 Task: Look for space in Tremblay-en-France, France from 12th  August, 2023 to 15th August, 2023 for 3 adults in price range Rs.12000 to Rs.16000. Place can be entire place with 2 bedrooms having 3 beds and 1 bathroom. Property type can be house, flat, guest house. Booking option can be shelf check-in. Required host language is English.
Action: Mouse moved to (423, 96)
Screenshot: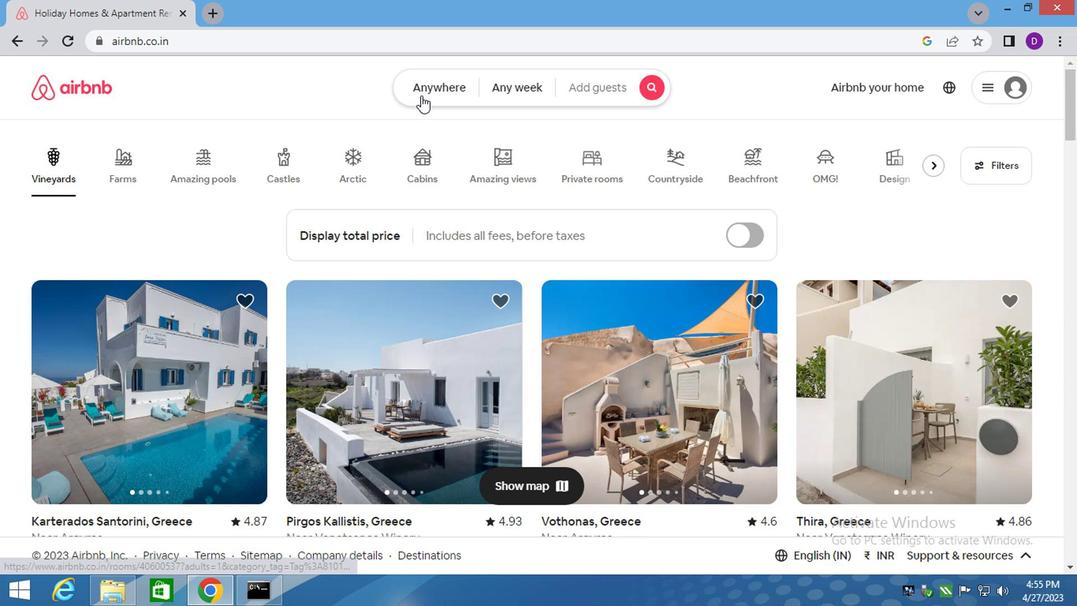 
Action: Mouse pressed left at (423, 96)
Screenshot: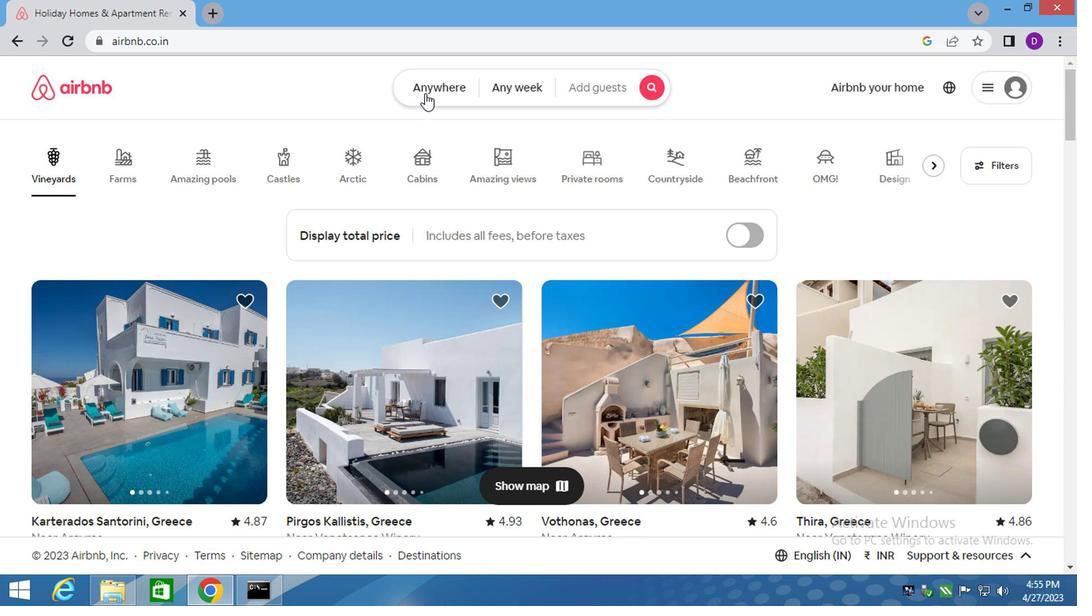 
Action: Mouse moved to (353, 149)
Screenshot: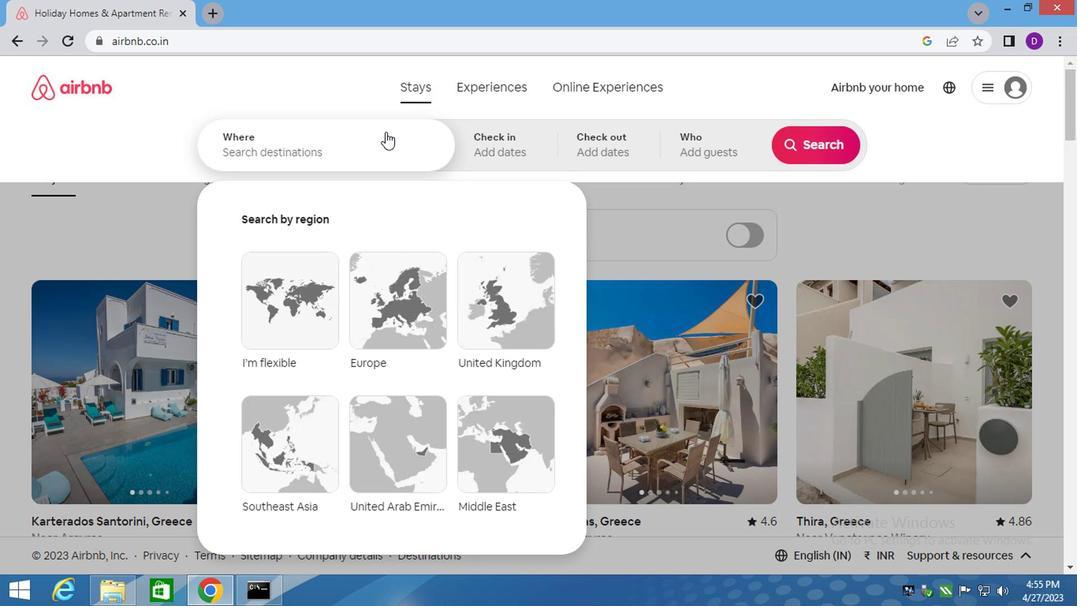 
Action: Mouse pressed left at (353, 149)
Screenshot: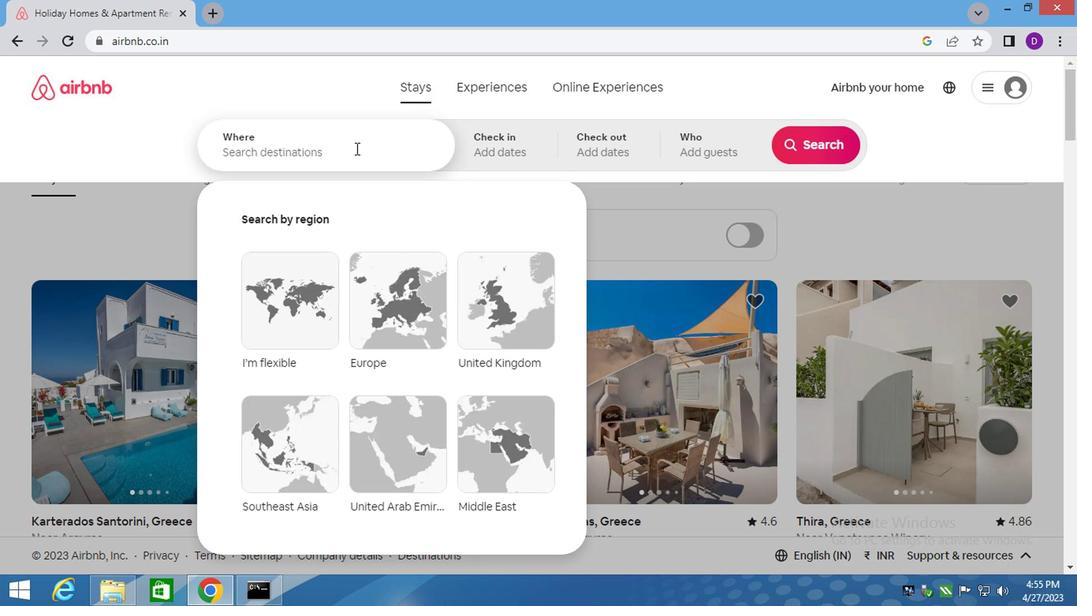 
Action: Key pressed <Key.shift>TREMLAY,<Key.space><Key.shift>FRANCE<Key.enter>
Screenshot: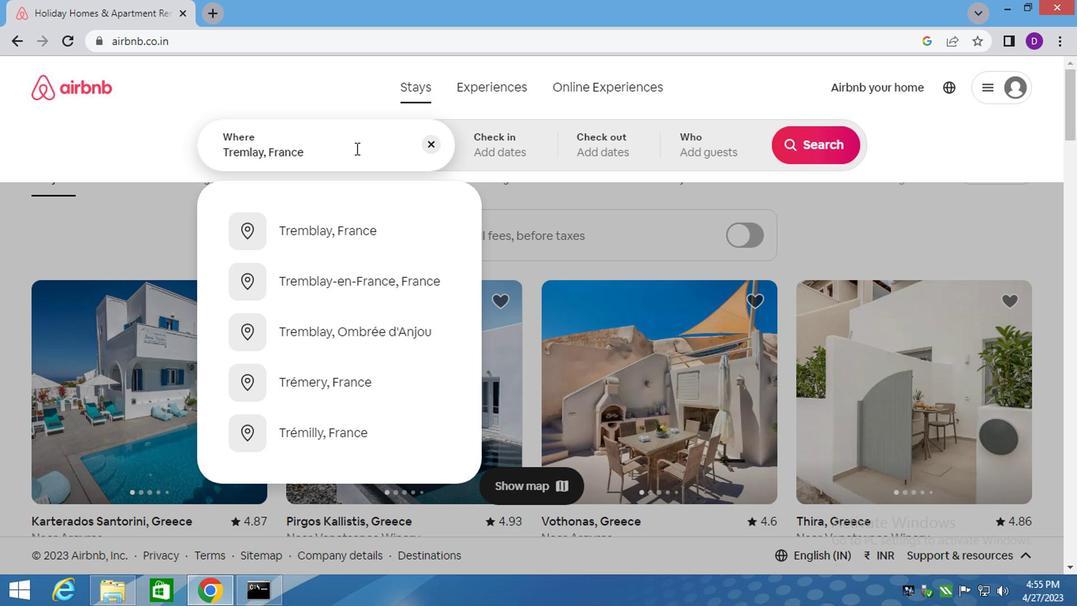 
Action: Mouse moved to (796, 268)
Screenshot: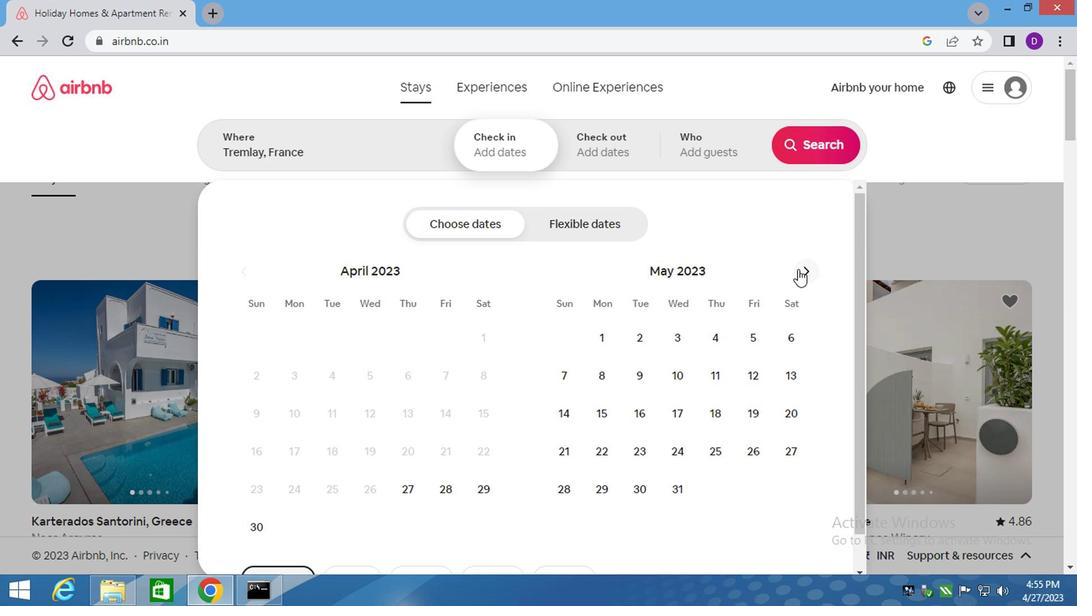 
Action: Mouse pressed left at (796, 268)
Screenshot: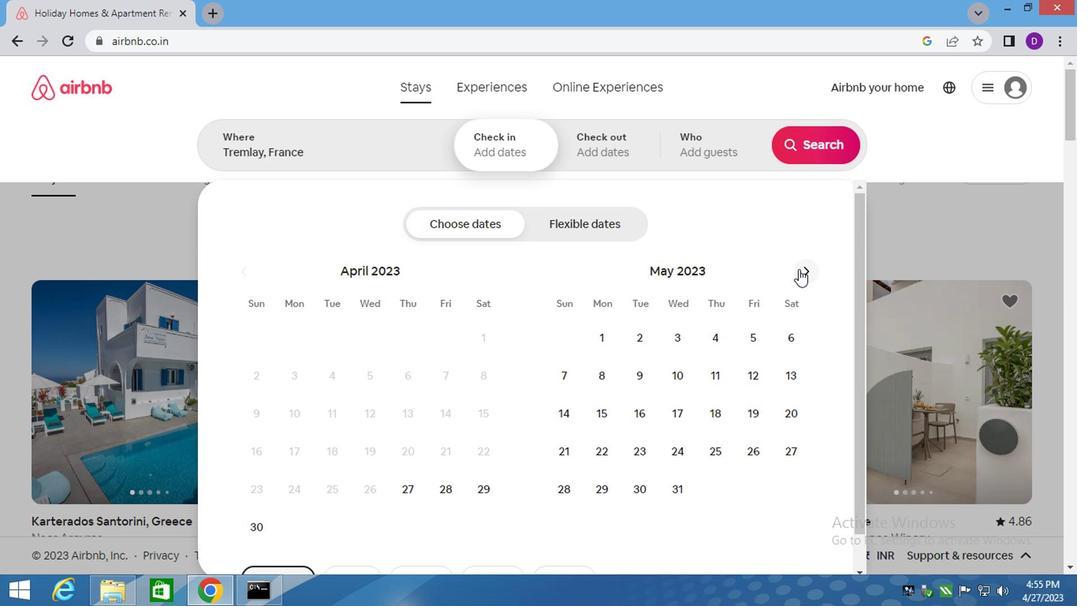 
Action: Mouse pressed left at (796, 268)
Screenshot: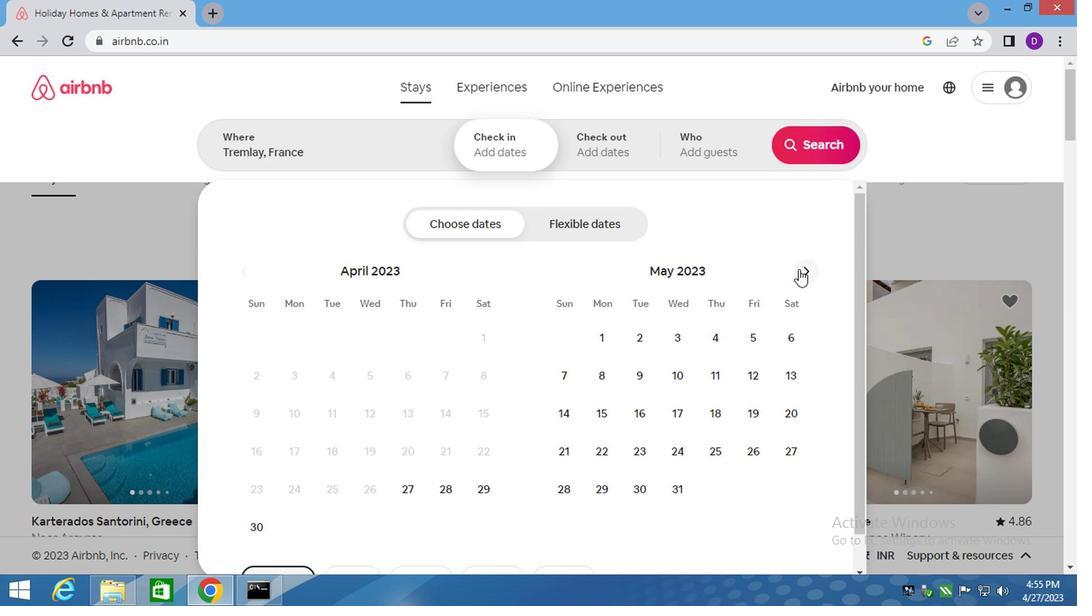 
Action: Mouse pressed left at (796, 268)
Screenshot: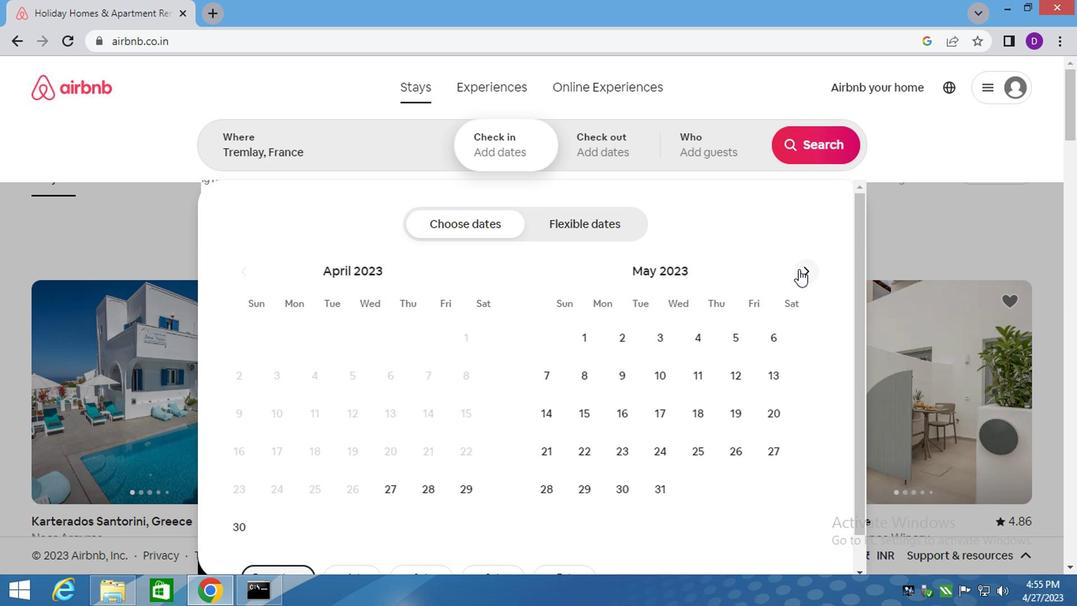 
Action: Mouse pressed left at (796, 268)
Screenshot: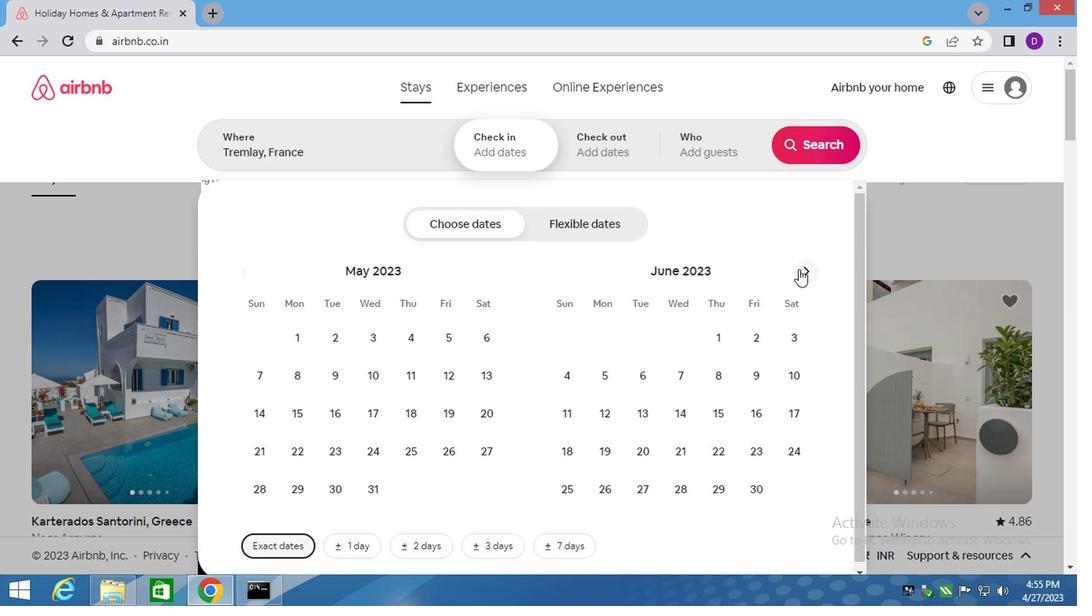 
Action: Mouse pressed left at (796, 268)
Screenshot: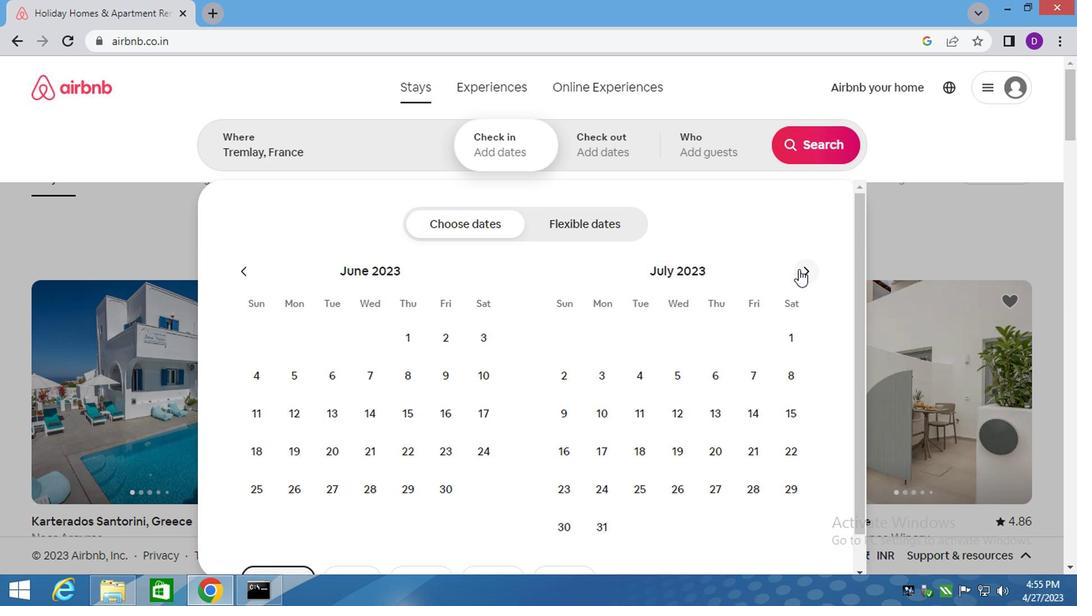 
Action: Mouse pressed left at (796, 268)
Screenshot: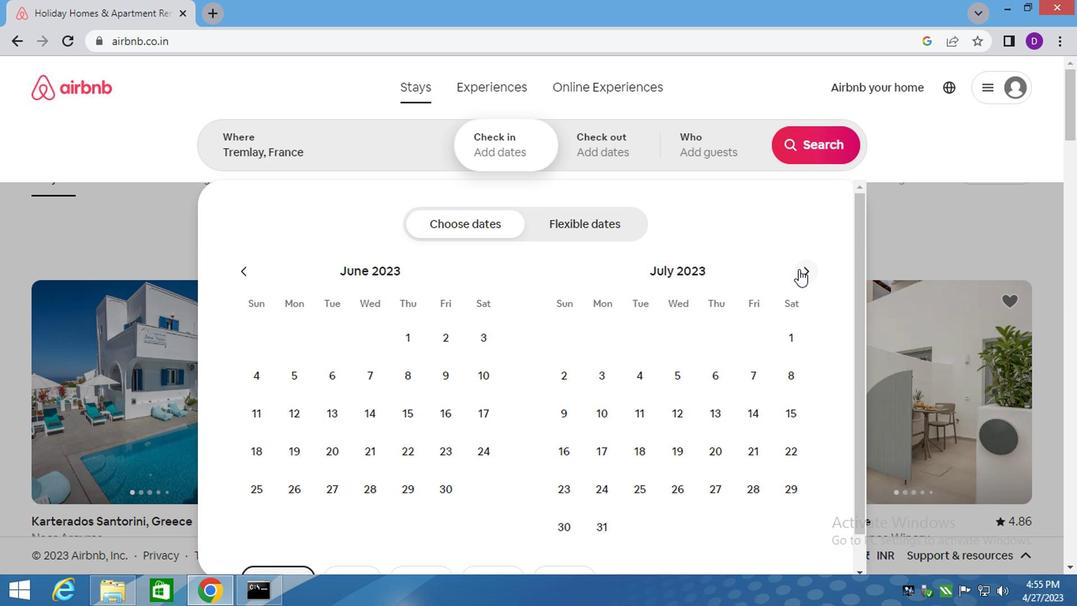 
Action: Mouse moved to (478, 370)
Screenshot: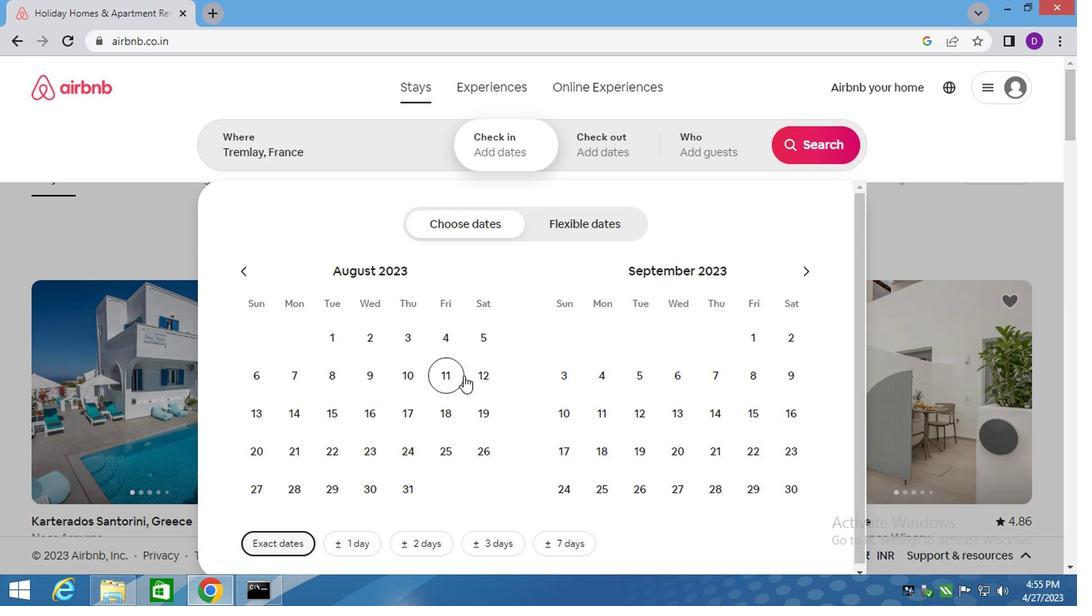 
Action: Mouse pressed left at (478, 370)
Screenshot: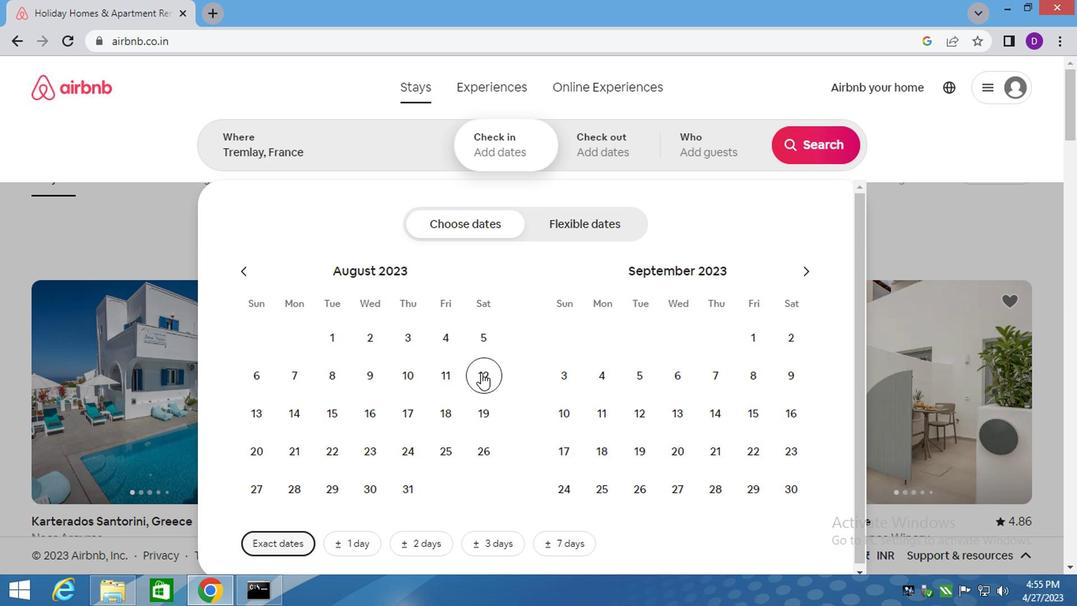 
Action: Mouse moved to (329, 417)
Screenshot: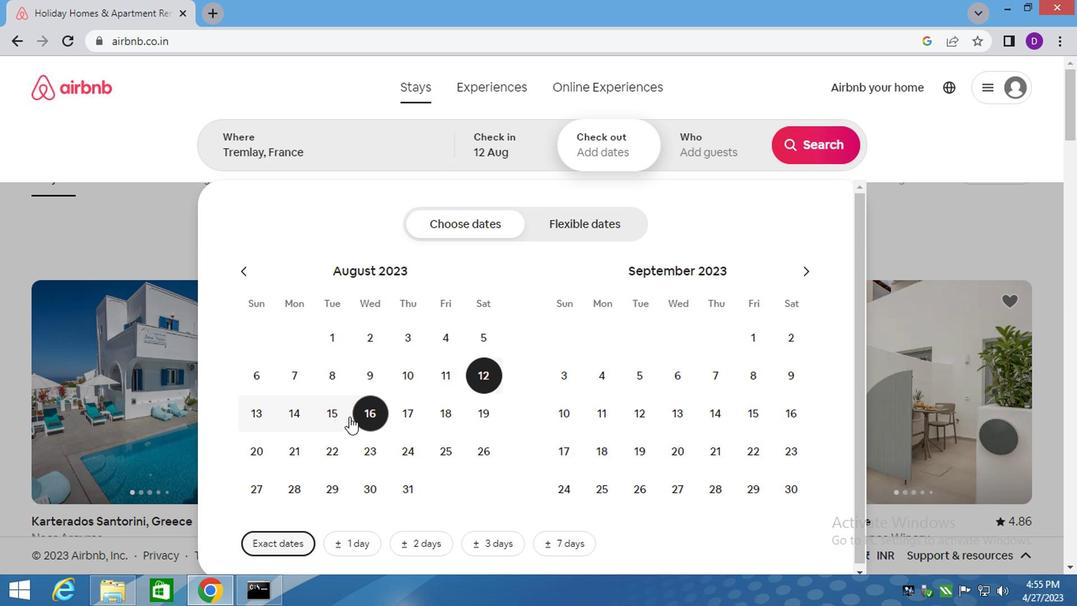 
Action: Mouse pressed left at (329, 417)
Screenshot: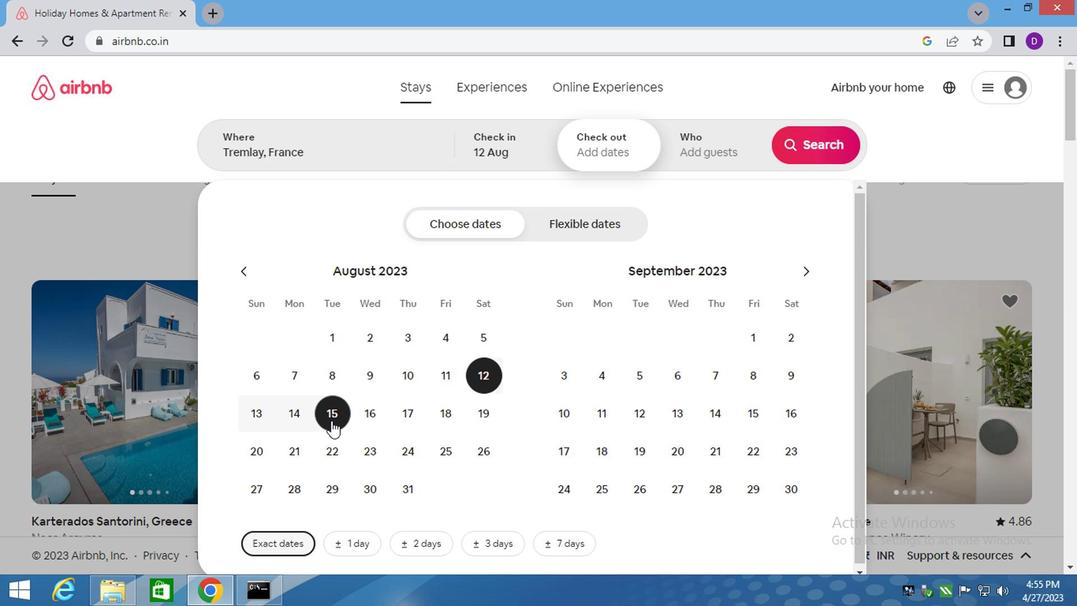 
Action: Mouse moved to (738, 162)
Screenshot: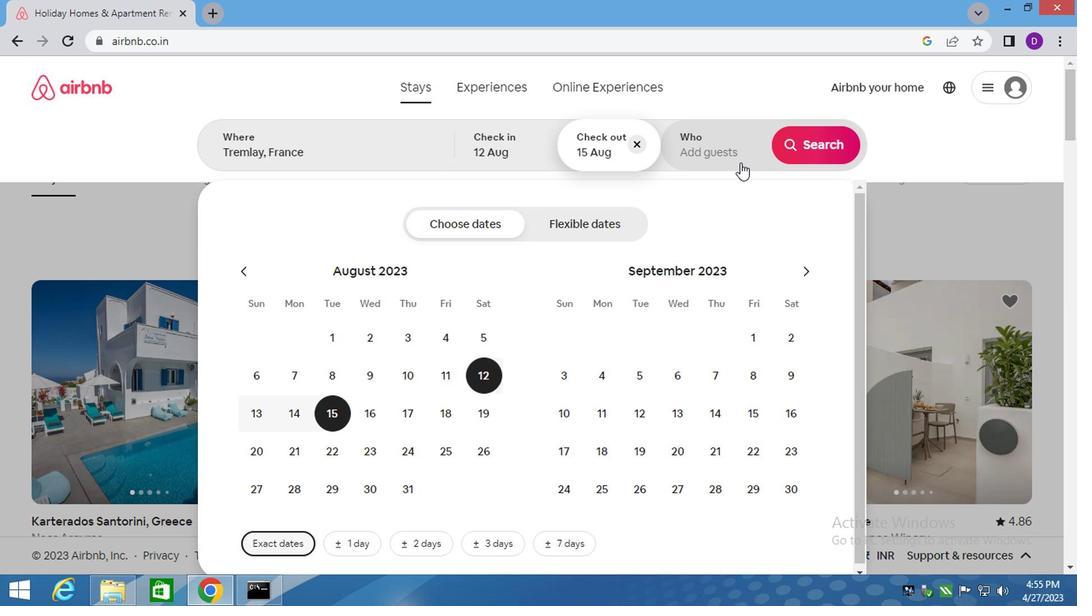 
Action: Mouse pressed left at (738, 162)
Screenshot: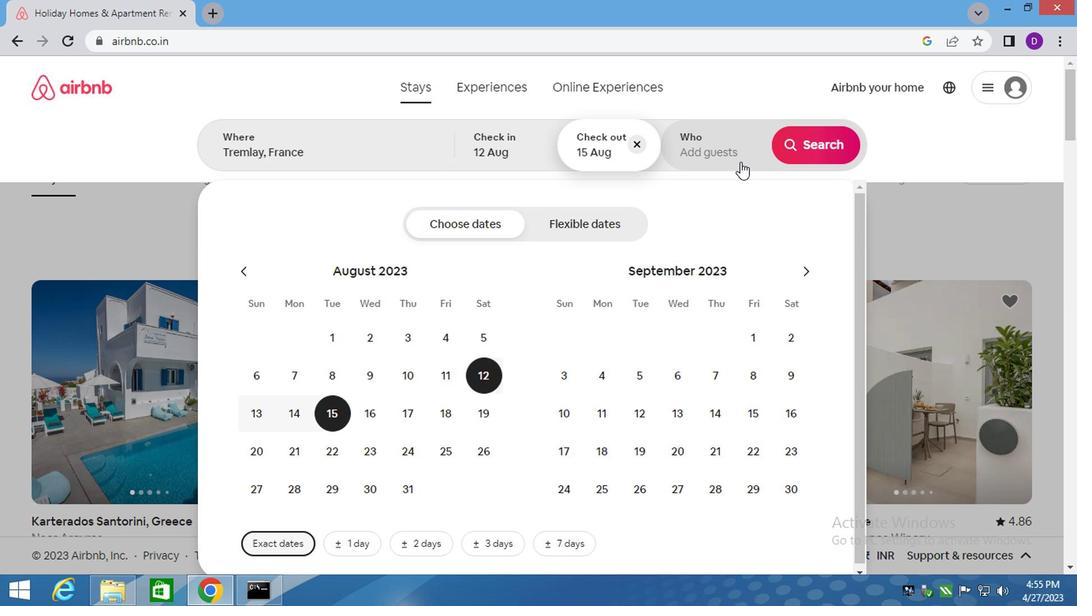 
Action: Mouse moved to (821, 234)
Screenshot: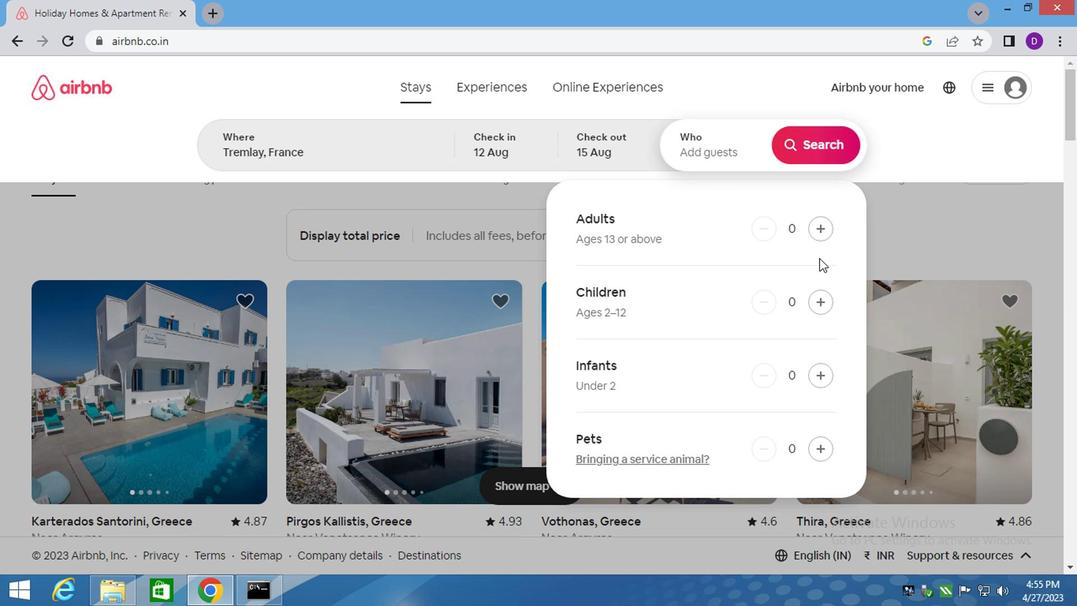 
Action: Mouse pressed left at (821, 234)
Screenshot: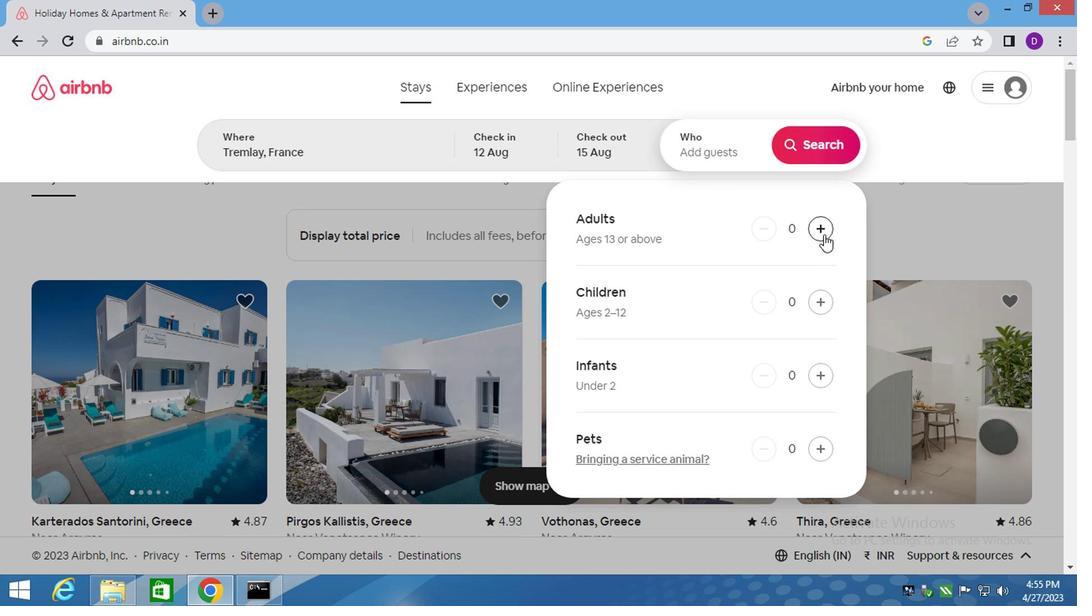 
Action: Mouse pressed left at (821, 234)
Screenshot: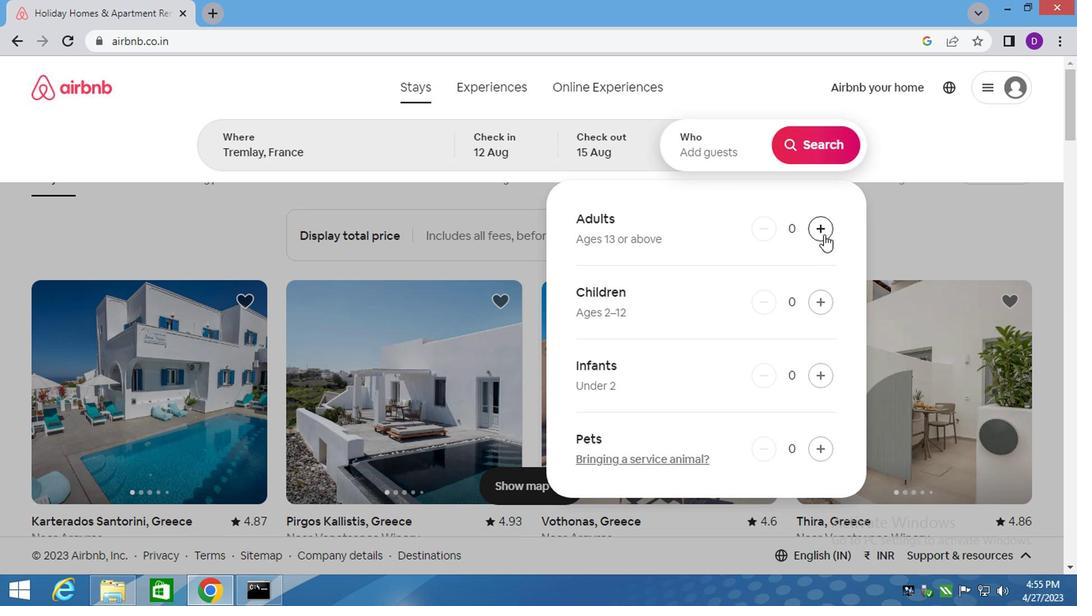 
Action: Mouse pressed left at (821, 234)
Screenshot: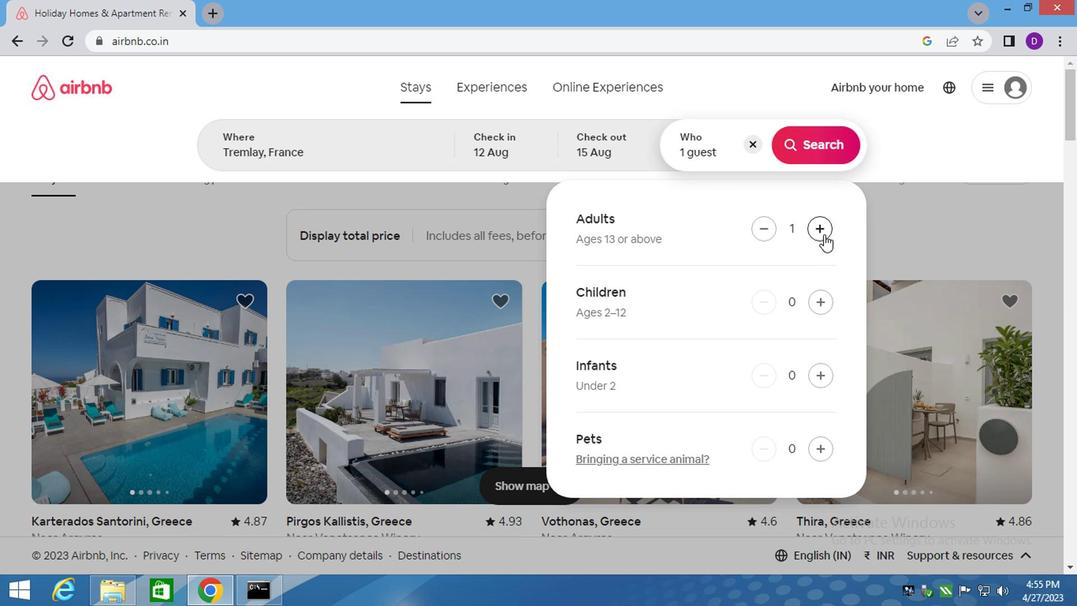 
Action: Mouse moved to (810, 144)
Screenshot: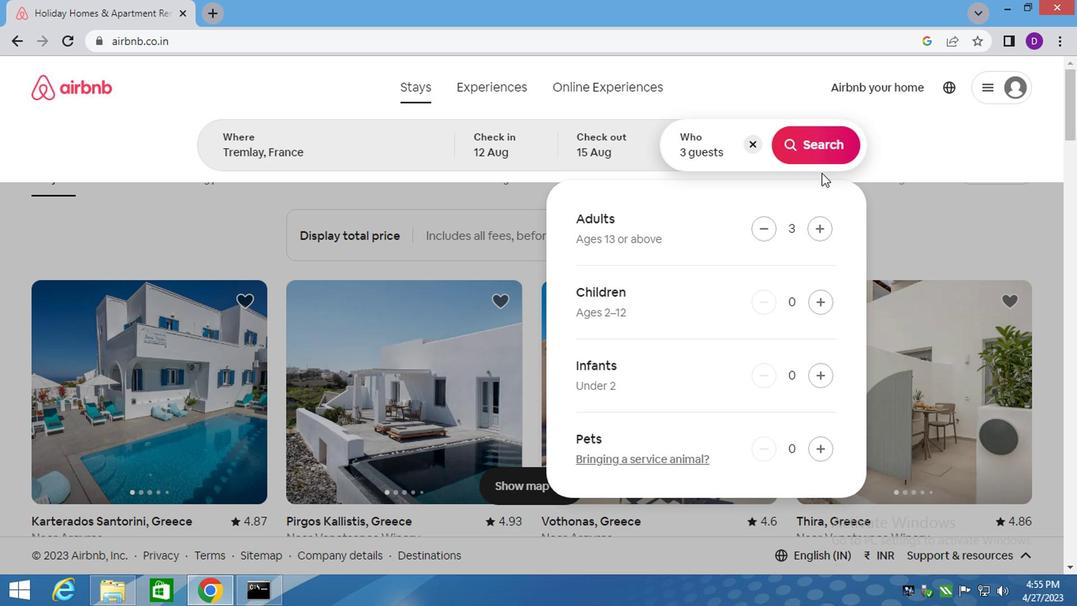 
Action: Mouse pressed left at (810, 144)
Screenshot: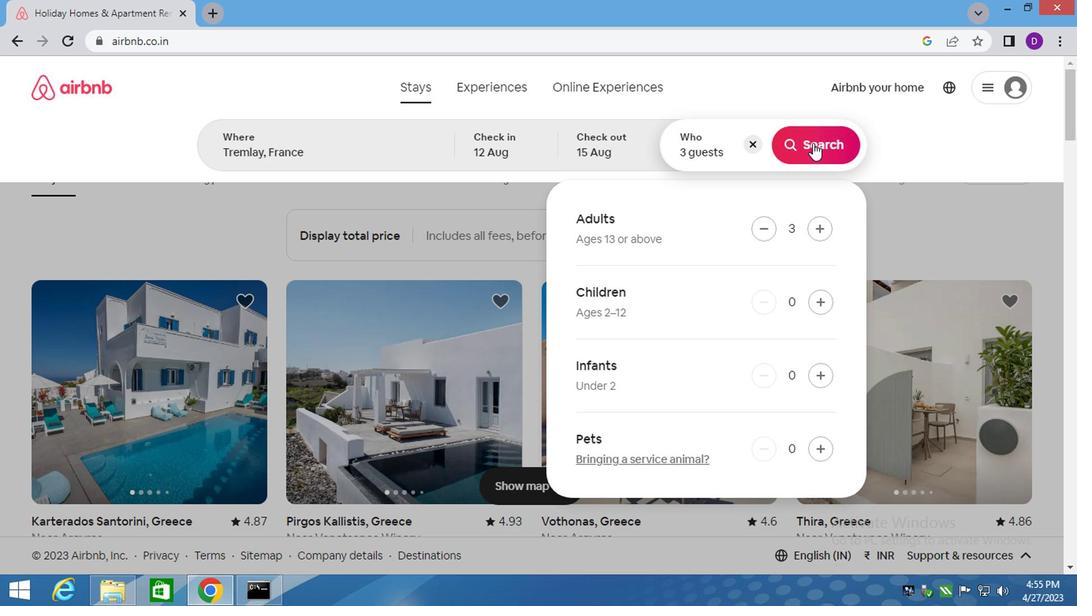 
Action: Mouse moved to (1001, 156)
Screenshot: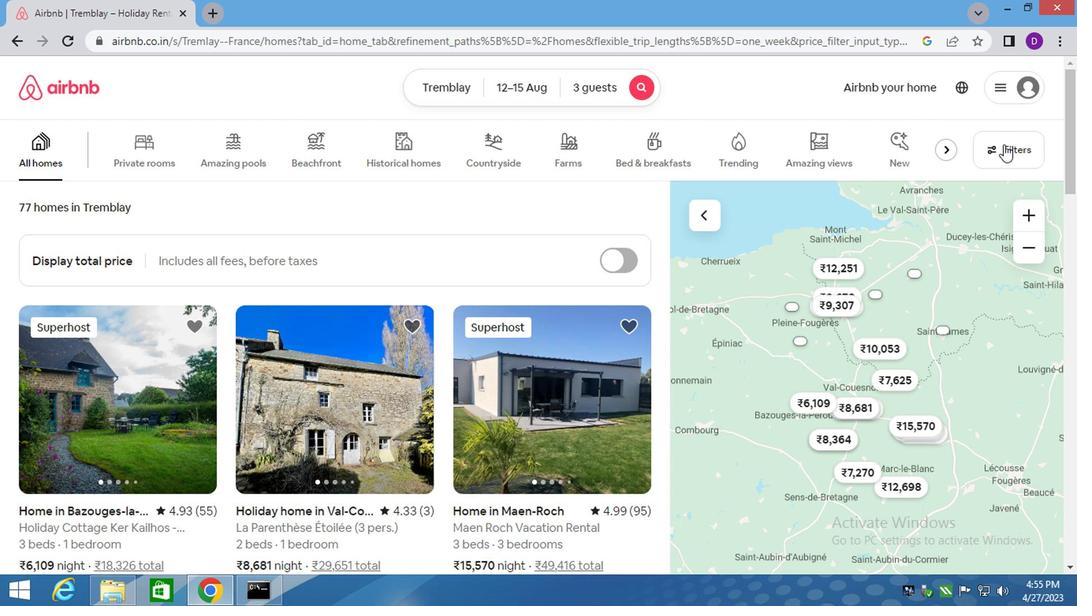 
Action: Mouse pressed left at (1001, 156)
Screenshot: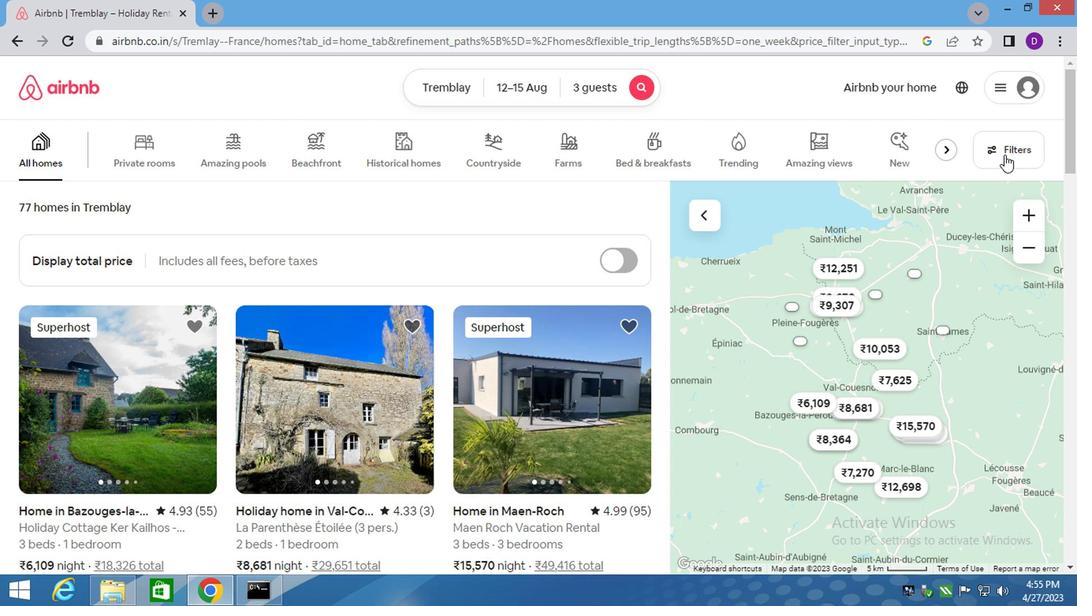 
Action: Mouse moved to (398, 348)
Screenshot: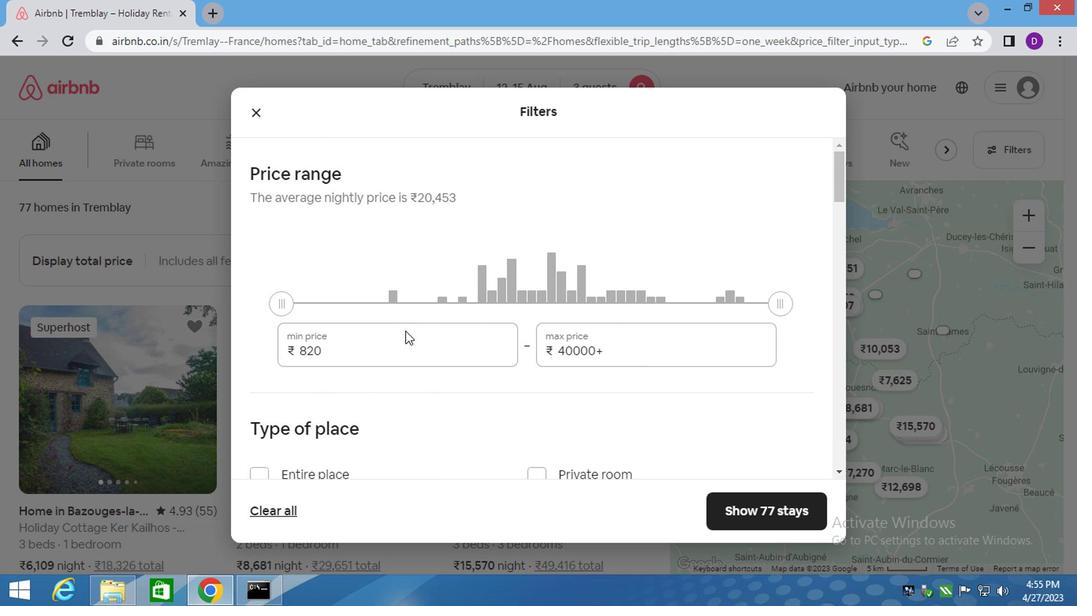 
Action: Mouse pressed left at (398, 348)
Screenshot: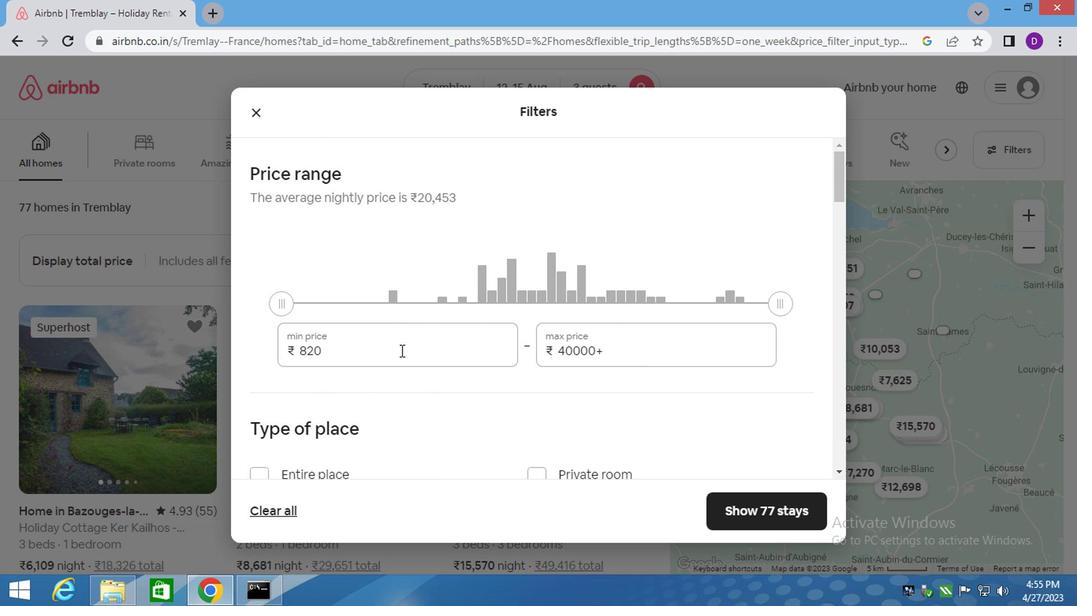 
Action: Mouse pressed left at (398, 348)
Screenshot: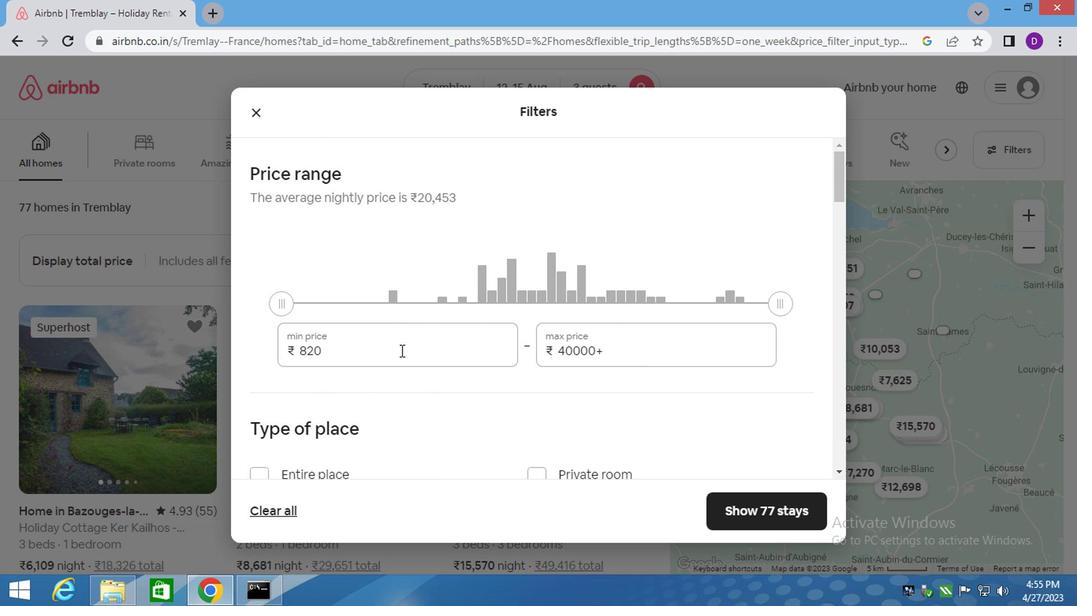 
Action: Mouse pressed left at (398, 348)
Screenshot: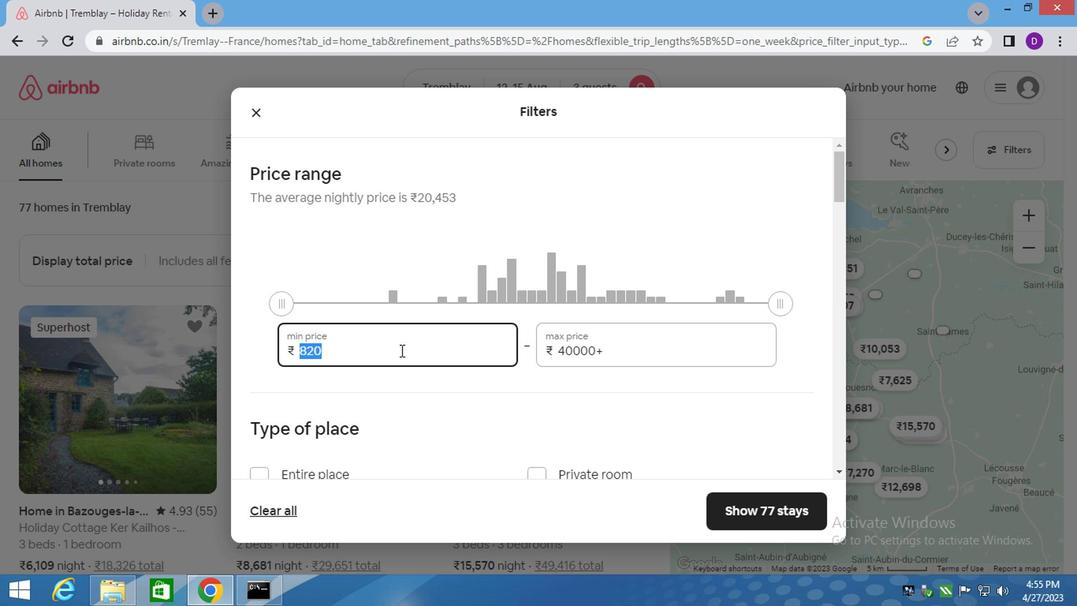 
Action: Mouse moved to (398, 348)
Screenshot: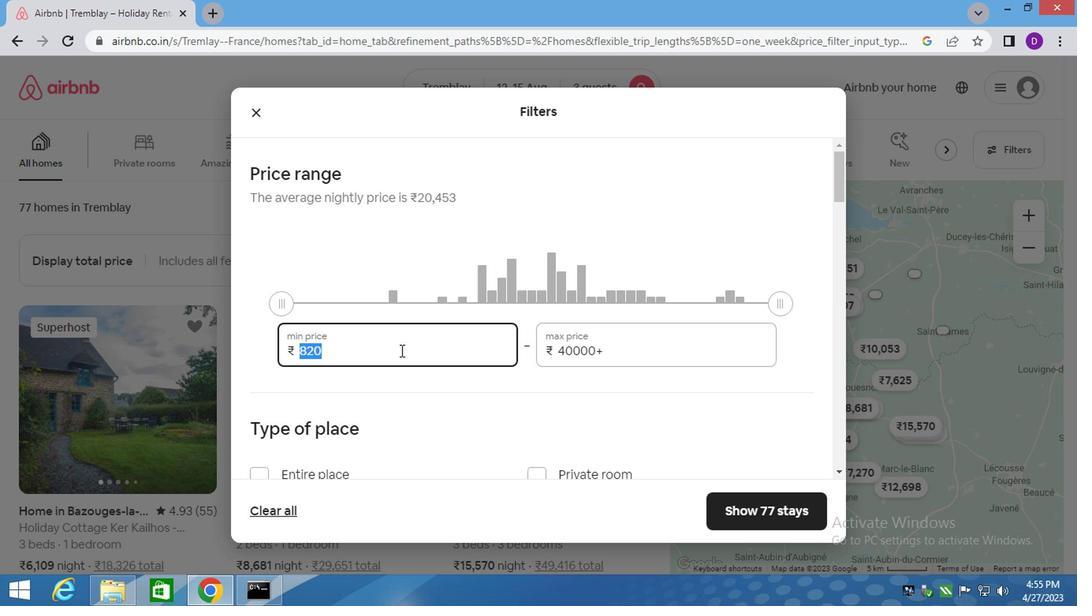 
Action: Key pressed 1
Screenshot: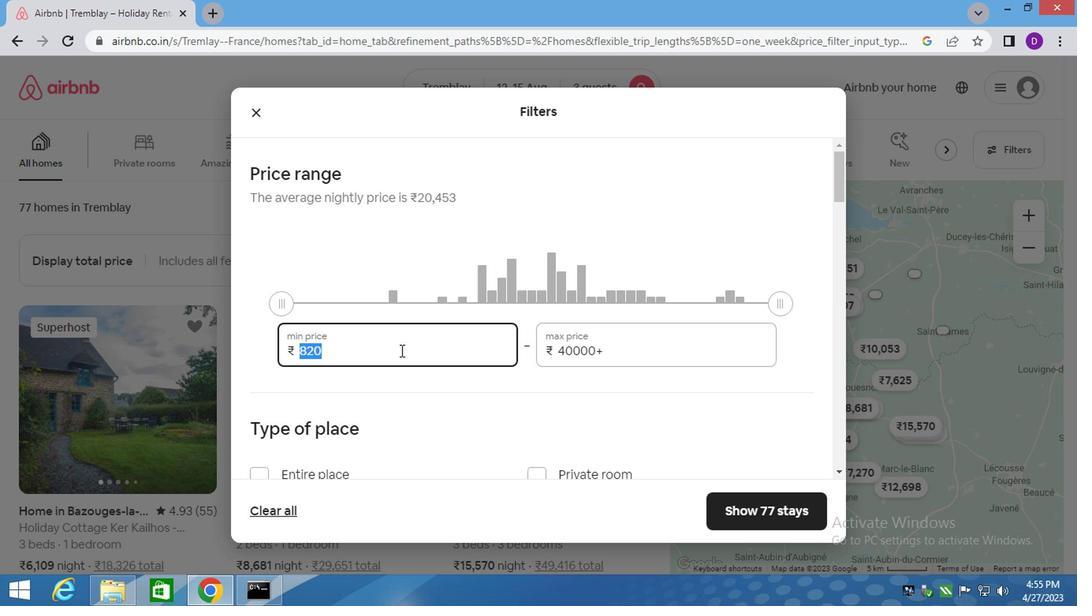 
Action: Mouse moved to (398, 346)
Screenshot: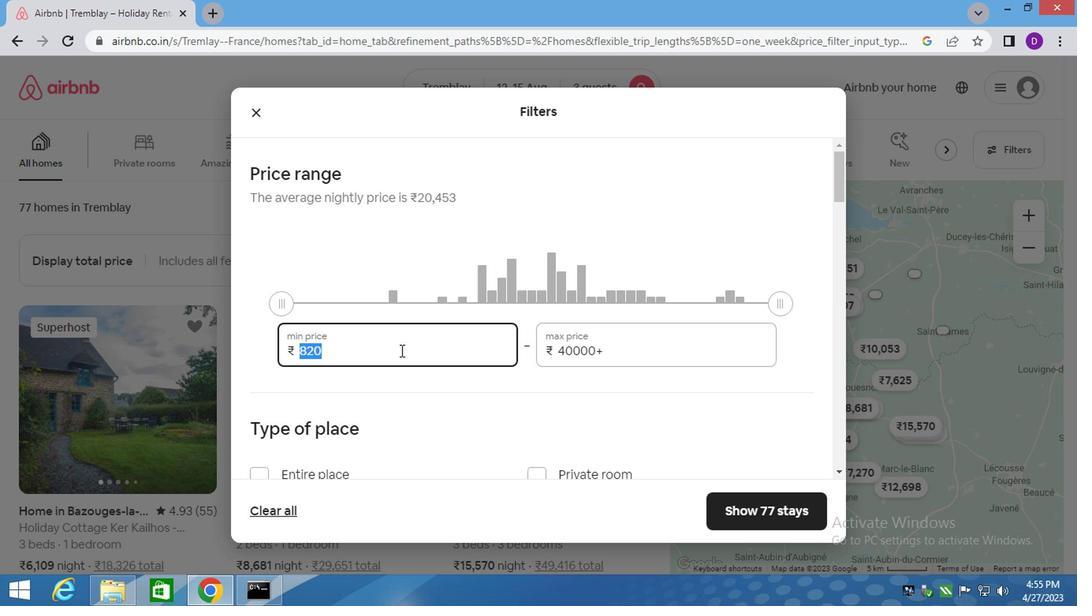
Action: Key pressed 2
Screenshot: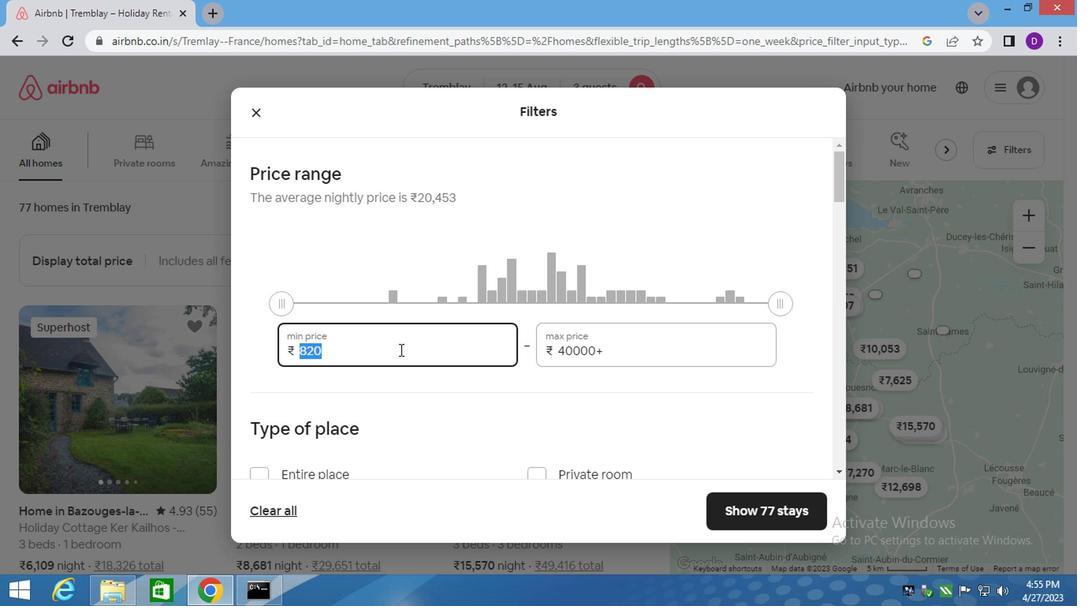 
Action: Mouse moved to (396, 342)
Screenshot: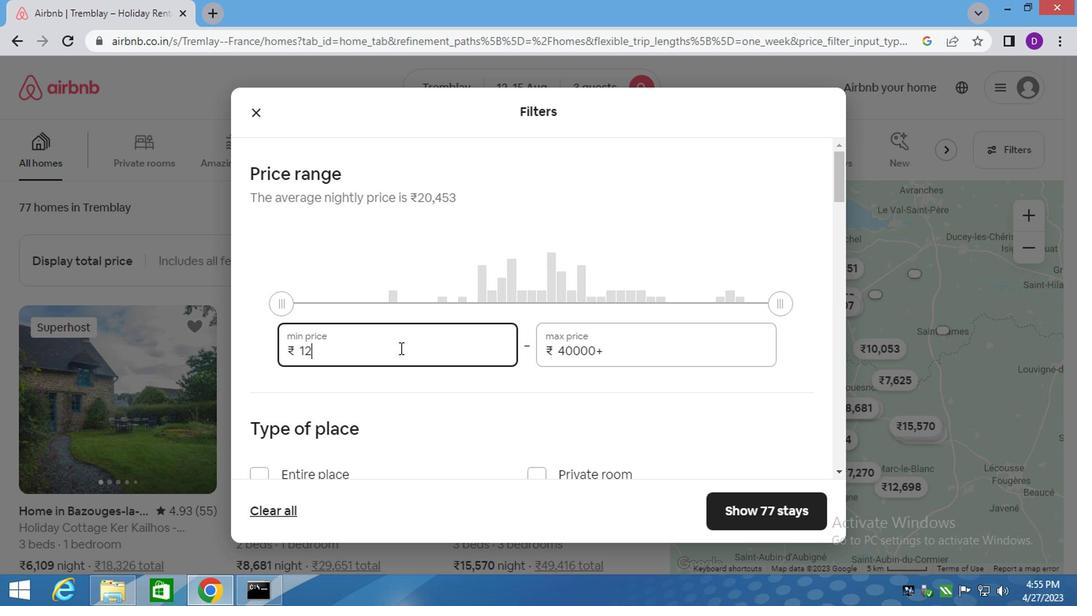 
Action: Key pressed 000
Screenshot: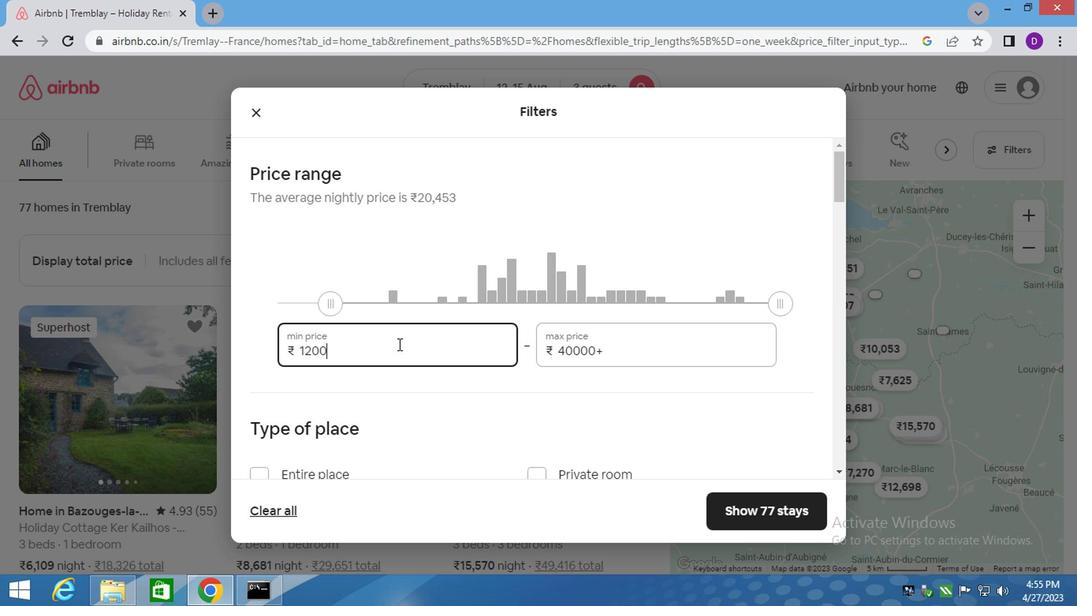 
Action: Mouse moved to (574, 348)
Screenshot: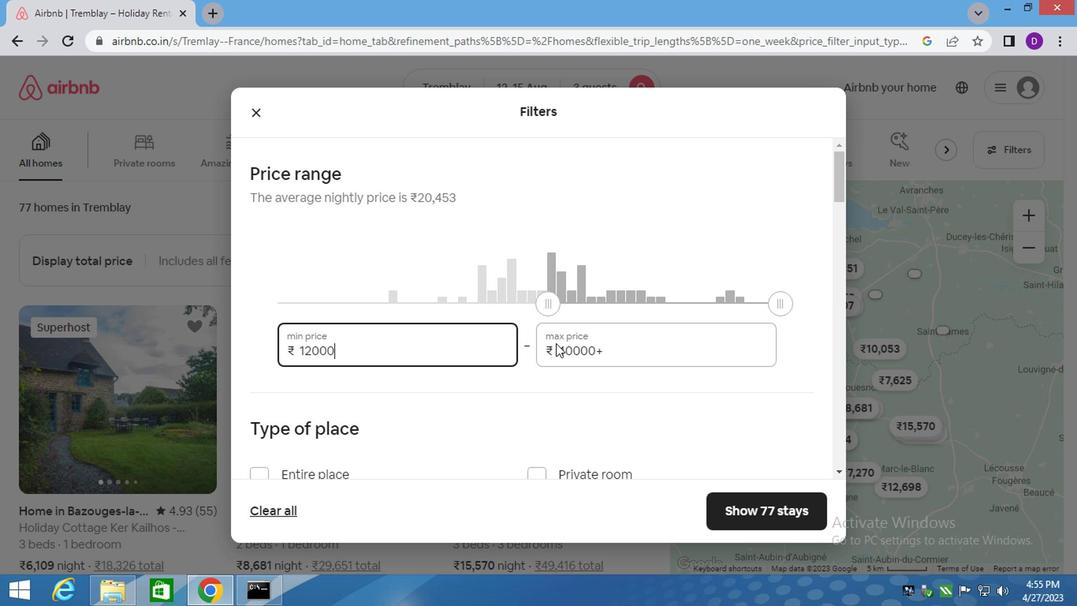 
Action: Mouse pressed left at (574, 348)
Screenshot: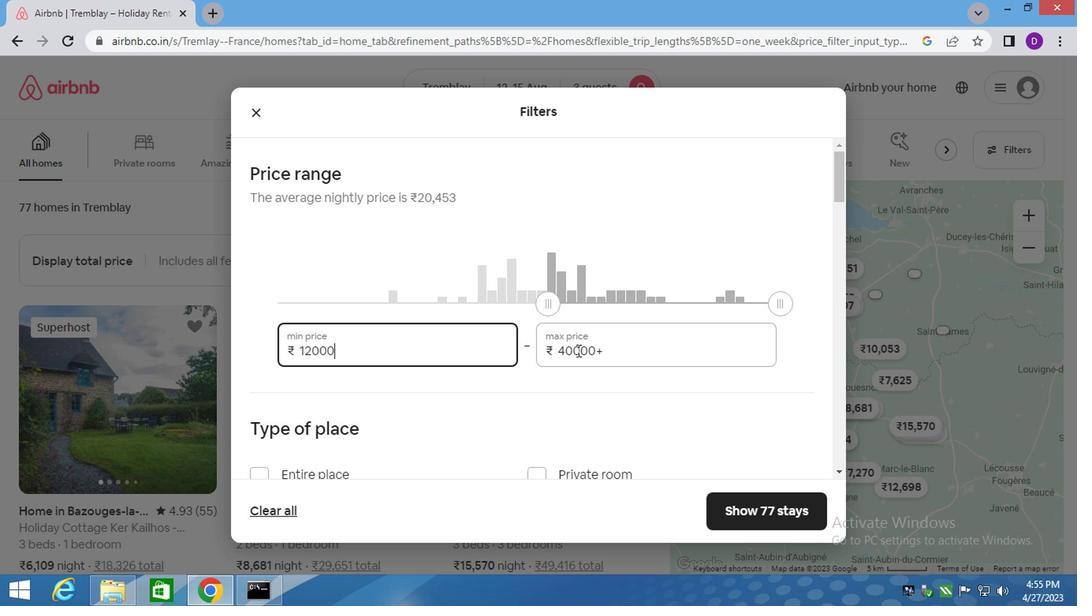 
Action: Mouse pressed left at (574, 348)
Screenshot: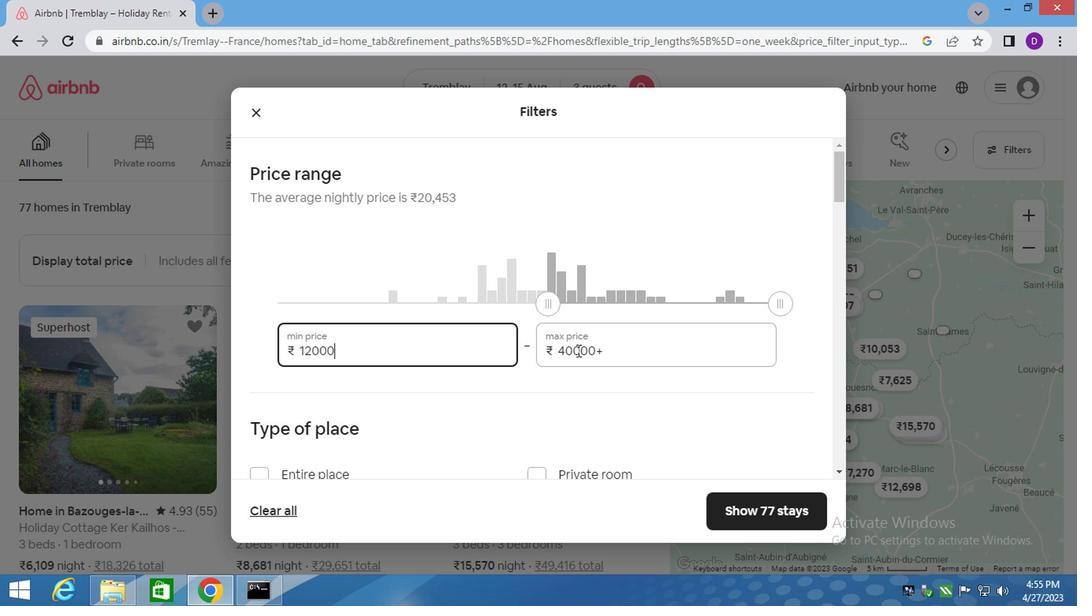 
Action: Mouse pressed left at (574, 348)
Screenshot: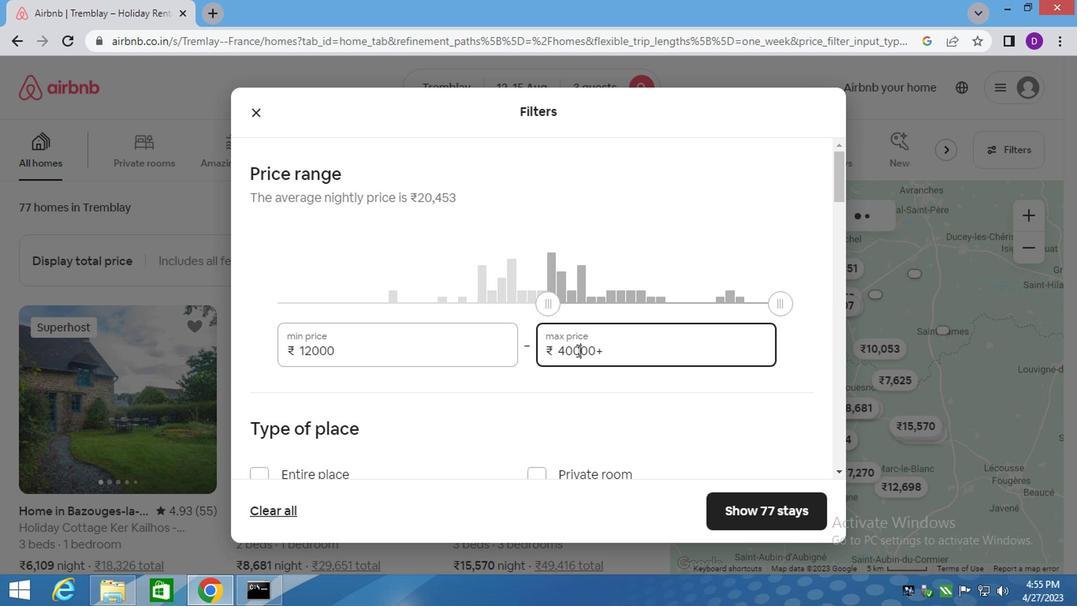
Action: Key pressed 12
Screenshot: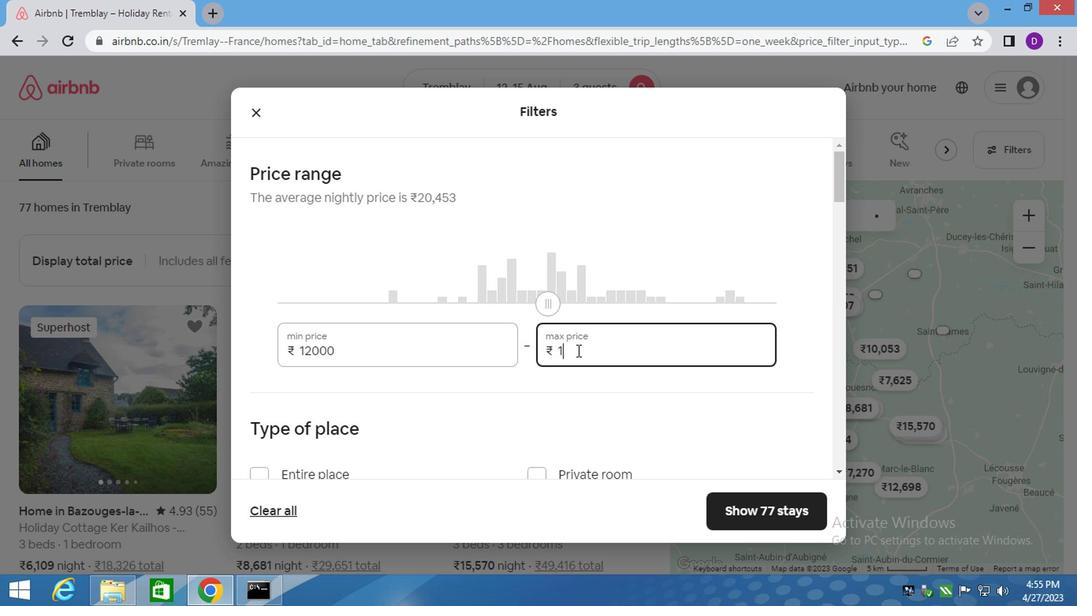 
Action: Mouse pressed left at (574, 348)
Screenshot: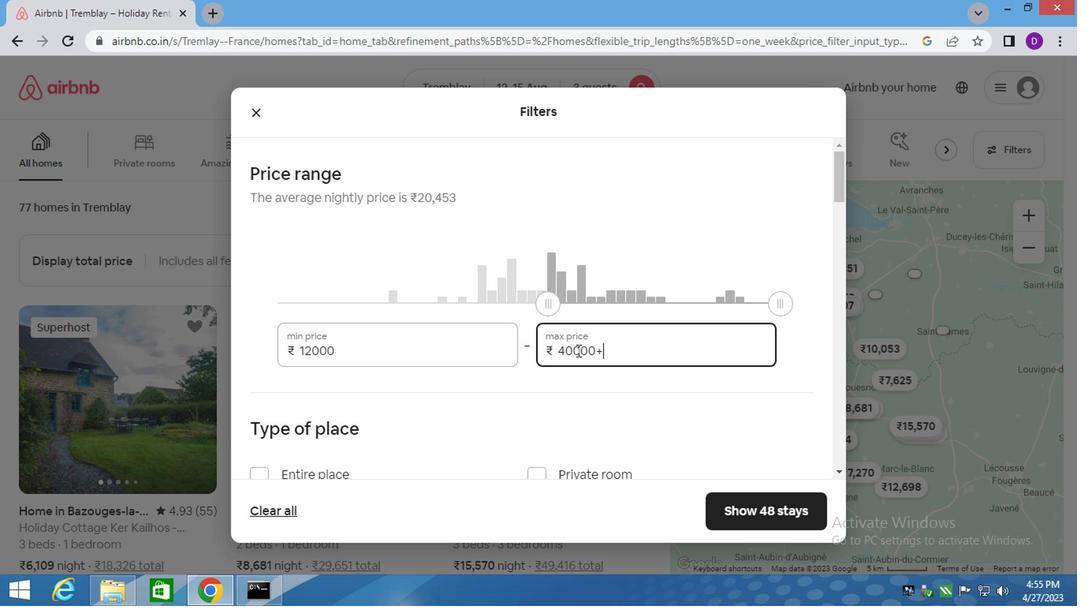 
Action: Mouse pressed left at (574, 348)
Screenshot: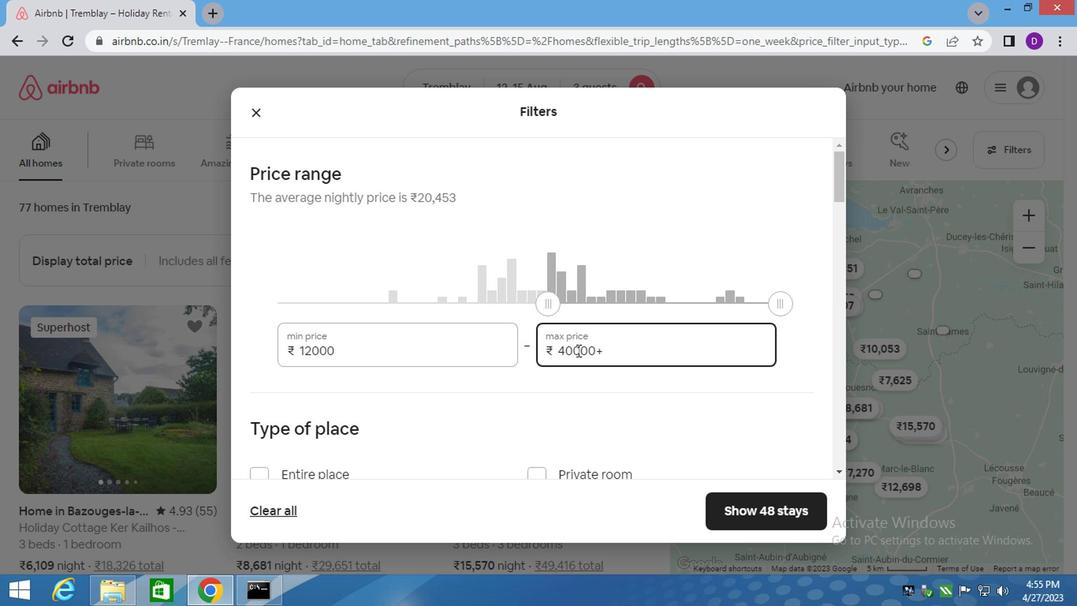 
Action: Mouse pressed left at (574, 348)
Screenshot: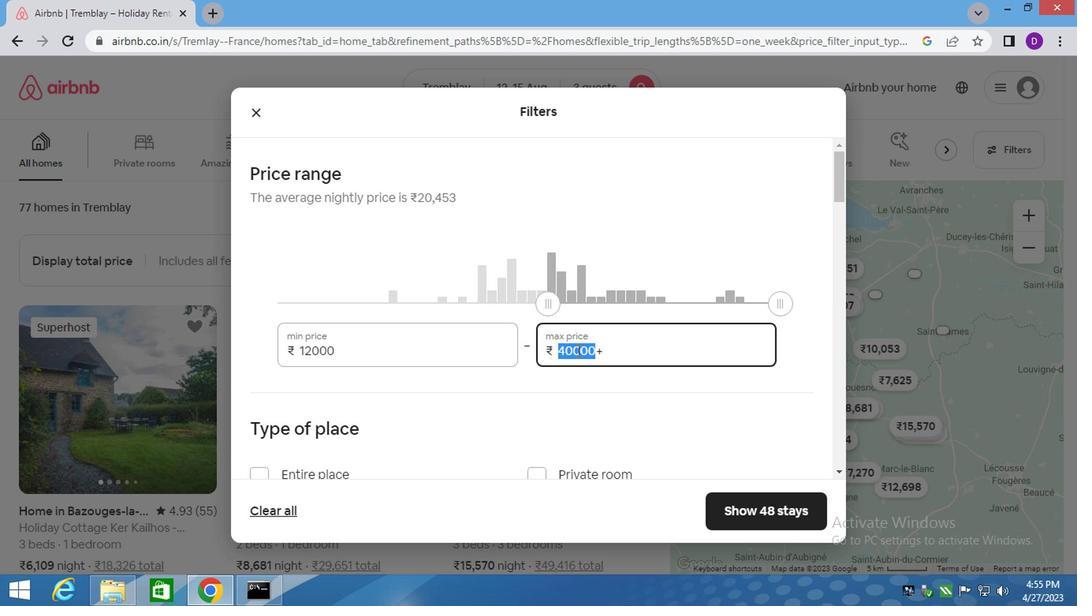 
Action: Key pressed 16000
Screenshot: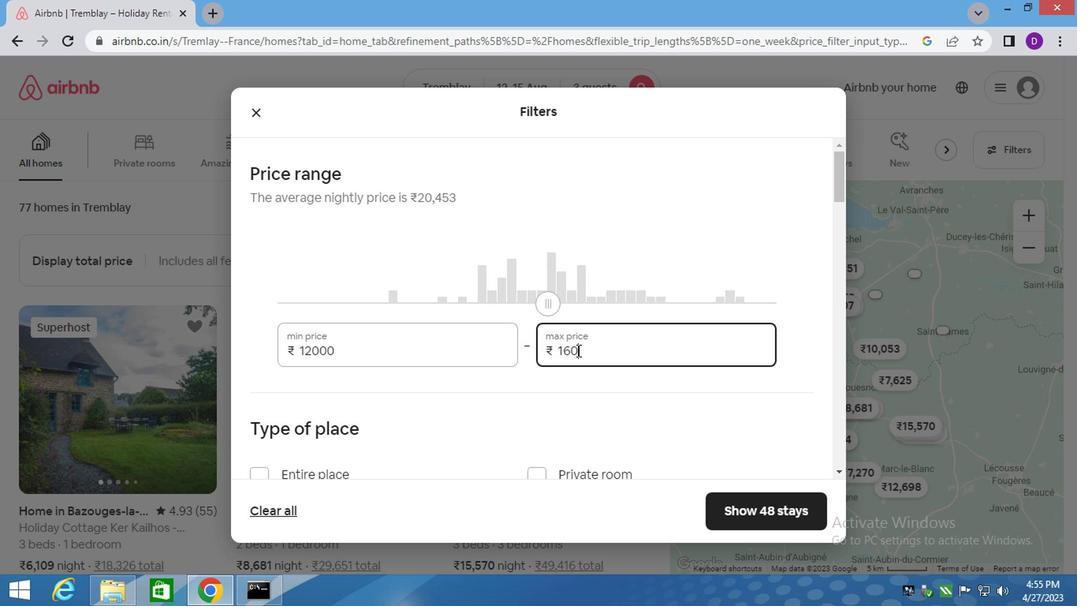 
Action: Mouse moved to (538, 460)
Screenshot: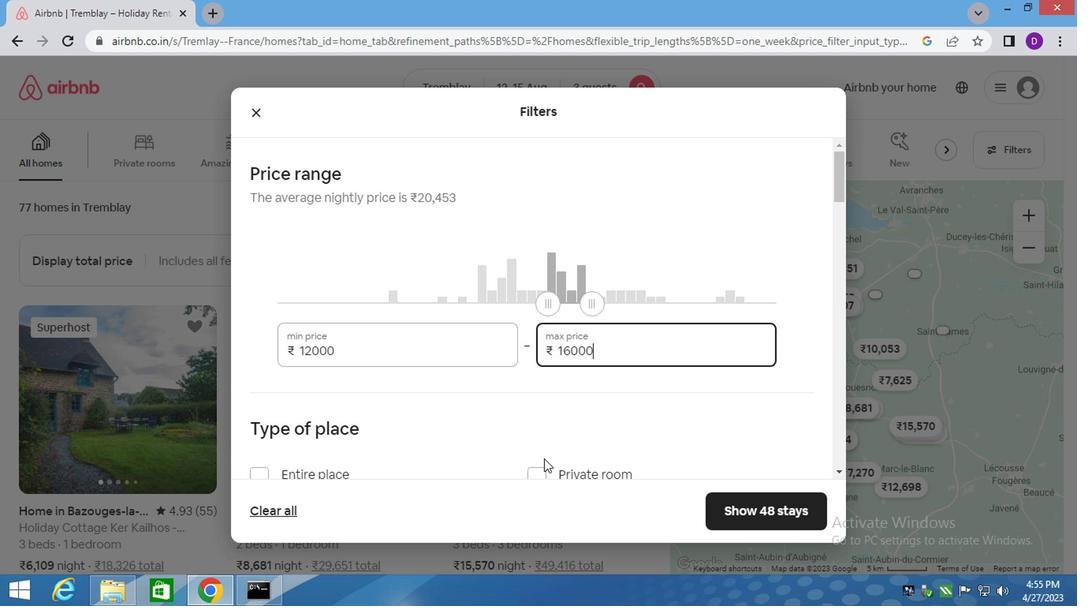 
Action: Mouse scrolled (538, 459) with delta (0, -1)
Screenshot: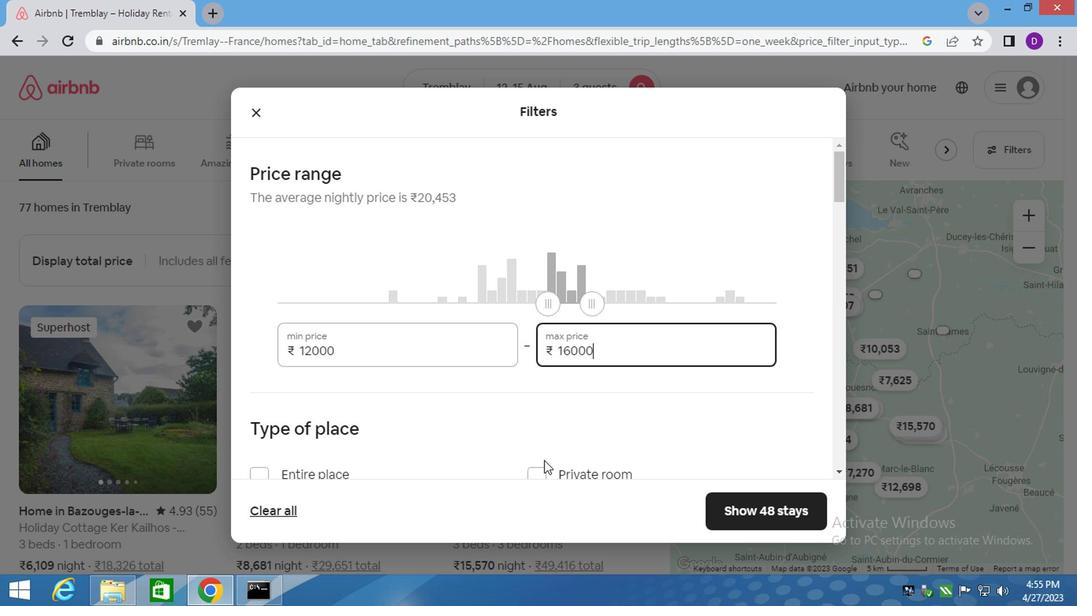 
Action: Mouse scrolled (538, 459) with delta (0, -1)
Screenshot: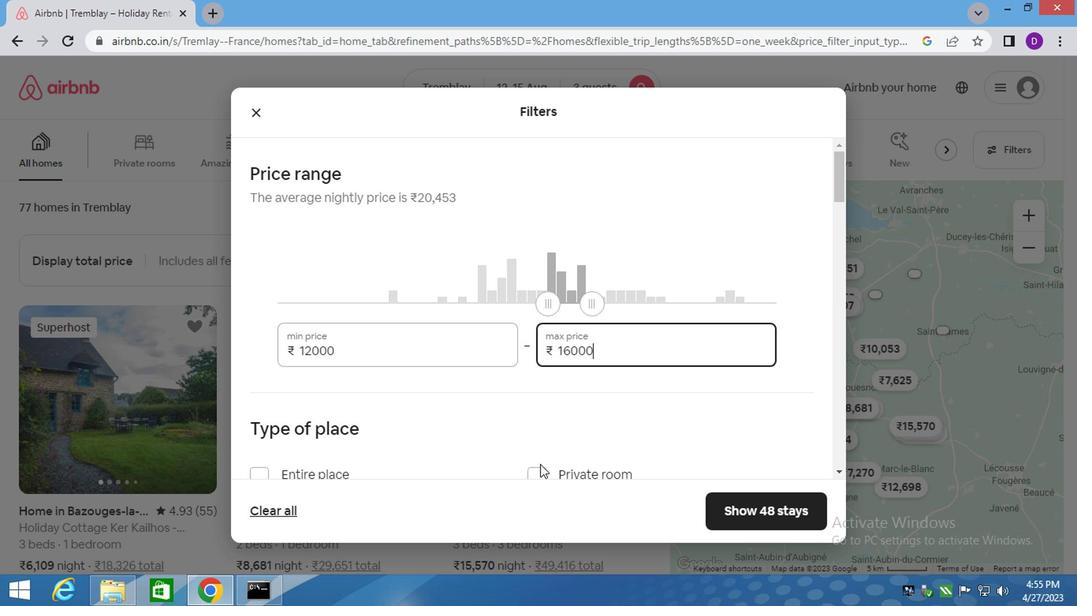 
Action: Mouse moved to (536, 460)
Screenshot: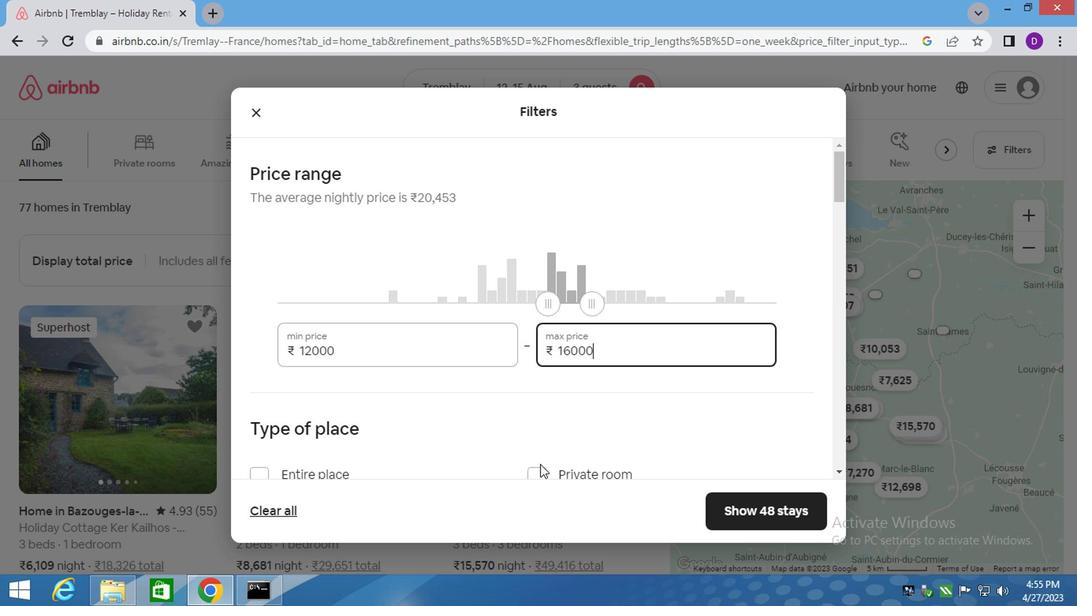 
Action: Mouse scrolled (536, 460) with delta (0, 0)
Screenshot: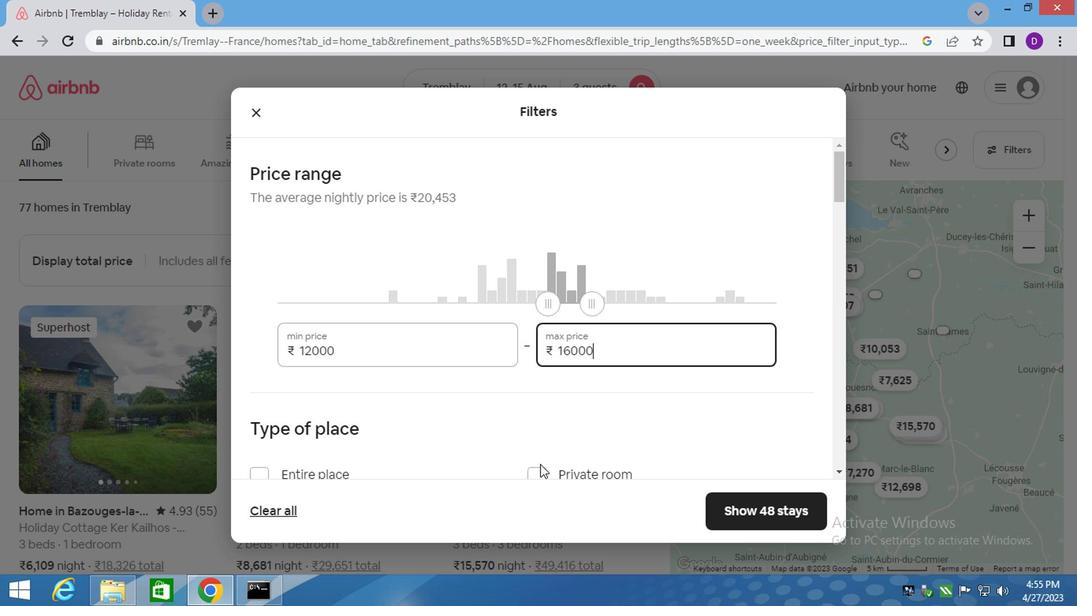 
Action: Mouse moved to (328, 252)
Screenshot: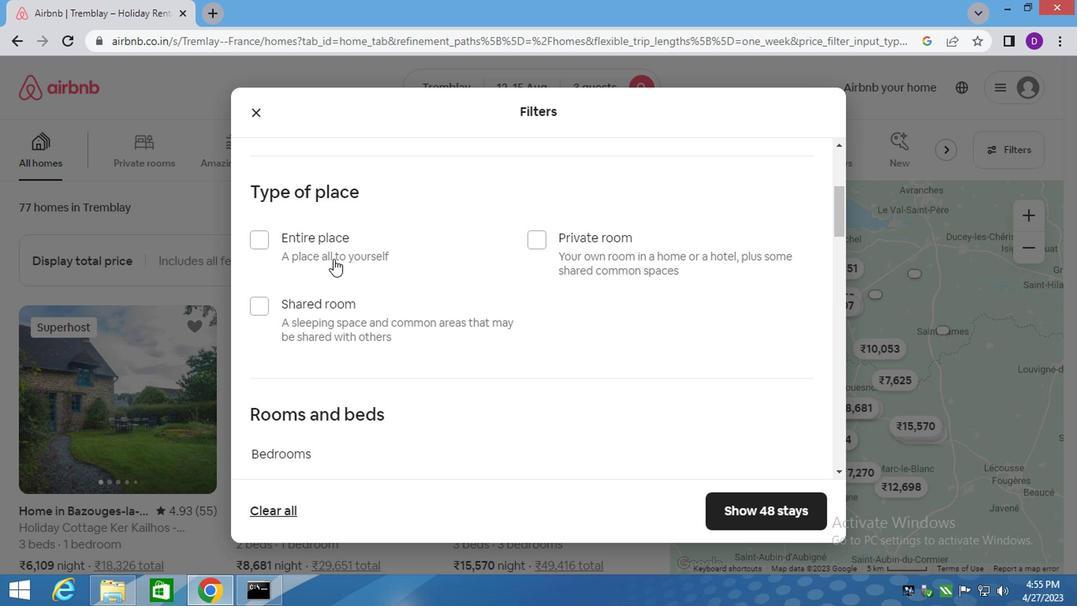
Action: Mouse pressed left at (328, 252)
Screenshot: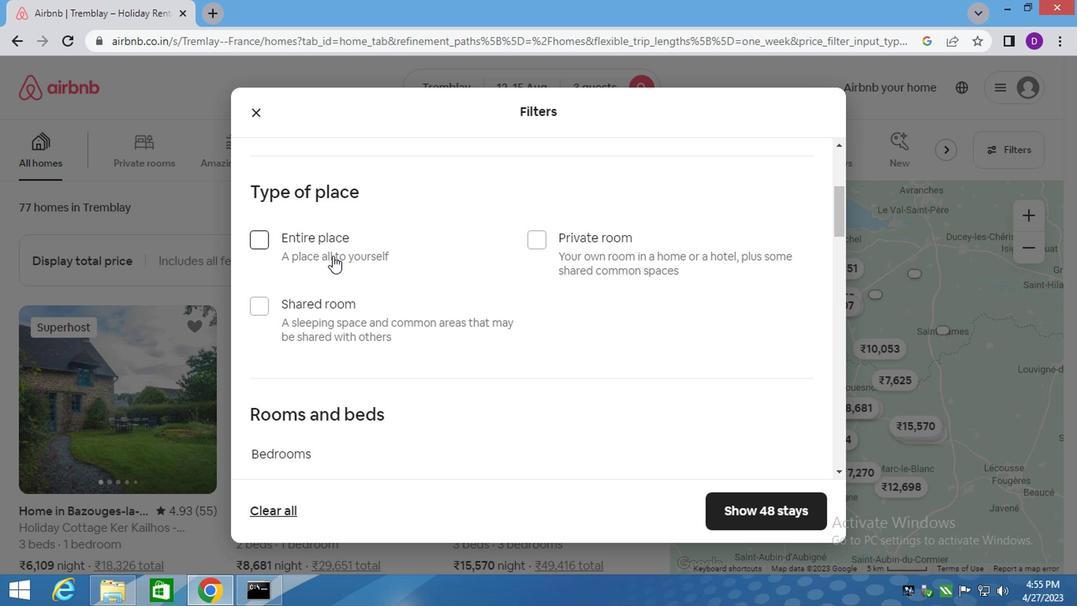 
Action: Mouse moved to (367, 308)
Screenshot: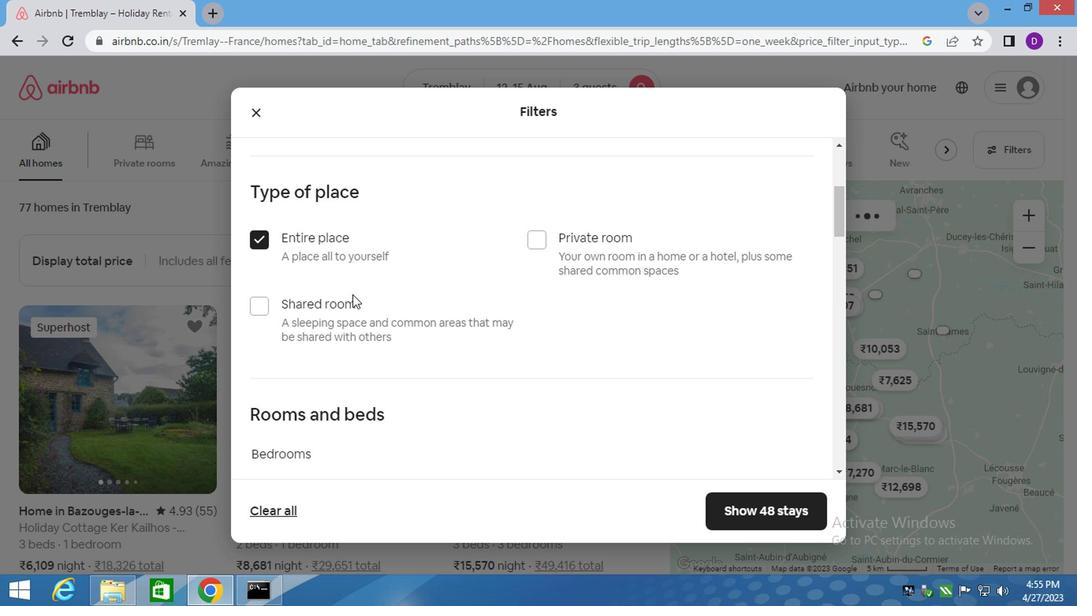 
Action: Mouse scrolled (367, 308) with delta (0, 0)
Screenshot: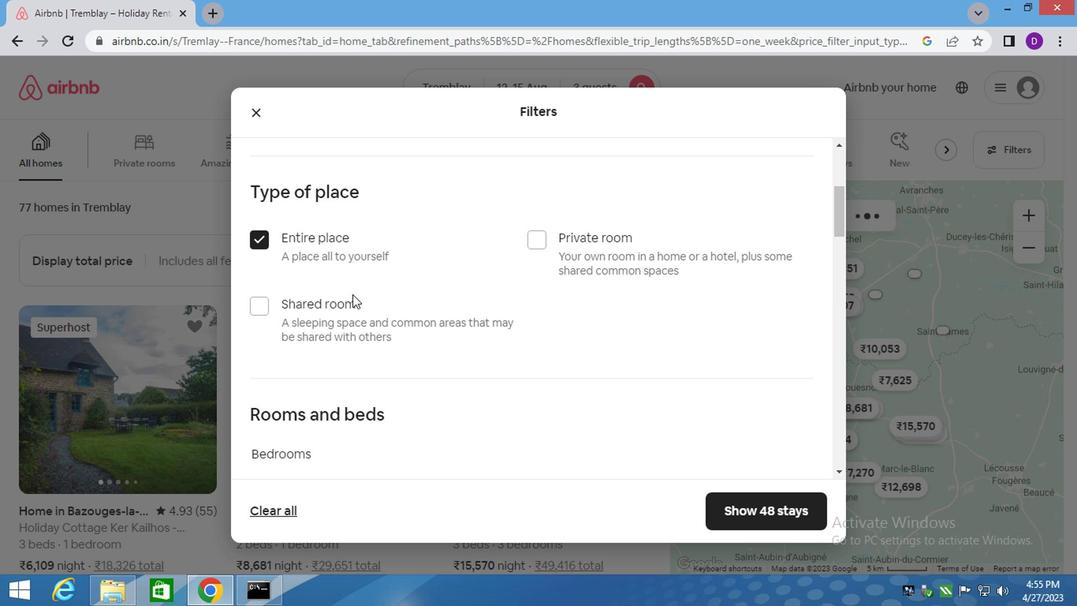 
Action: Mouse scrolled (367, 308) with delta (0, 0)
Screenshot: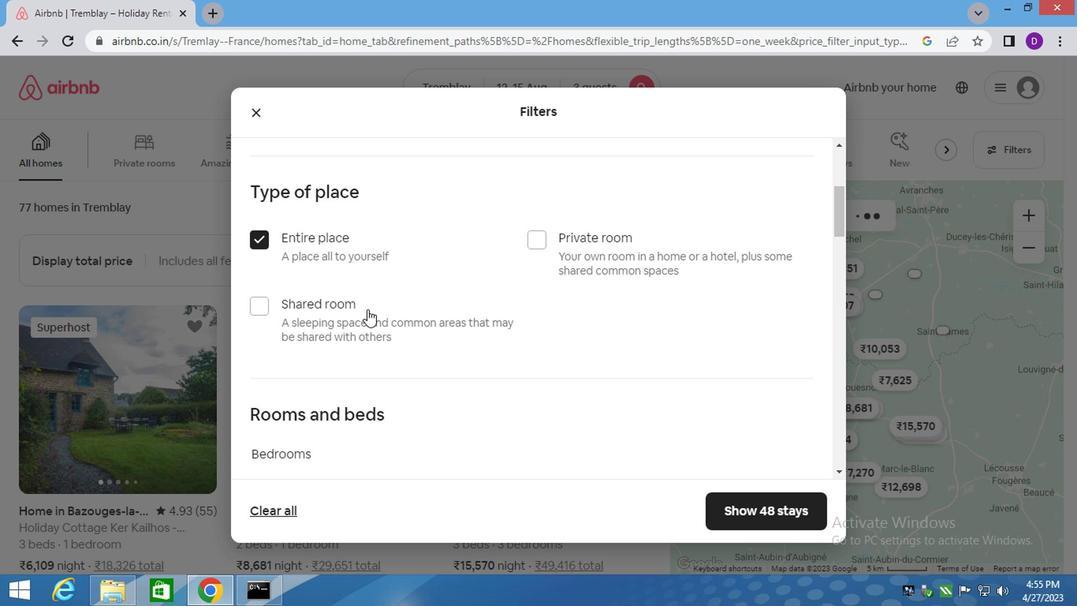 
Action: Mouse scrolled (367, 308) with delta (0, 0)
Screenshot: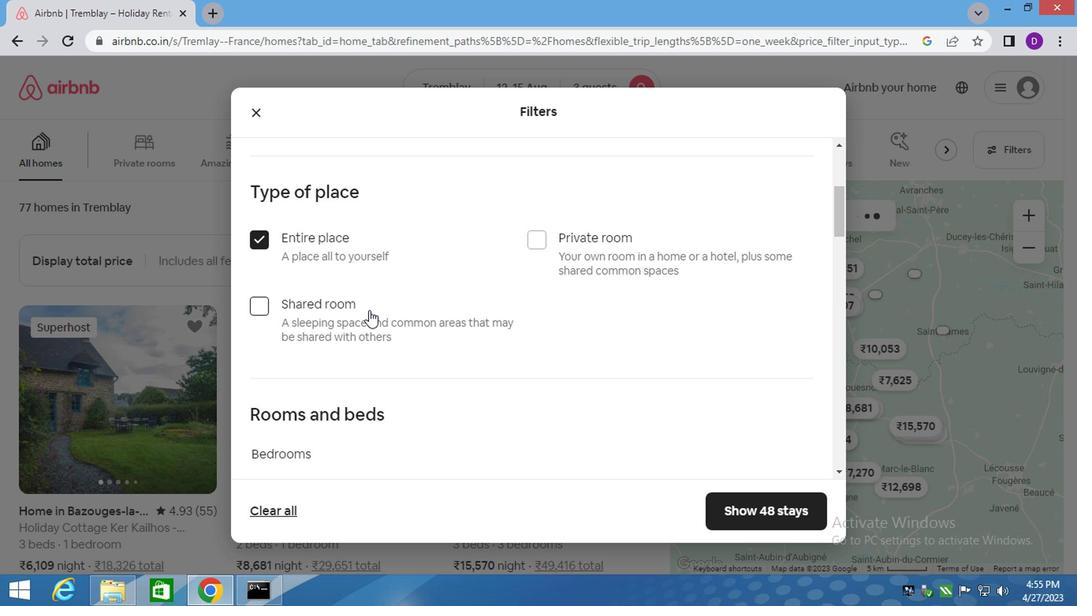
Action: Mouse moved to (393, 257)
Screenshot: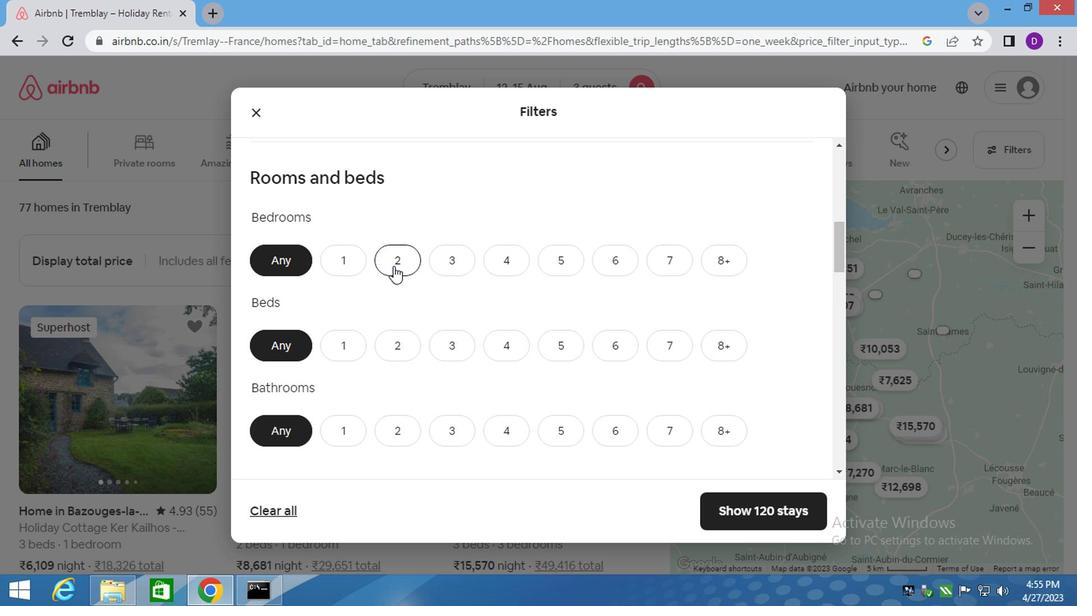 
Action: Mouse pressed left at (393, 257)
Screenshot: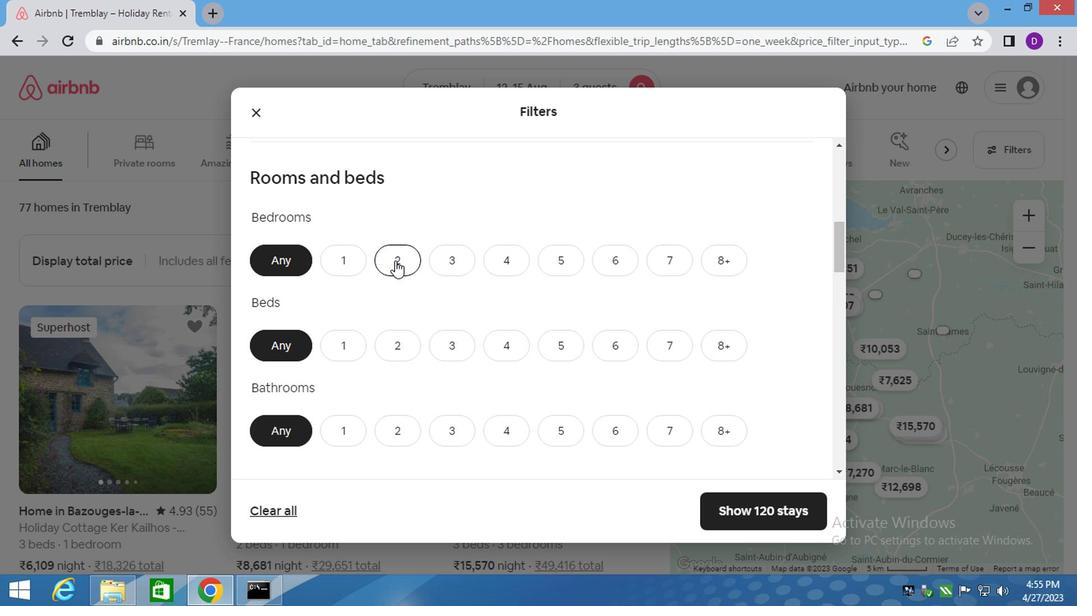 
Action: Mouse moved to (455, 346)
Screenshot: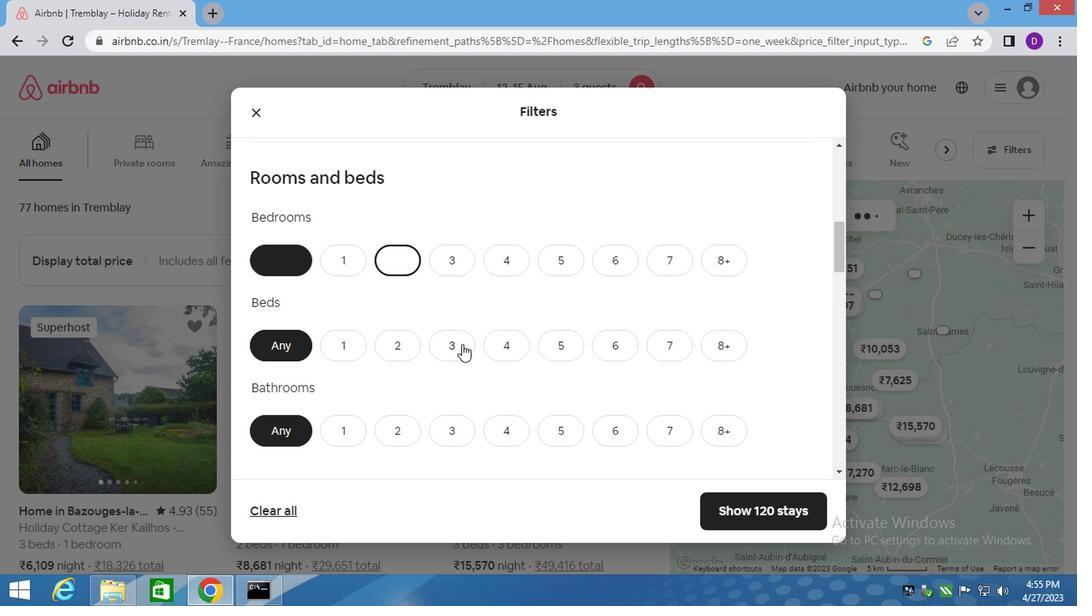
Action: Mouse pressed left at (455, 346)
Screenshot: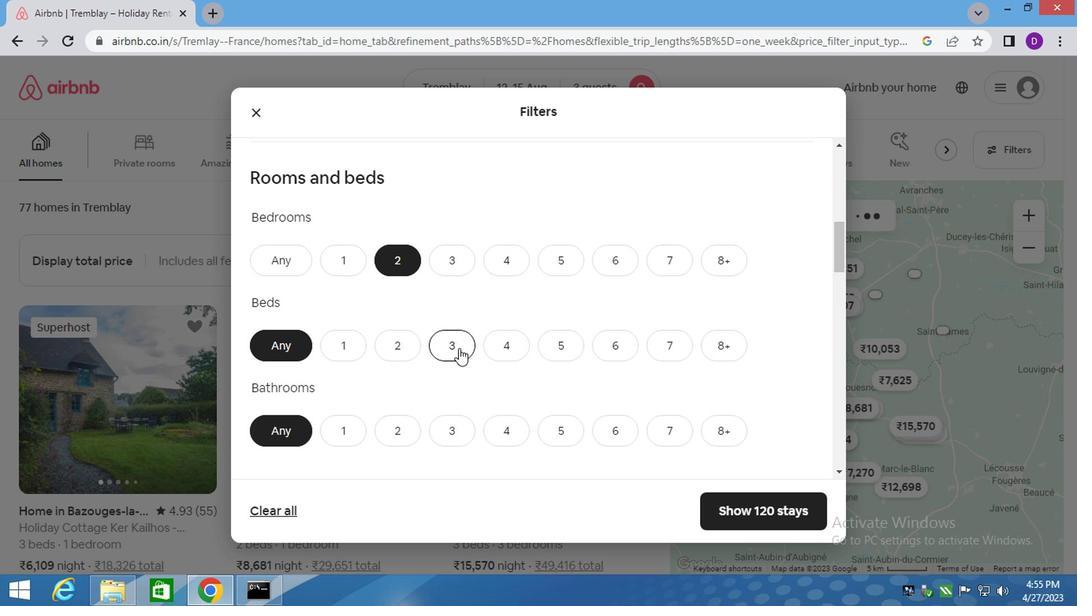 
Action: Mouse moved to (340, 426)
Screenshot: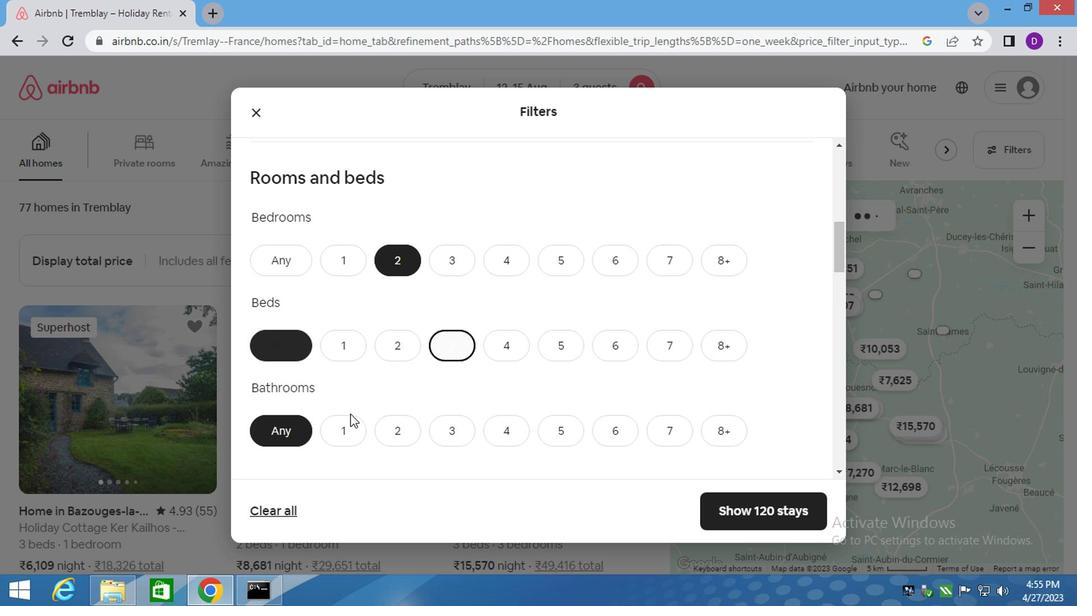 
Action: Mouse pressed left at (340, 426)
Screenshot: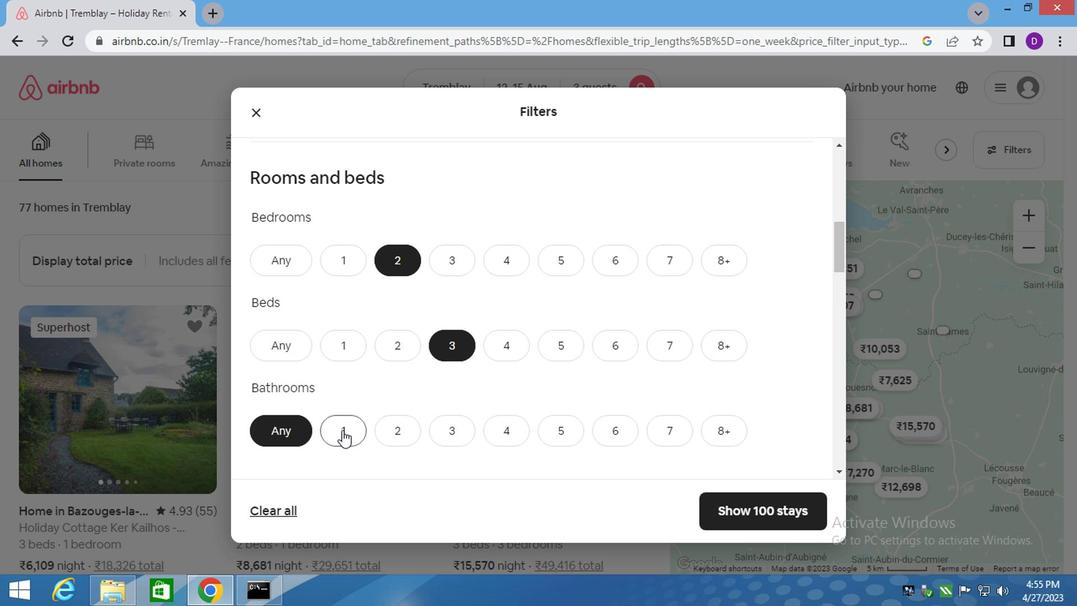 
Action: Mouse moved to (427, 376)
Screenshot: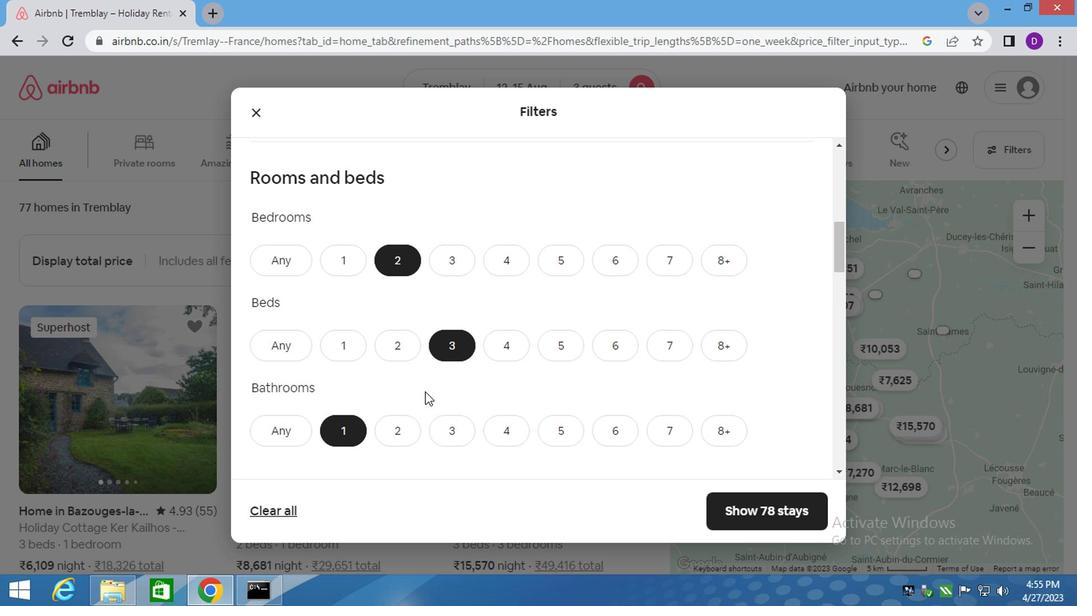 
Action: Mouse scrolled (426, 385) with delta (0, 0)
Screenshot: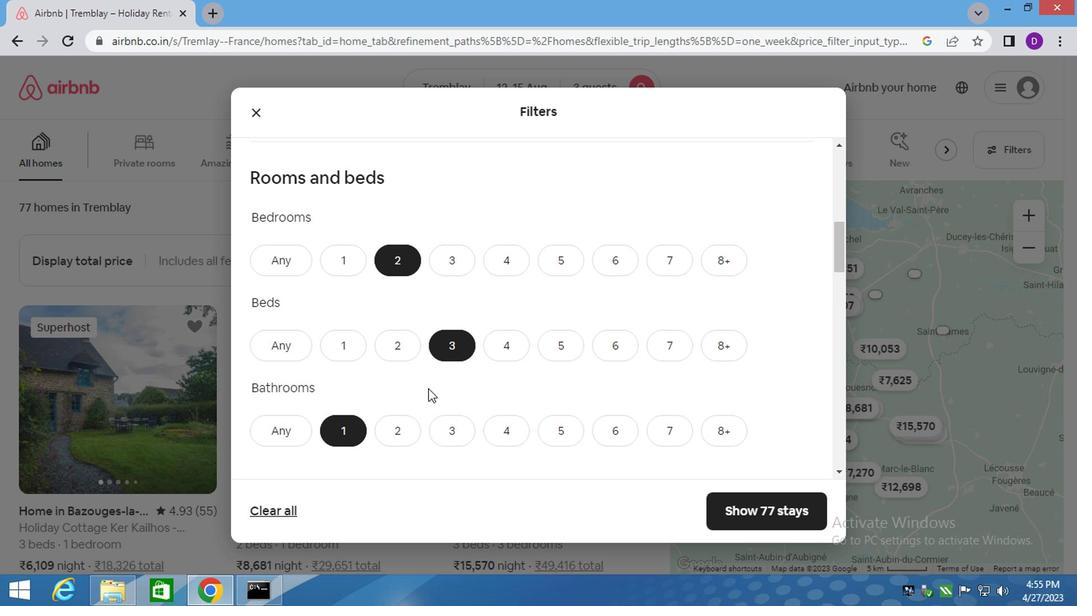 
Action: Mouse scrolled (426, 385) with delta (0, 0)
Screenshot: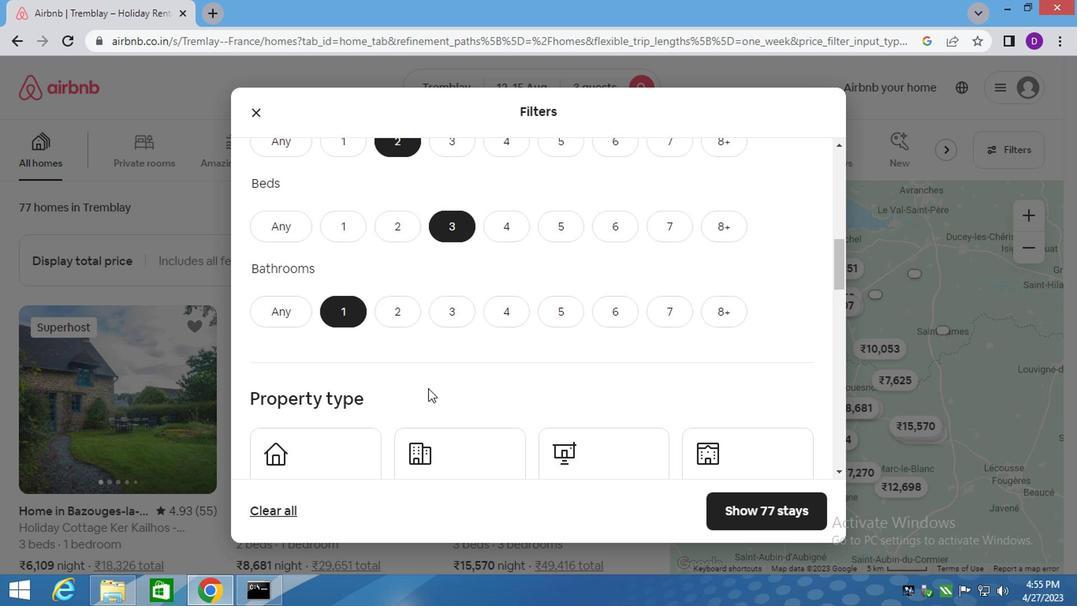 
Action: Mouse moved to (413, 237)
Screenshot: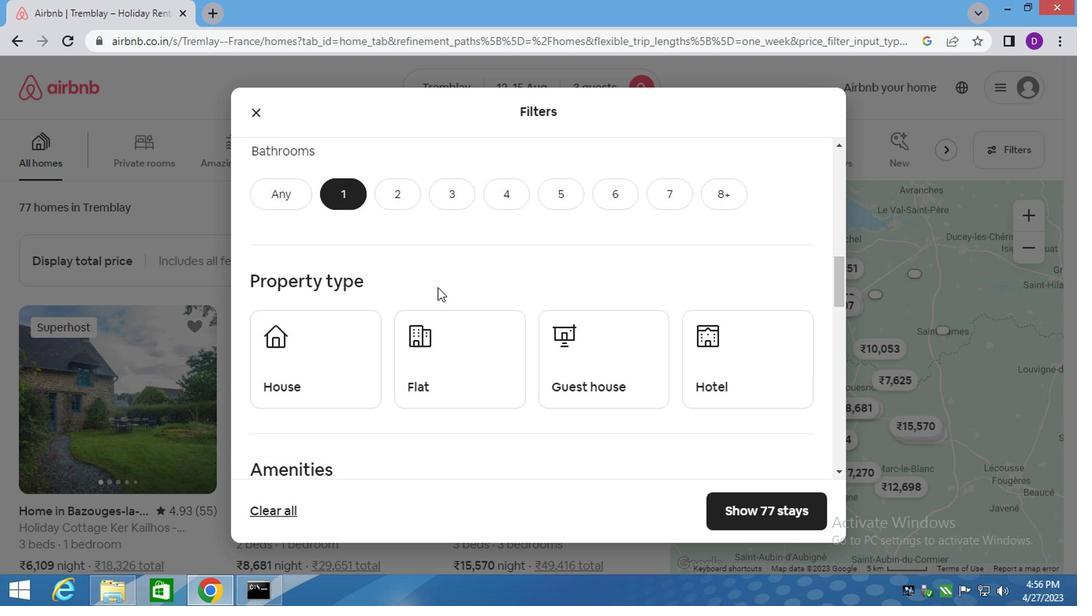 
Action: Mouse scrolled (452, 241) with delta (0, -1)
Screenshot: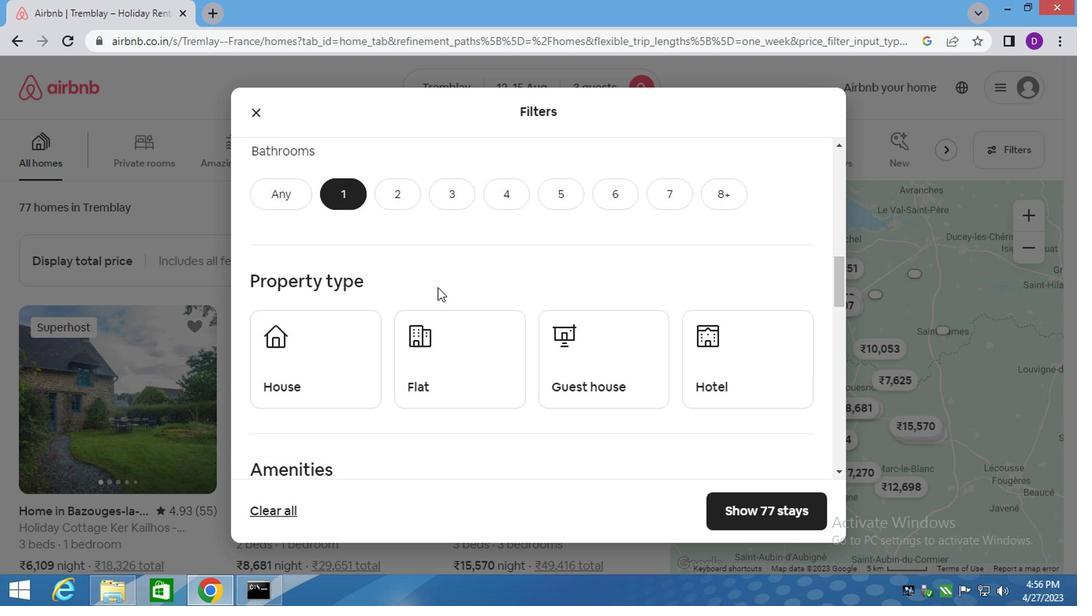 
Action: Mouse moved to (295, 289)
Screenshot: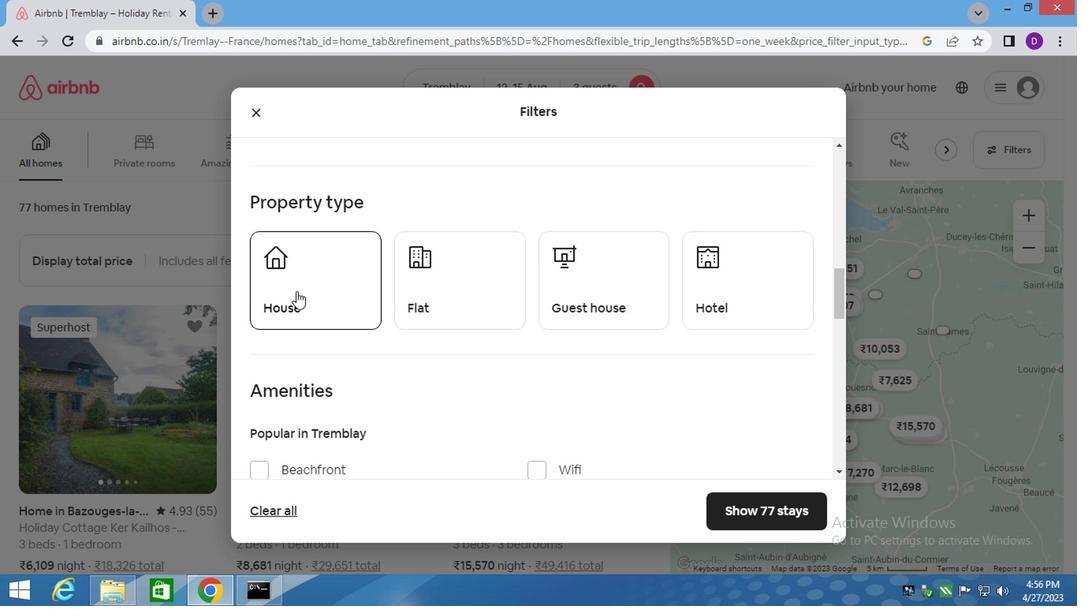 
Action: Mouse pressed left at (295, 289)
Screenshot: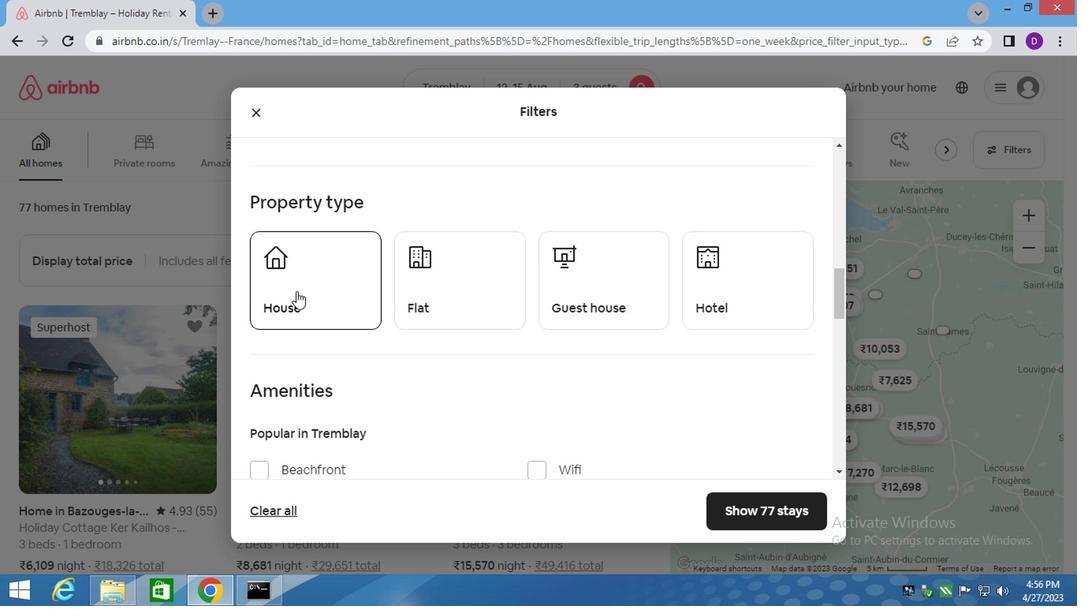 
Action: Mouse moved to (464, 288)
Screenshot: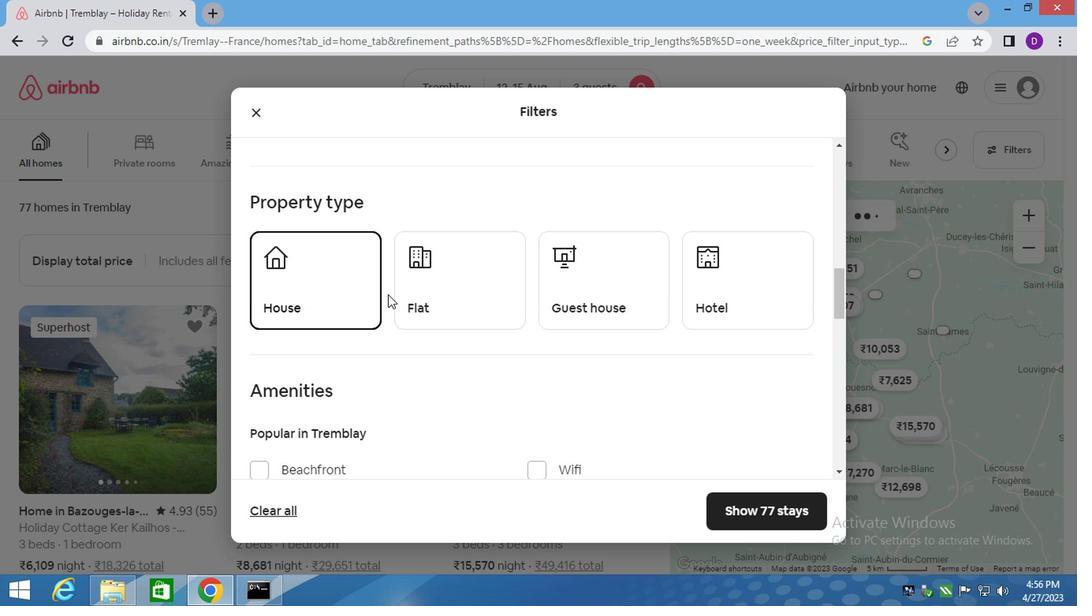 
Action: Mouse pressed left at (464, 288)
Screenshot: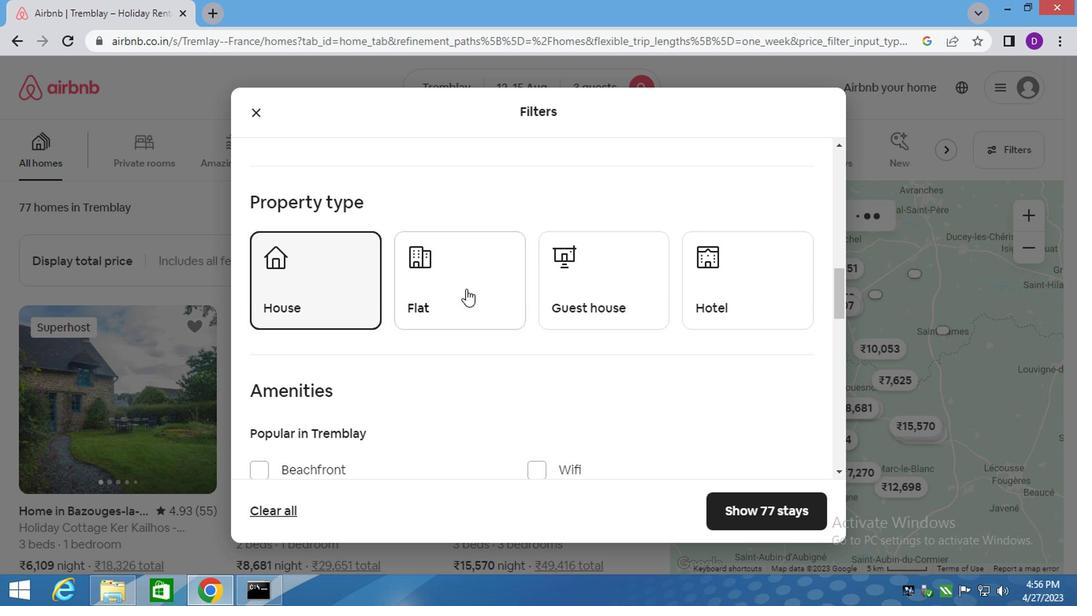 
Action: Mouse moved to (590, 291)
Screenshot: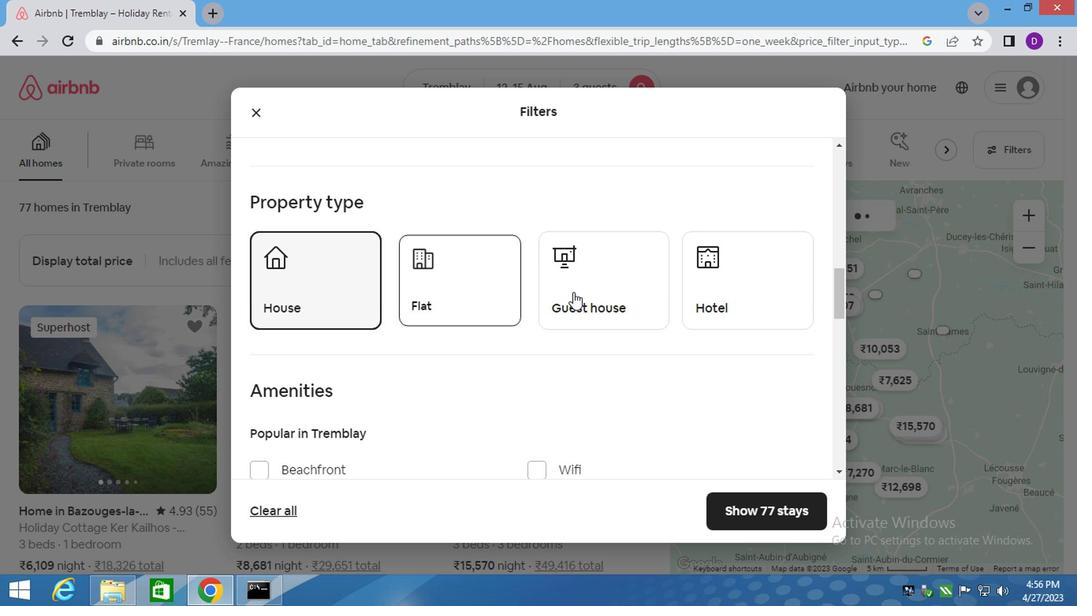 
Action: Mouse pressed left at (590, 291)
Screenshot: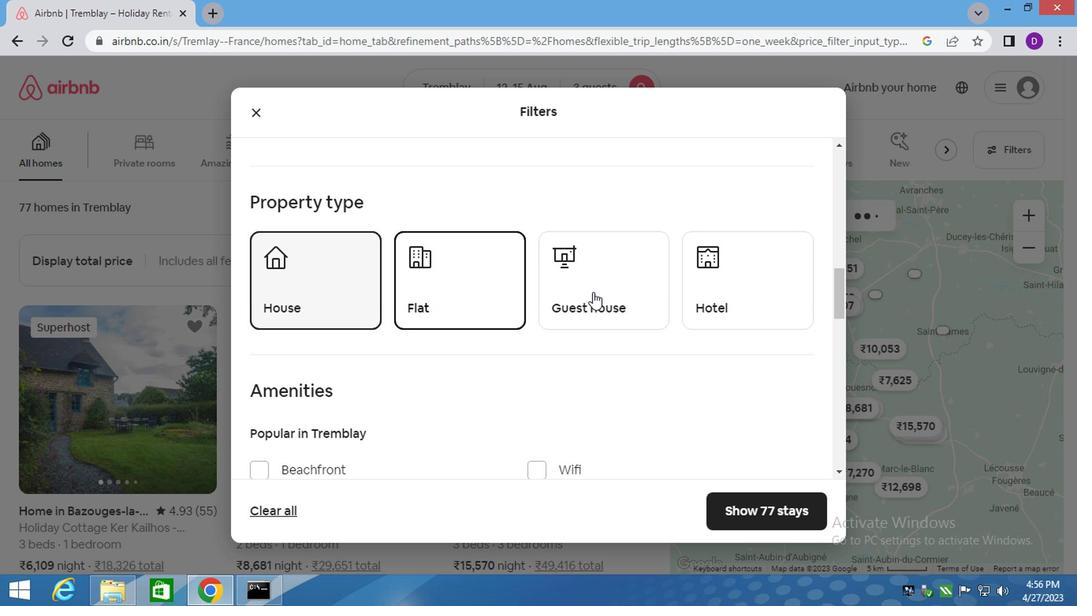 
Action: Mouse moved to (587, 327)
Screenshot: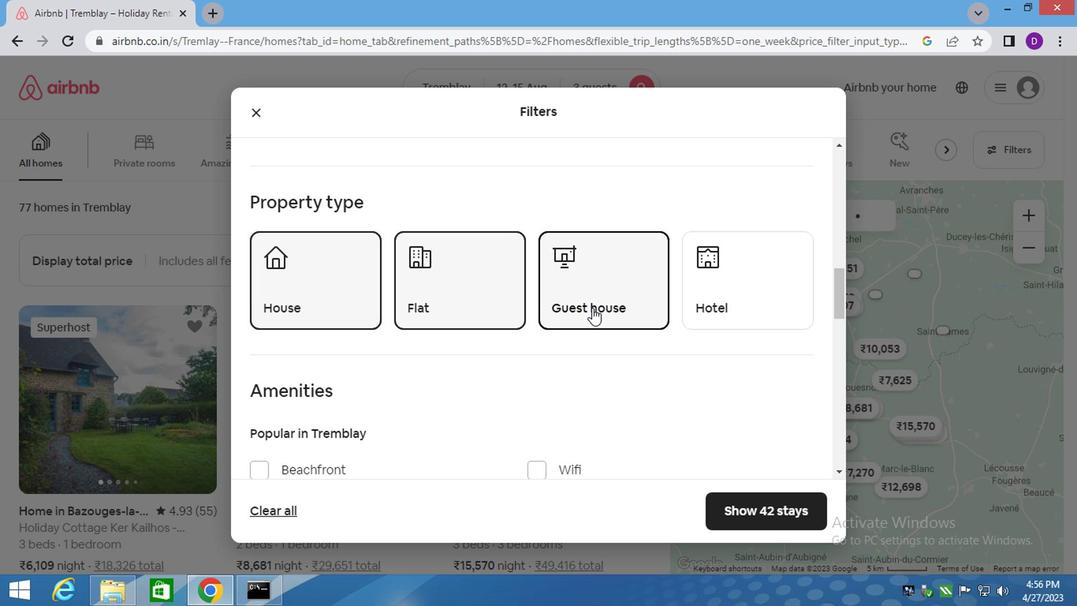 
Action: Mouse scrolled (587, 323) with delta (0, 0)
Screenshot: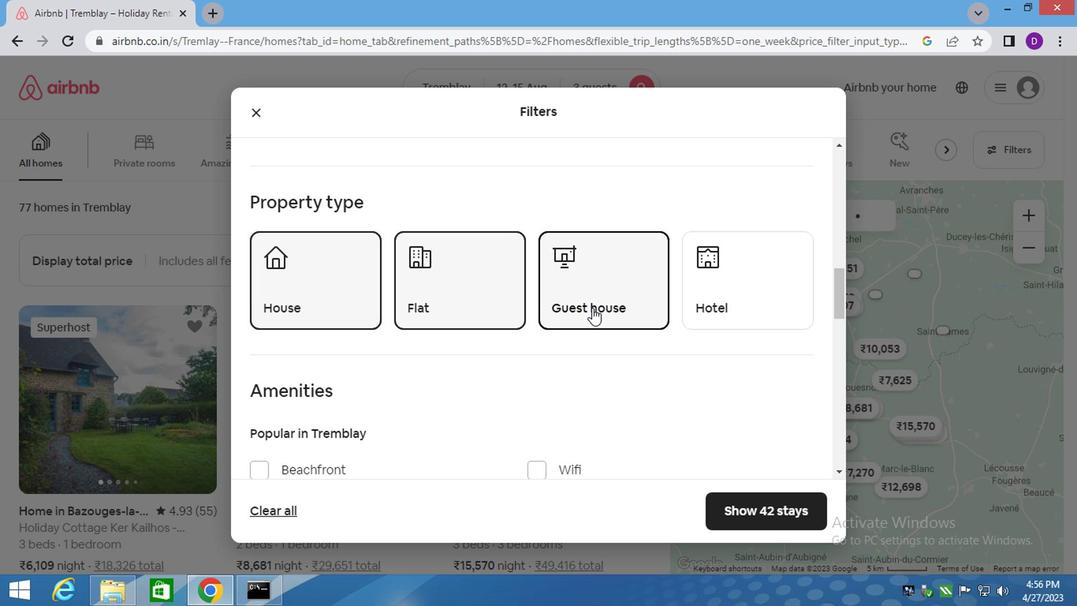 
Action: Mouse moved to (587, 328)
Screenshot: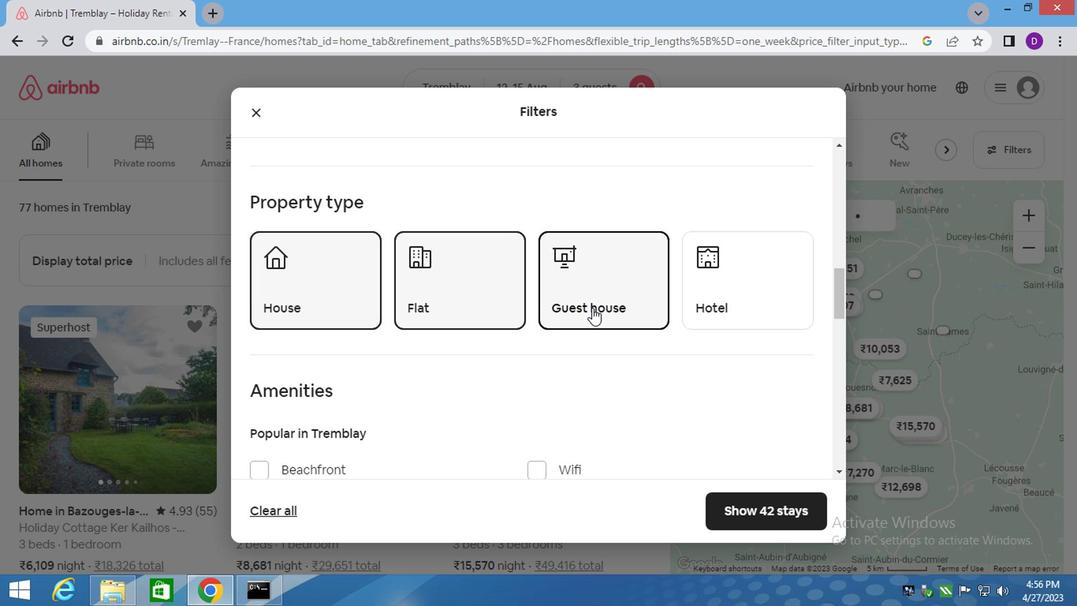 
Action: Mouse scrolled (587, 327) with delta (0, 0)
Screenshot: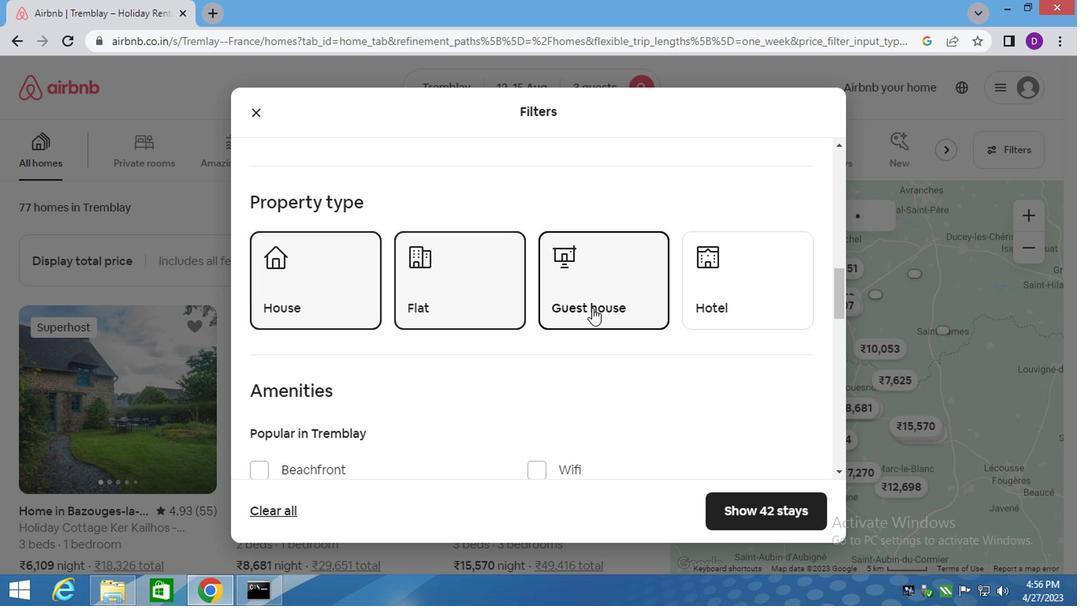 
Action: Mouse moved to (587, 335)
Screenshot: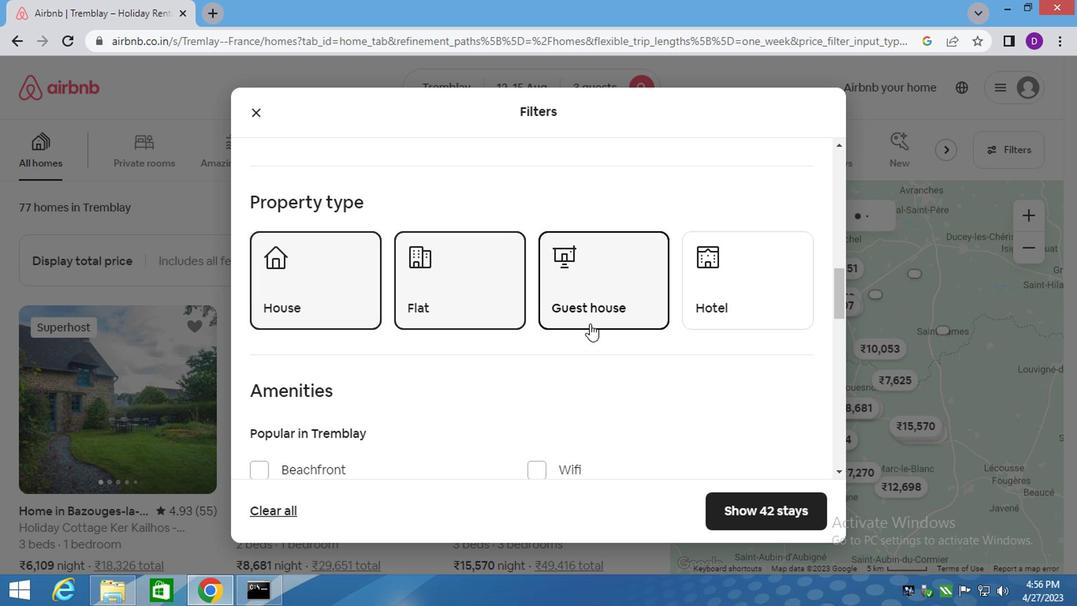 
Action: Mouse scrolled (587, 331) with delta (0, 0)
Screenshot: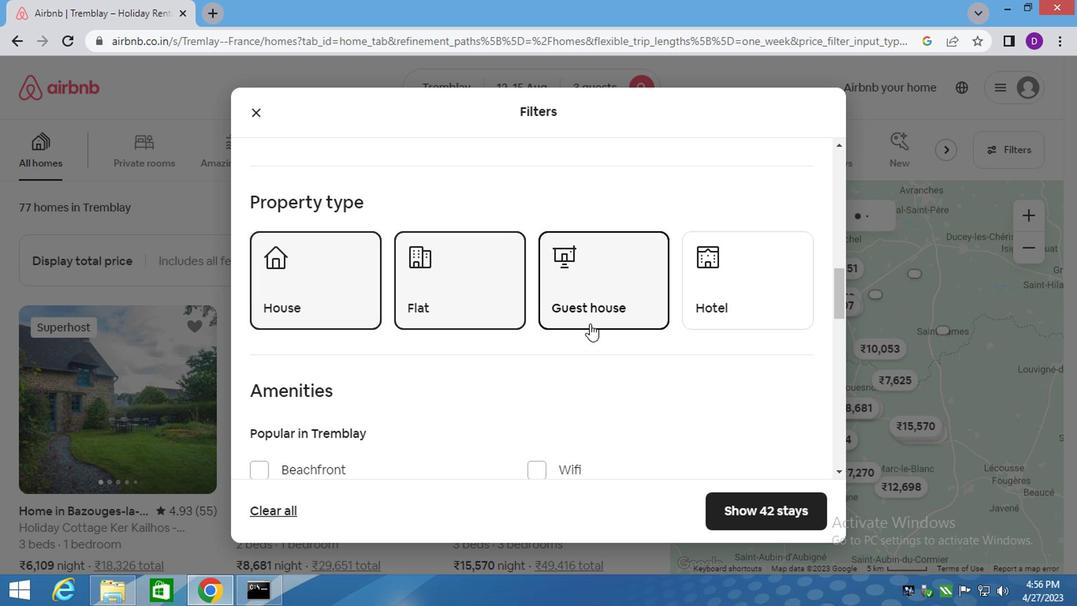 
Action: Mouse moved to (587, 335)
Screenshot: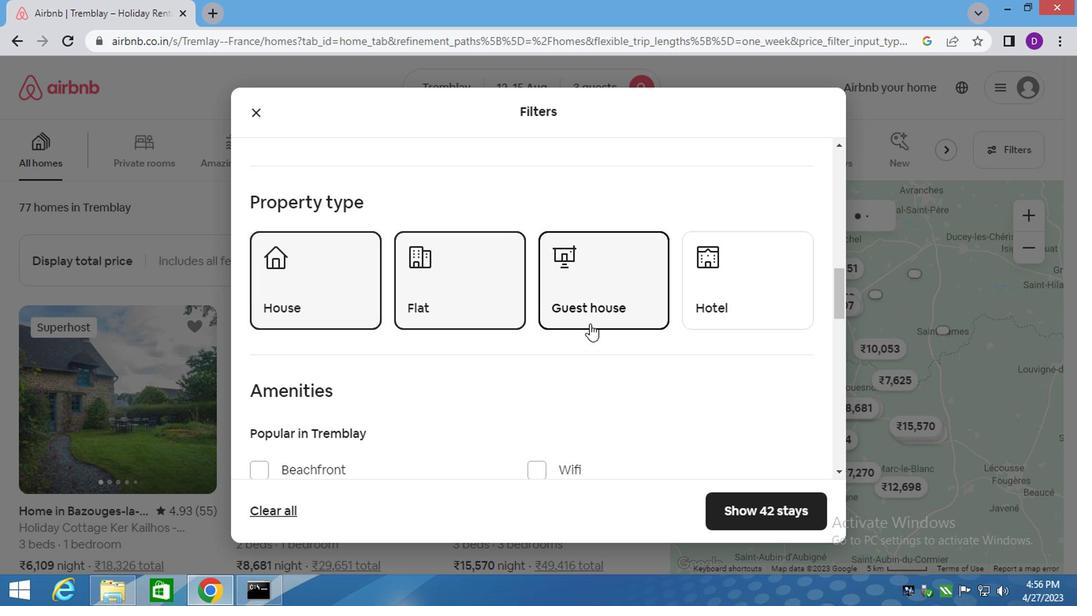 
Action: Mouse scrolled (587, 334) with delta (0, 0)
Screenshot: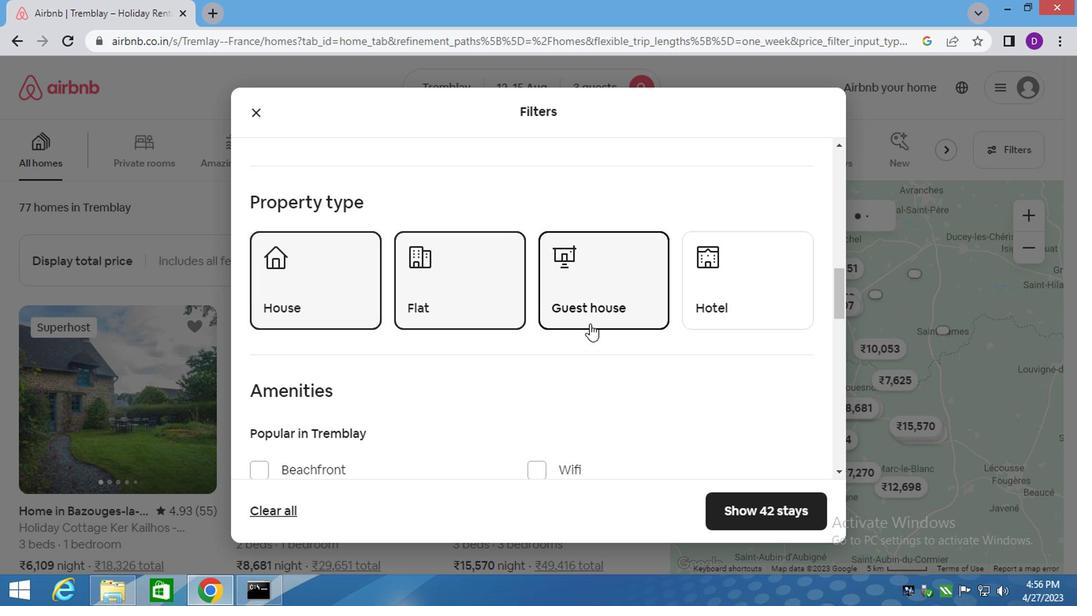 
Action: Mouse moved to (657, 335)
Screenshot: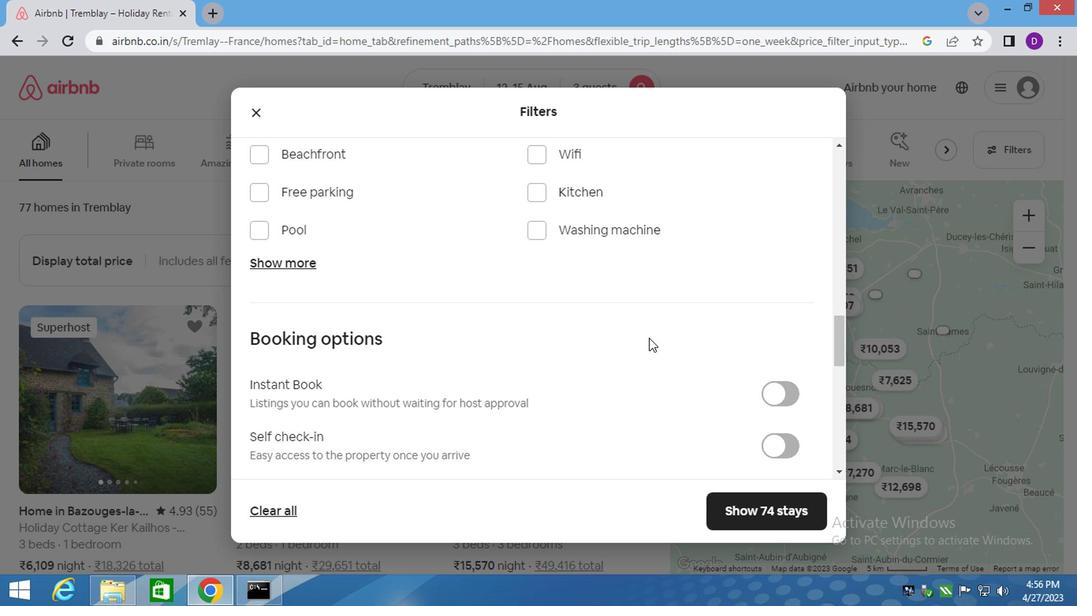 
Action: Mouse scrolled (657, 334) with delta (0, 0)
Screenshot: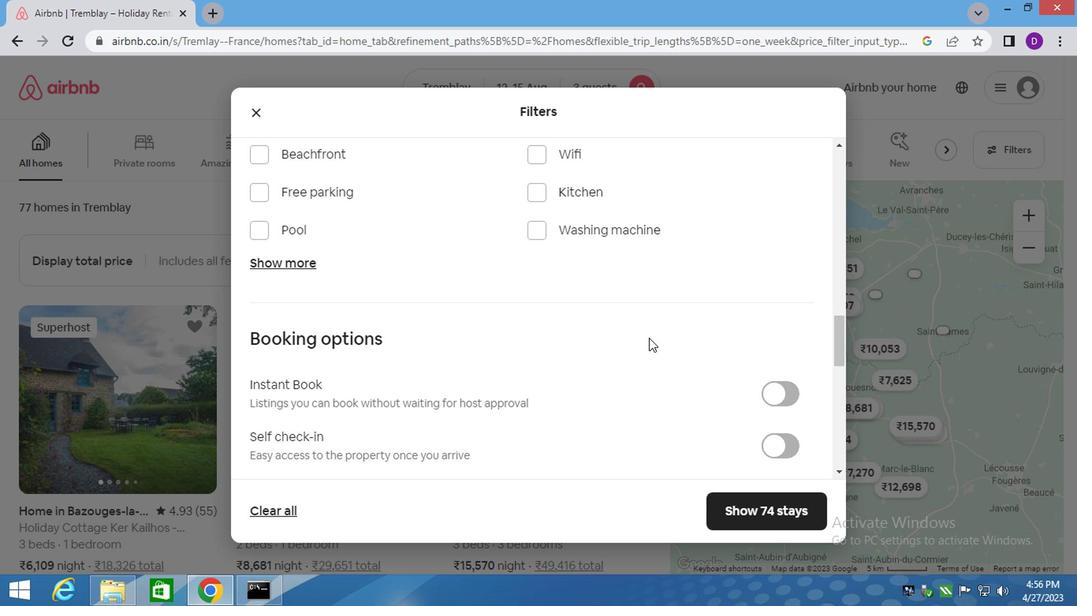 
Action: Mouse moved to (765, 359)
Screenshot: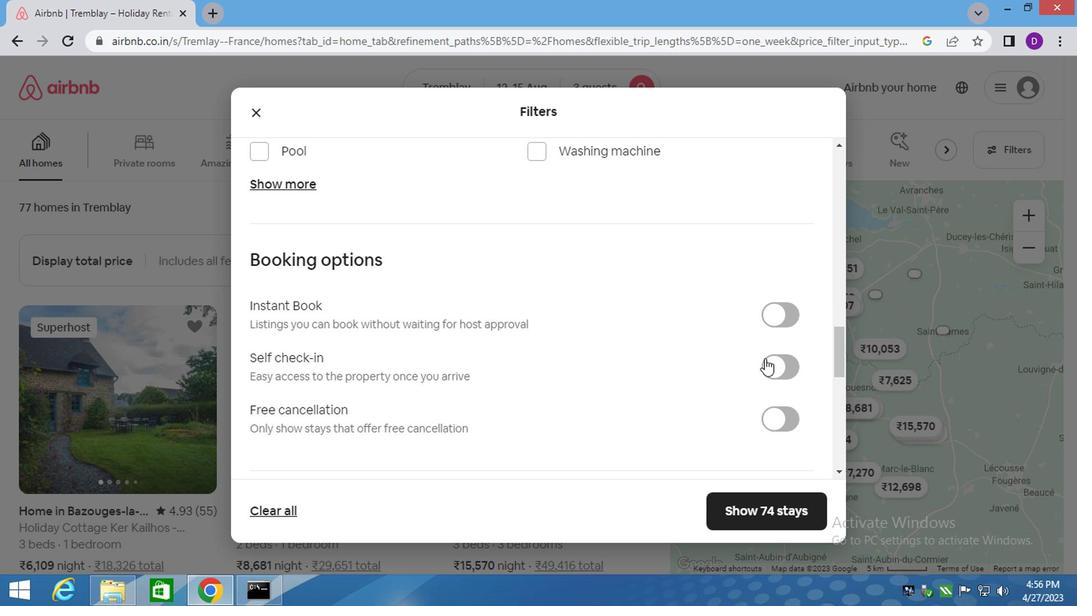 
Action: Mouse pressed left at (765, 359)
Screenshot: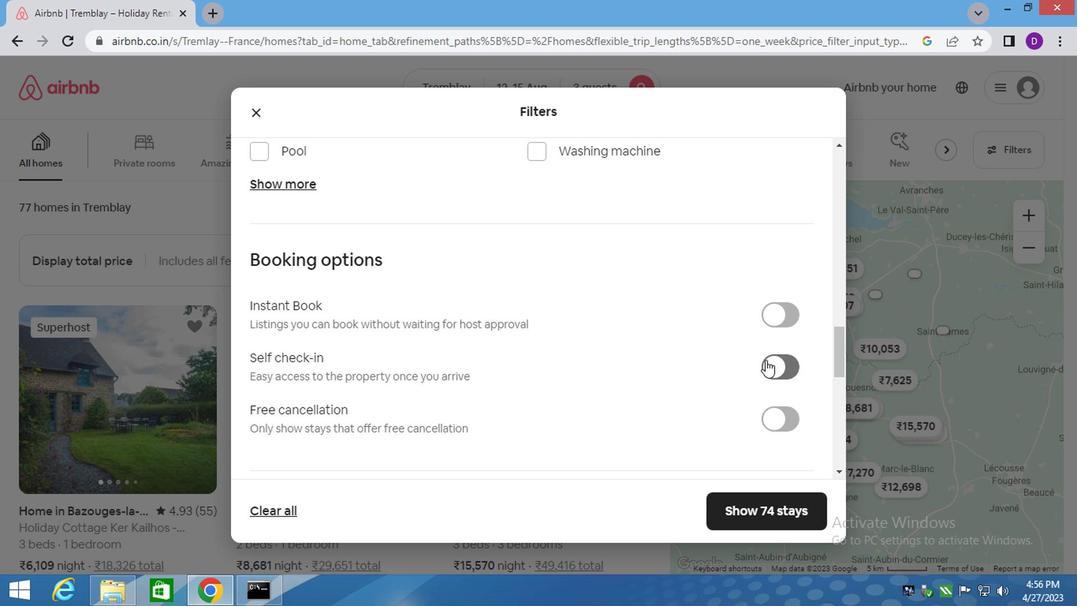 
Action: Mouse moved to (685, 354)
Screenshot: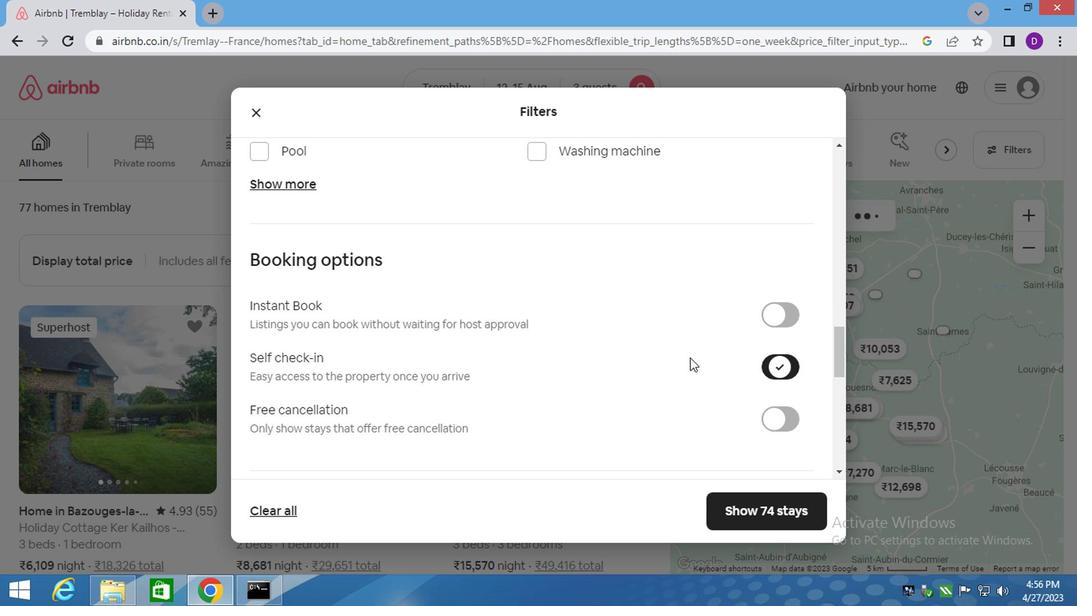 
Action: Mouse scrolled (685, 354) with delta (0, 0)
Screenshot: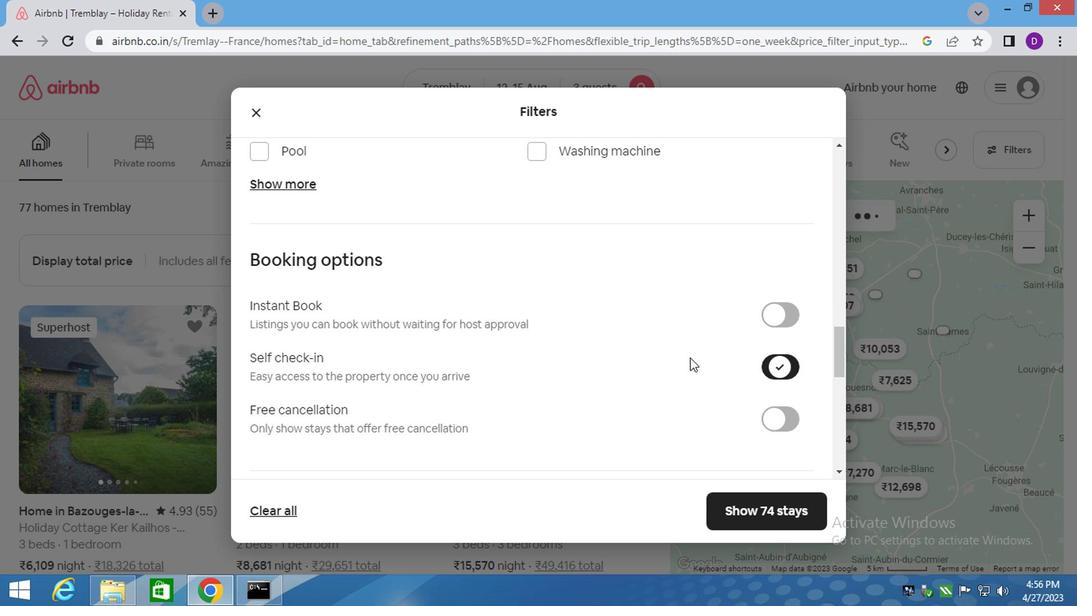 
Action: Mouse scrolled (685, 354) with delta (0, 0)
Screenshot: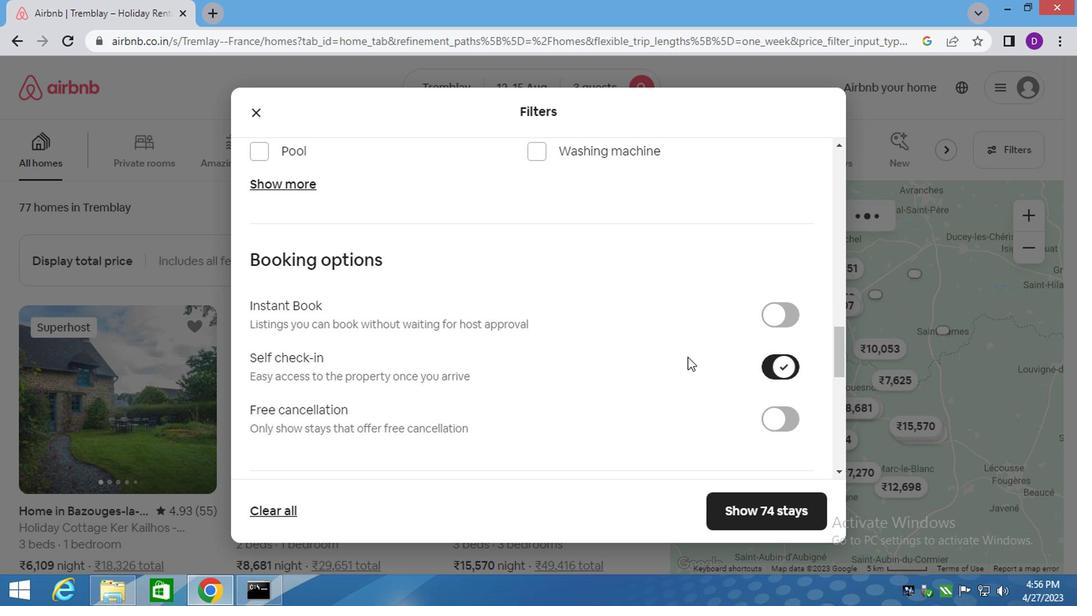 
Action: Mouse scrolled (685, 354) with delta (0, 0)
Screenshot: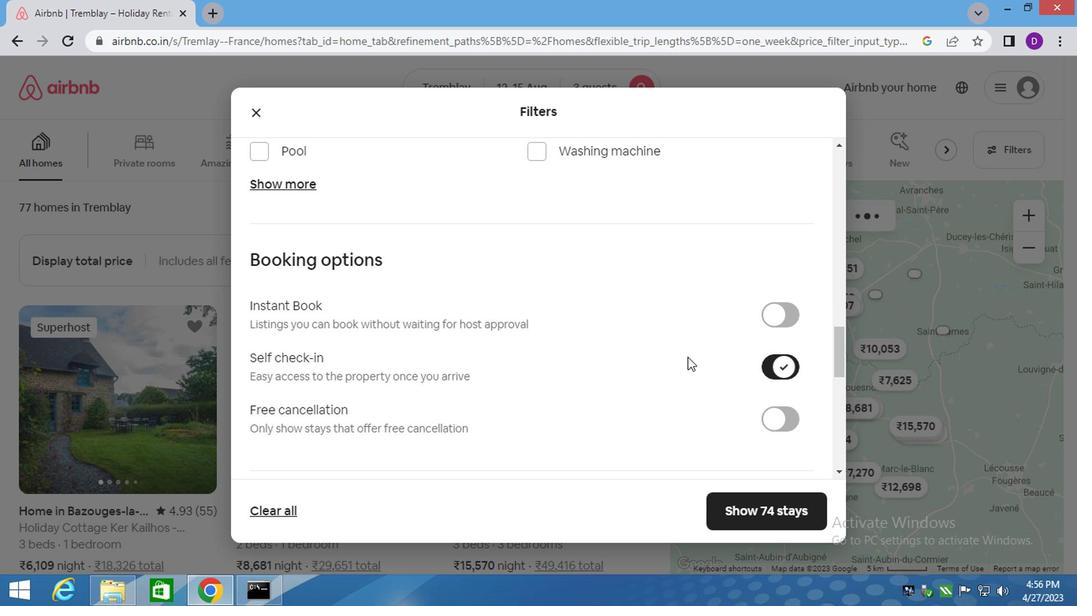 
Action: Mouse scrolled (685, 354) with delta (0, 0)
Screenshot: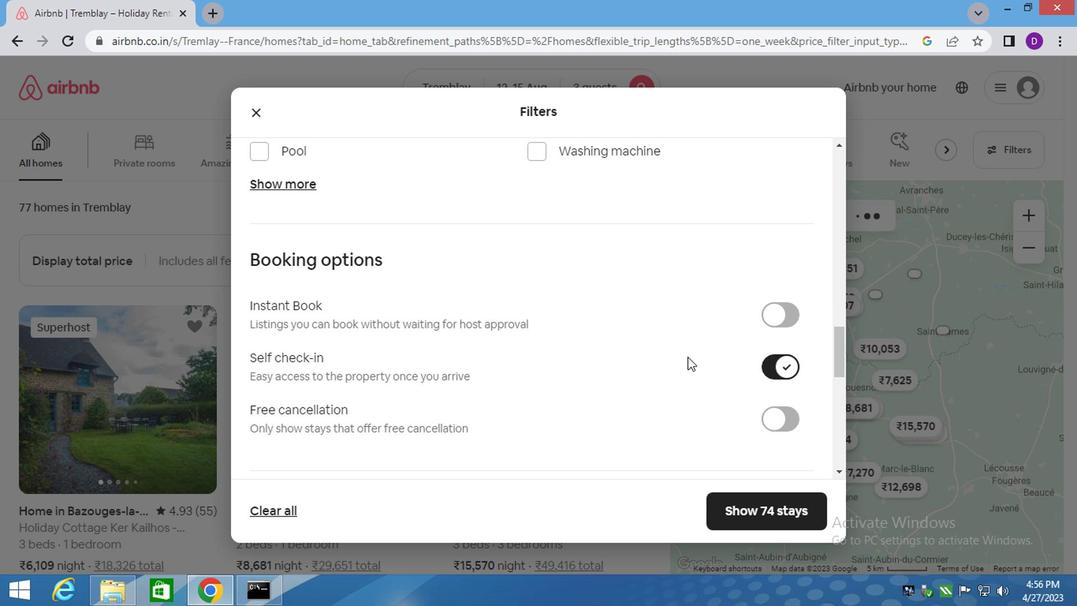 
Action: Mouse moved to (684, 354)
Screenshot: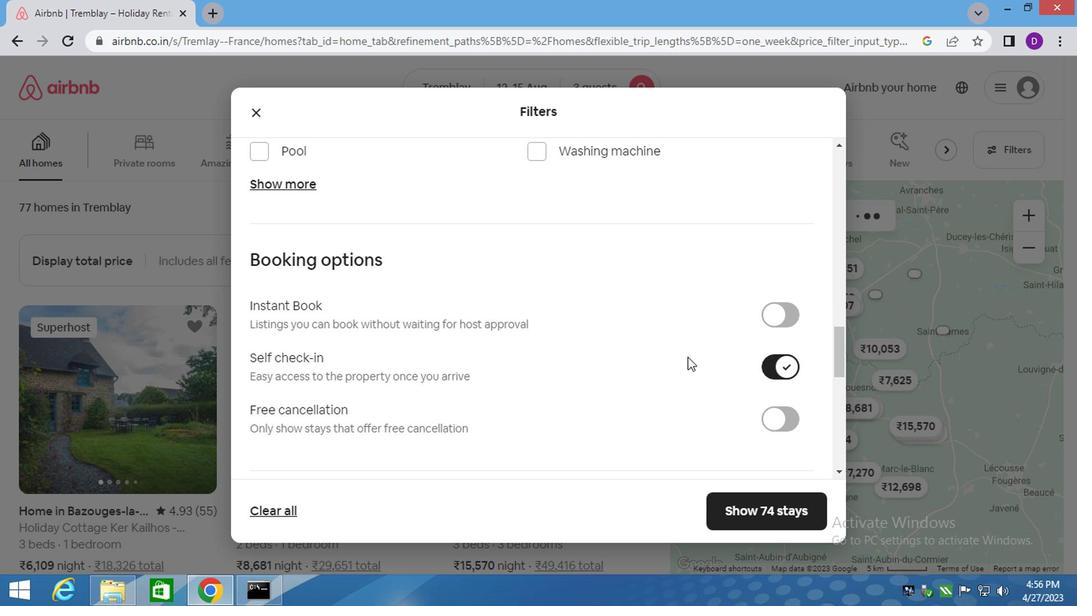 
Action: Mouse scrolled (685, 354) with delta (0, 0)
Screenshot: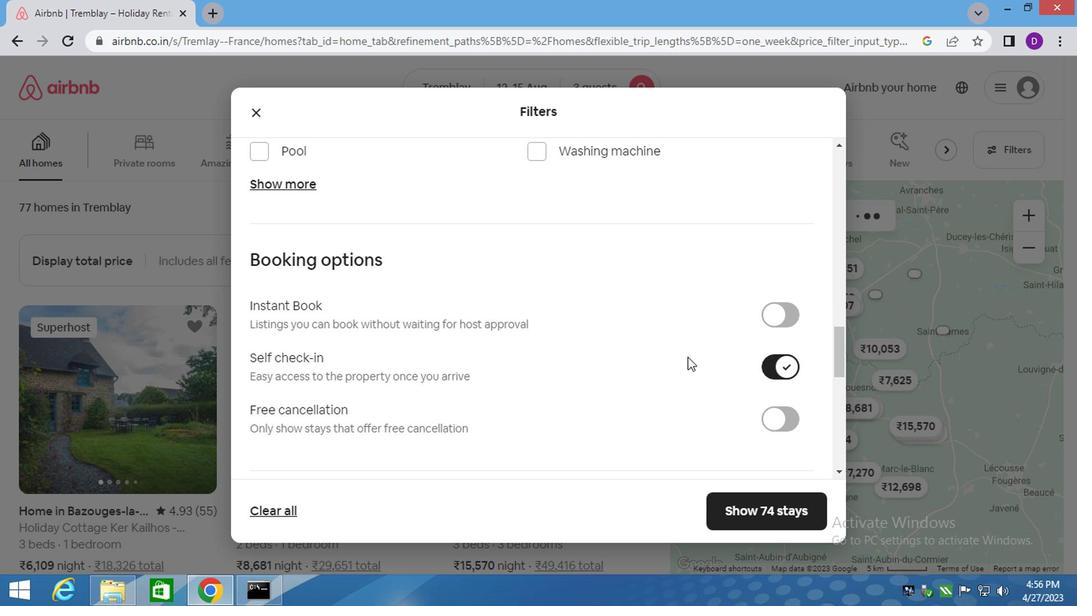 
Action: Mouse moved to (454, 383)
Screenshot: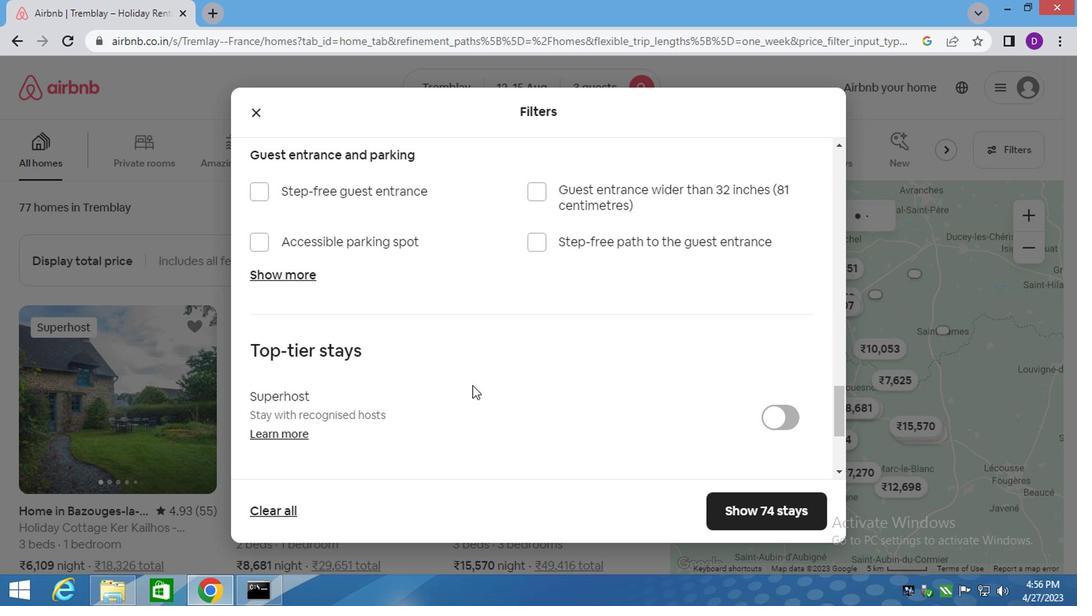 
Action: Mouse scrolled (463, 382) with delta (0, 0)
Screenshot: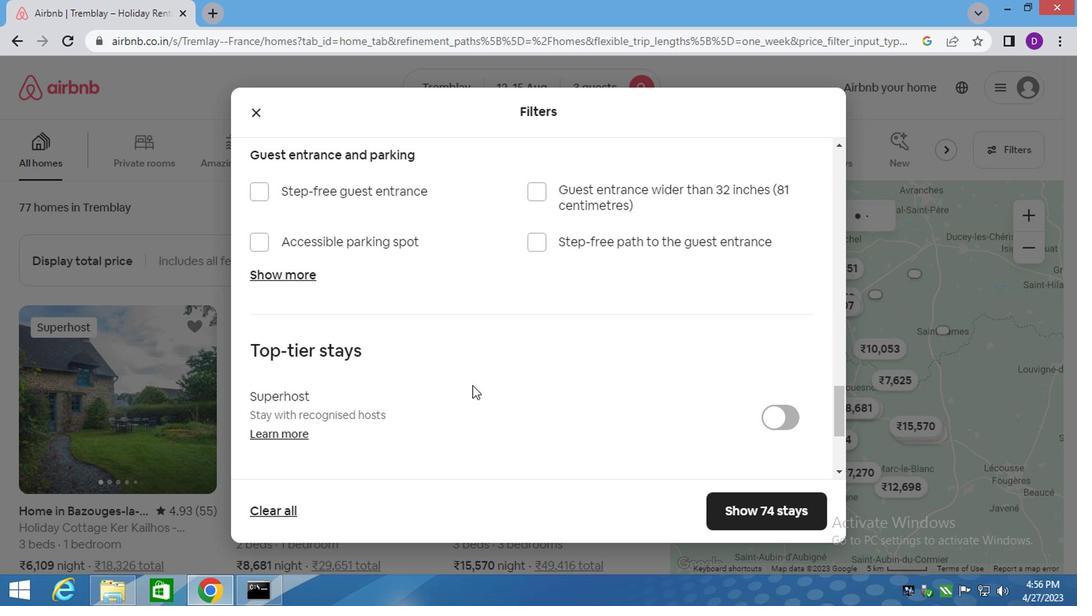 
Action: Mouse moved to (453, 383)
Screenshot: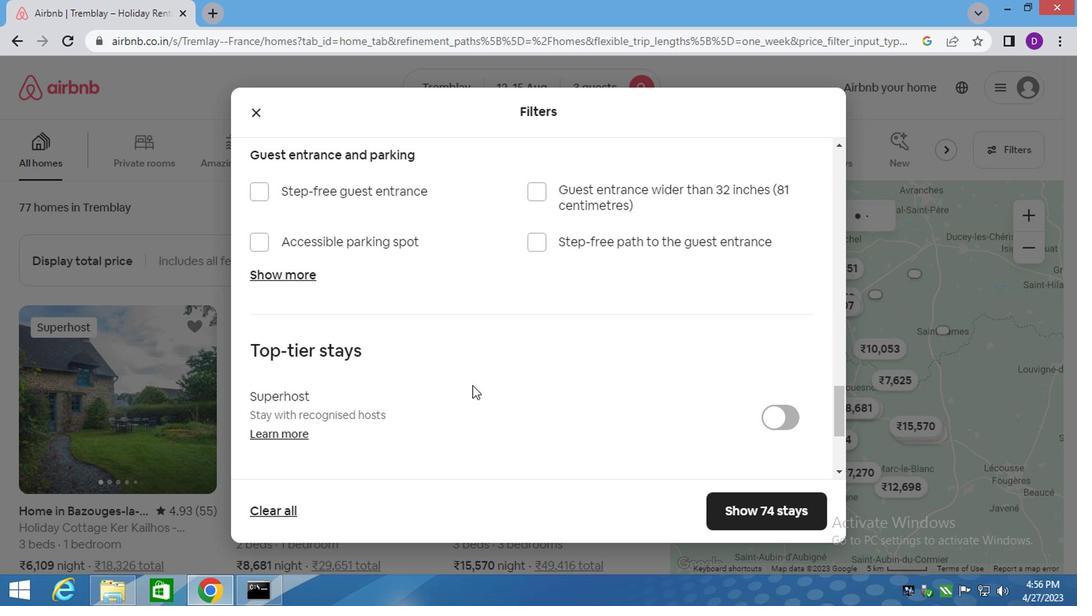 
Action: Mouse scrolled (463, 382) with delta (0, 0)
Screenshot: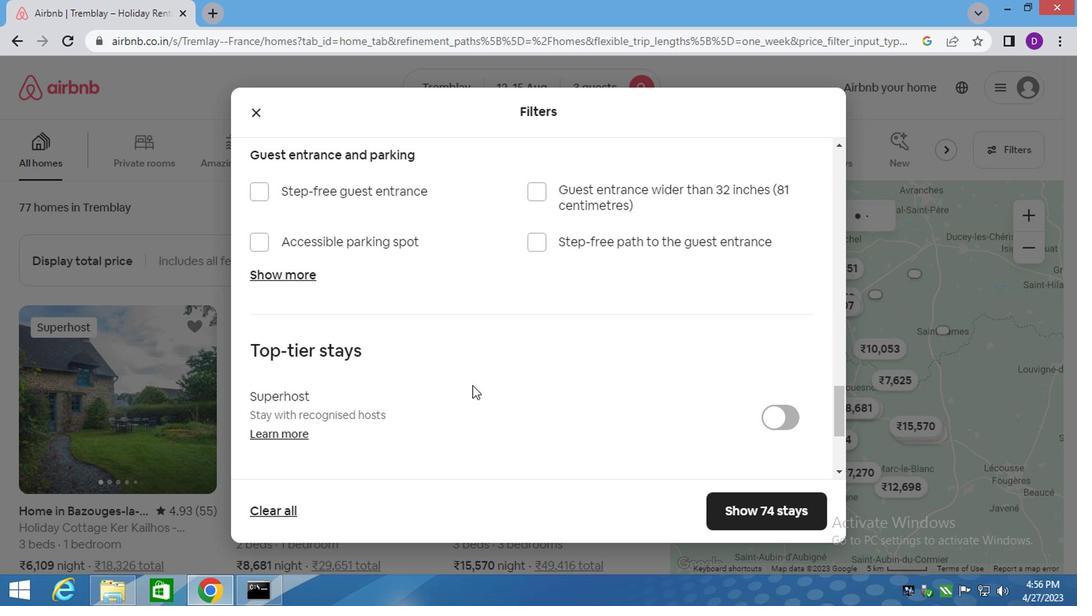 
Action: Mouse scrolled (463, 382) with delta (0, 0)
Screenshot: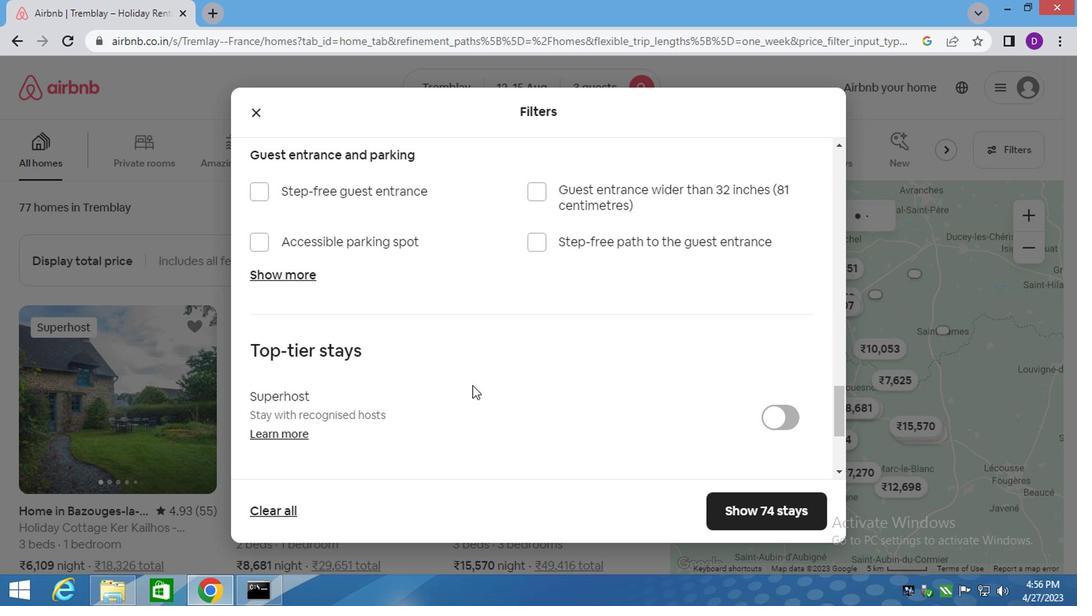 
Action: Mouse scrolled (463, 382) with delta (0, 0)
Screenshot: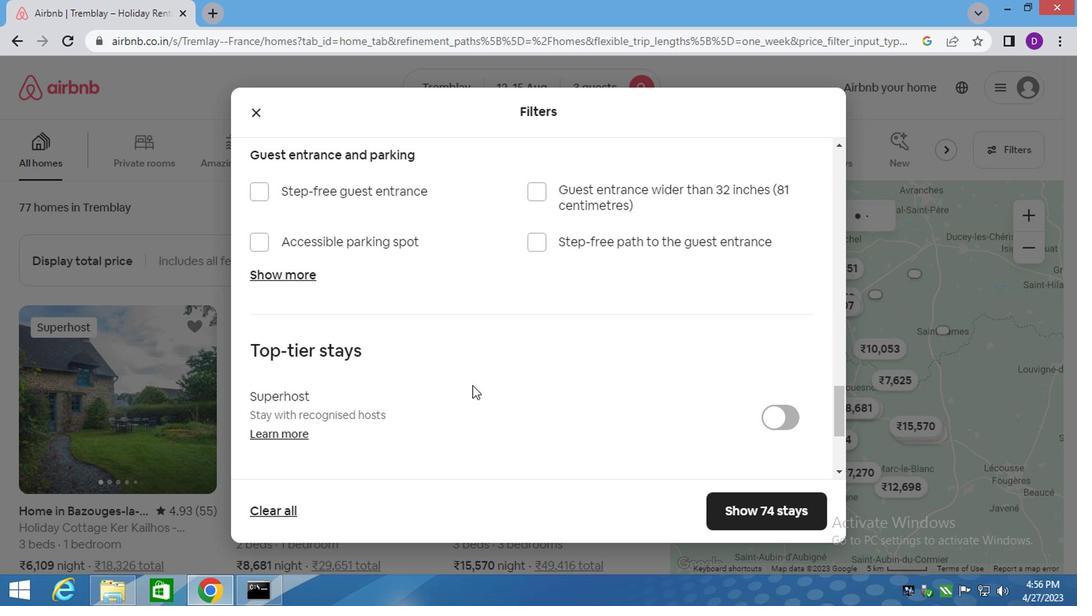 
Action: Mouse moved to (296, 371)
Screenshot: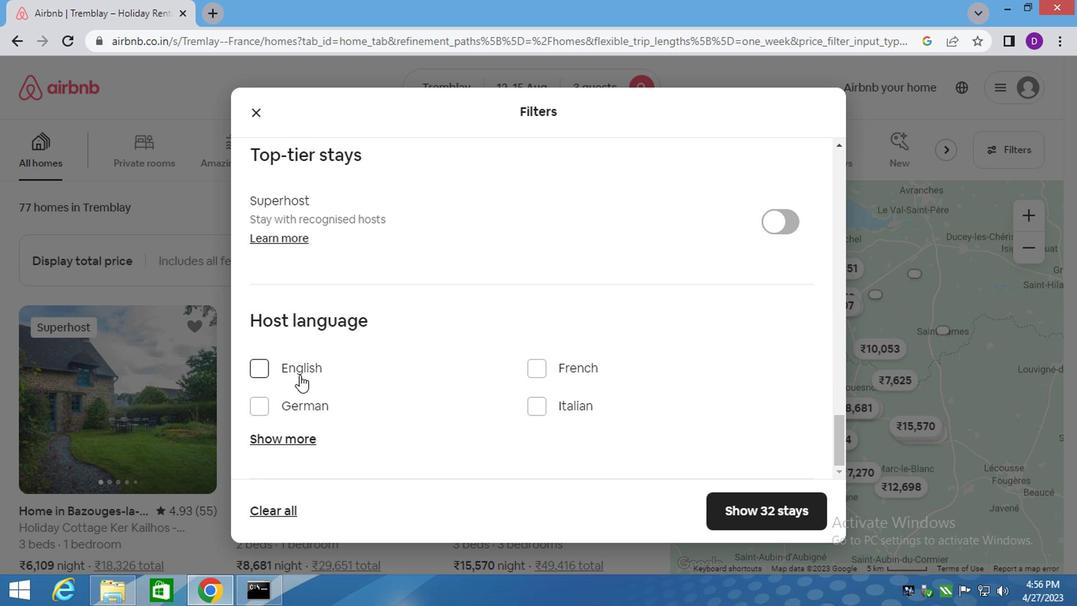 
Action: Mouse pressed left at (296, 371)
Screenshot: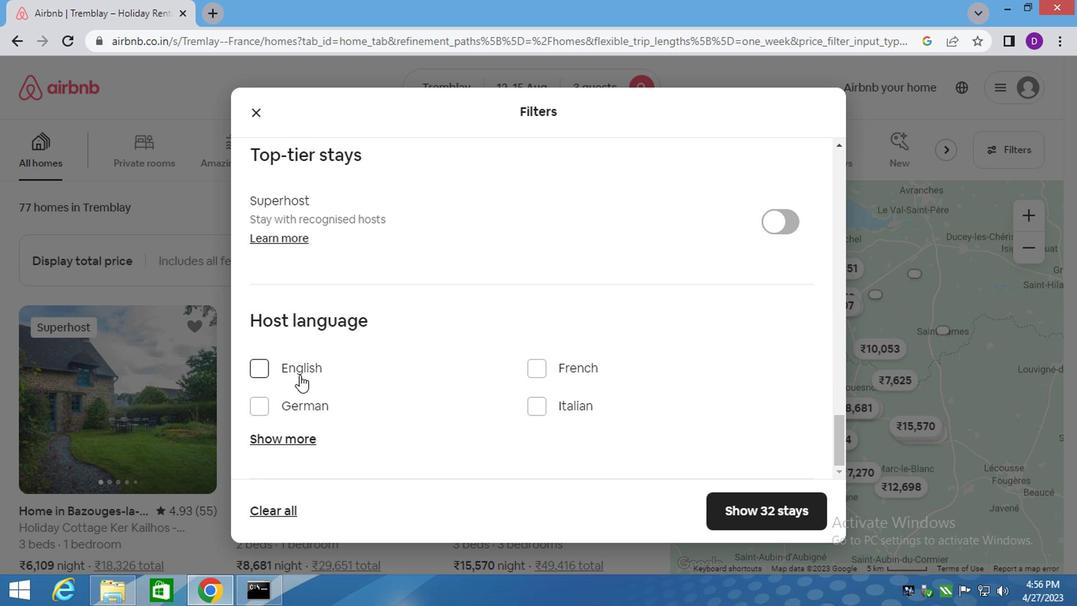 
Action: Mouse moved to (487, 389)
Screenshot: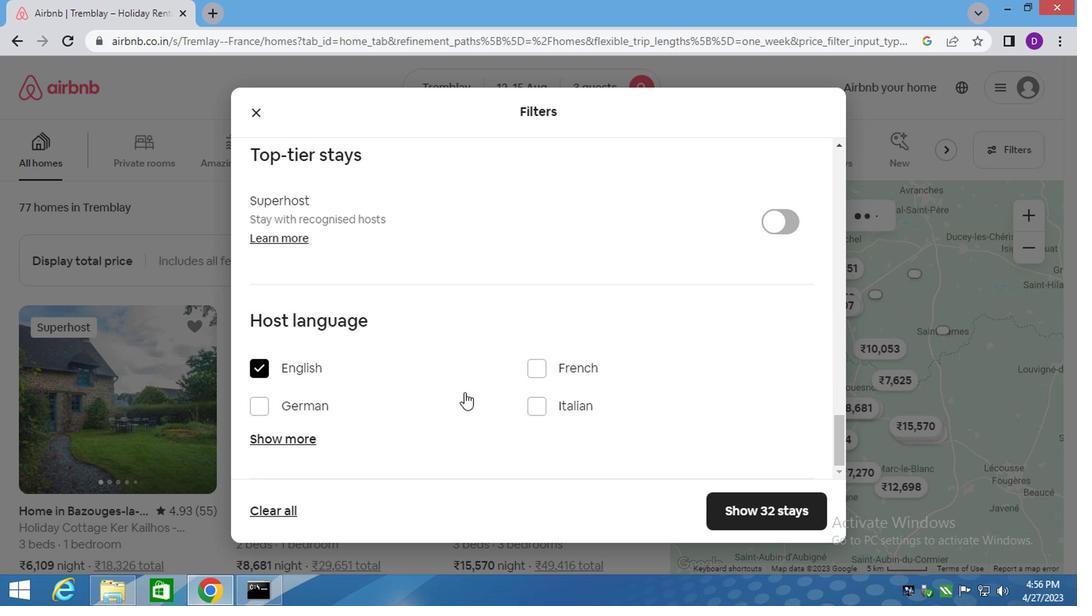 
Action: Mouse scrolled (487, 389) with delta (0, 0)
Screenshot: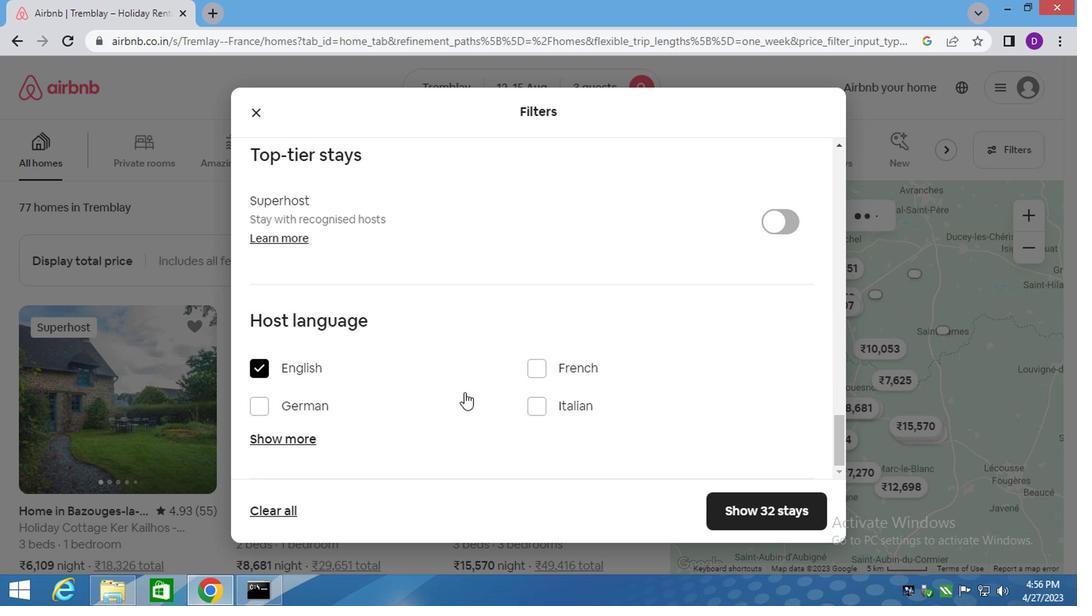 
Action: Mouse moved to (495, 391)
Screenshot: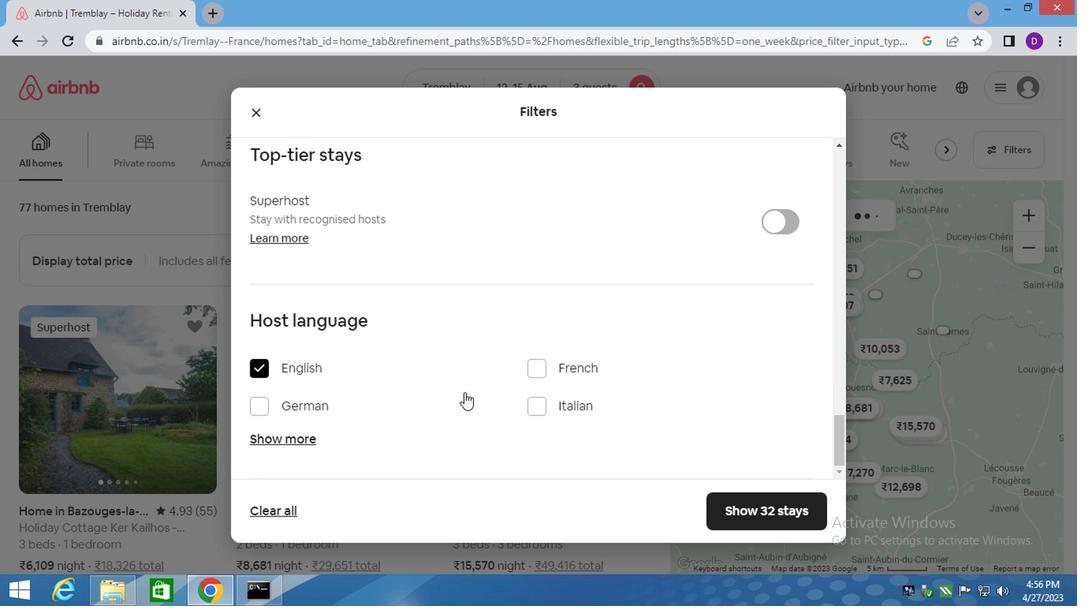 
Action: Mouse scrolled (495, 391) with delta (0, 0)
Screenshot: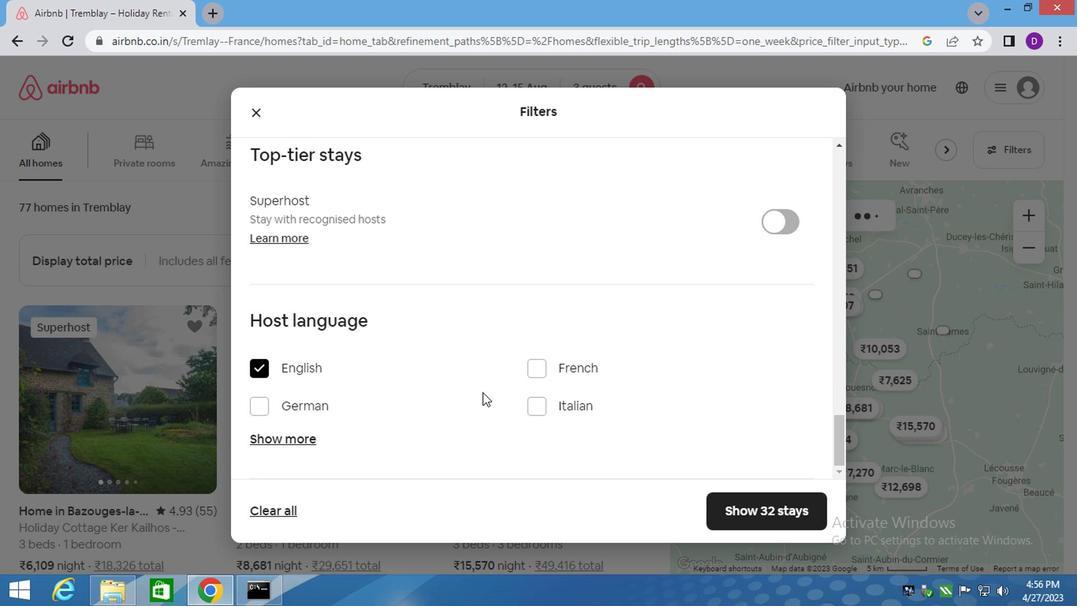 
Action: Mouse moved to (501, 392)
Screenshot: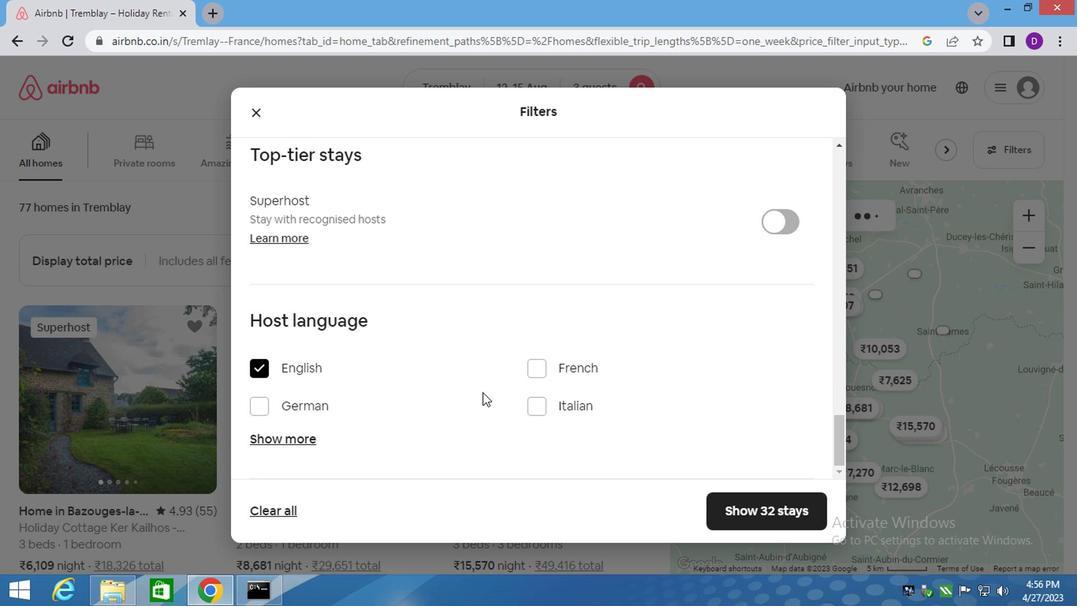 
Action: Mouse scrolled (501, 391) with delta (0, -1)
Screenshot: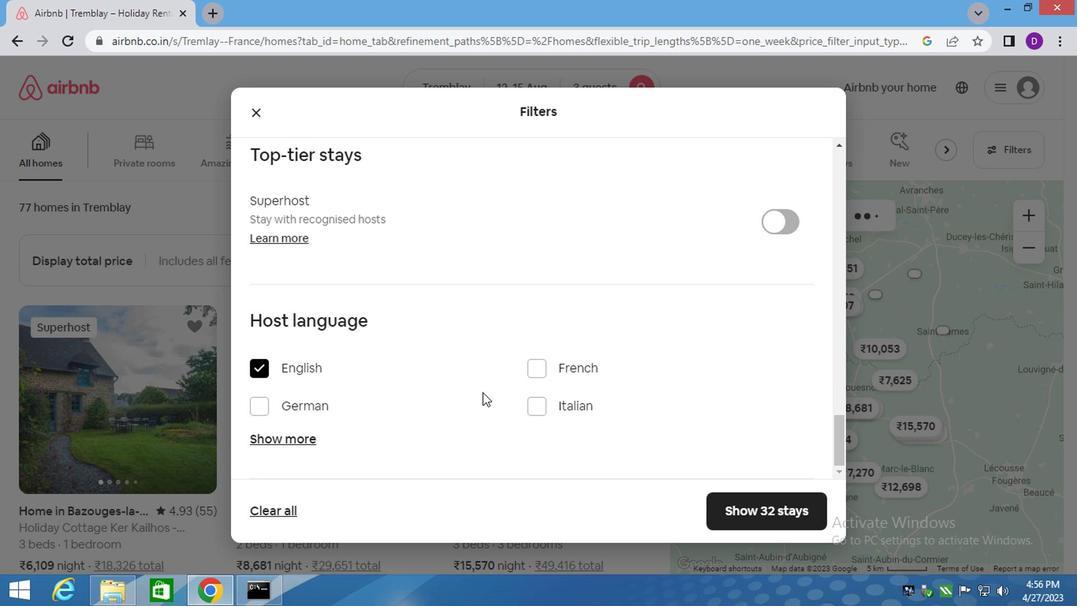 
Action: Mouse moved to (510, 394)
Screenshot: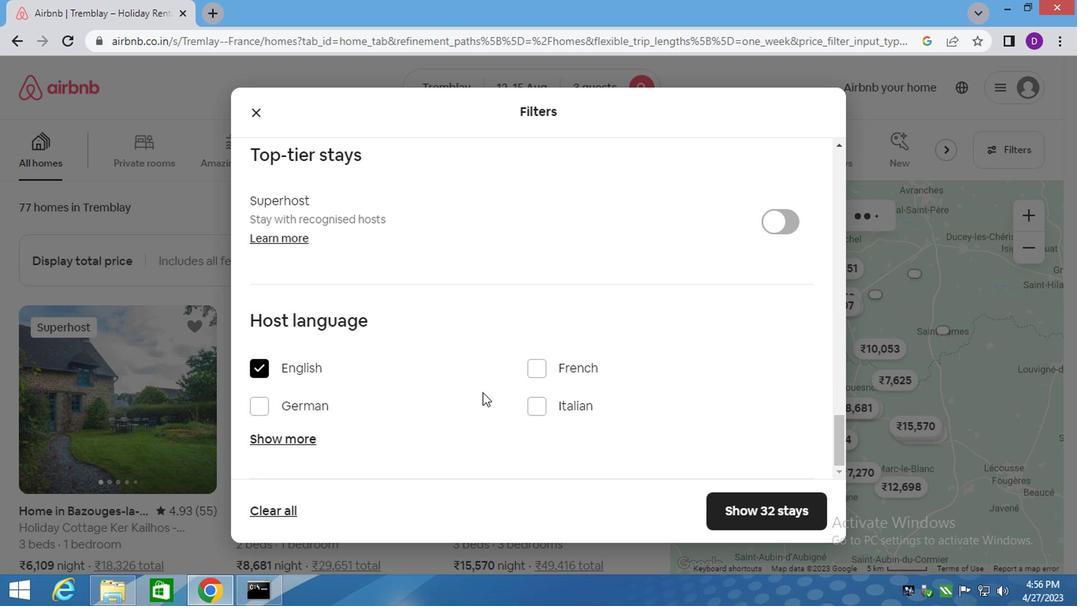 
Action: Mouse scrolled (510, 393) with delta (0, 0)
Screenshot: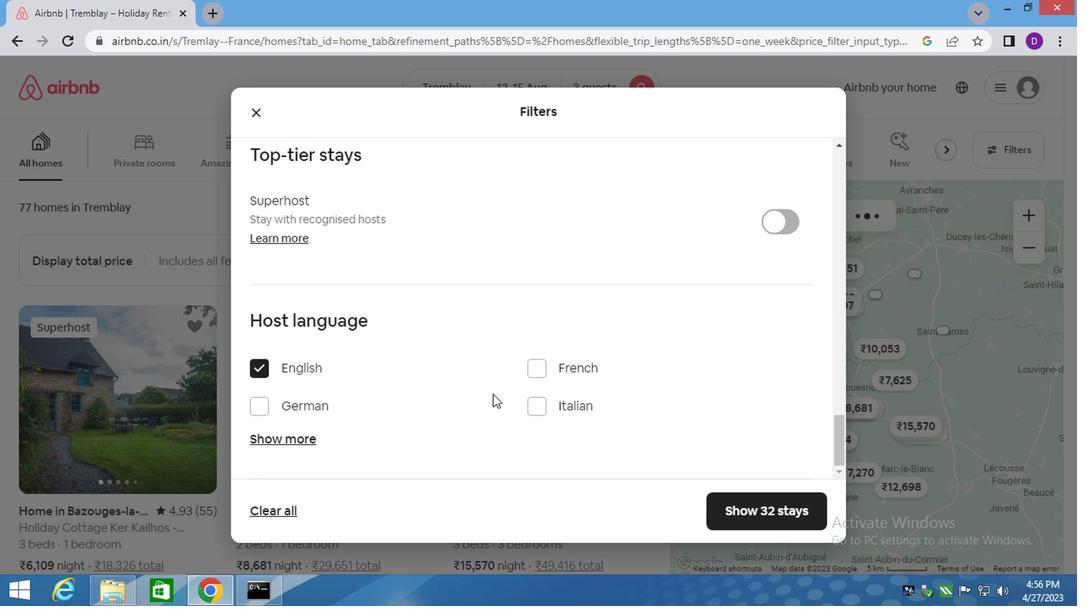 
Action: Mouse moved to (539, 403)
Screenshot: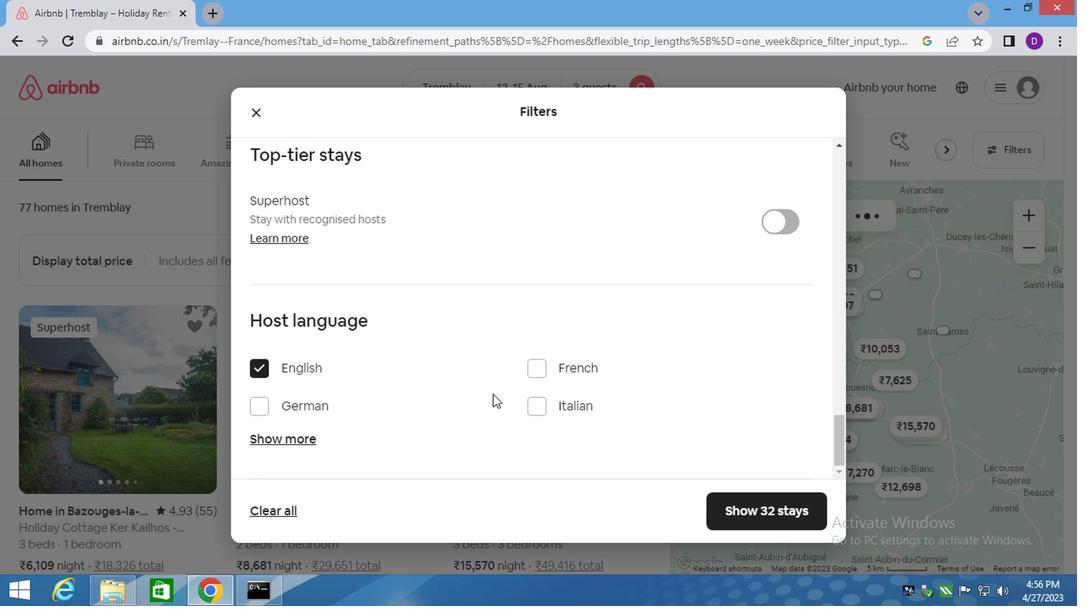 
Action: Mouse scrolled (539, 403) with delta (0, 0)
Screenshot: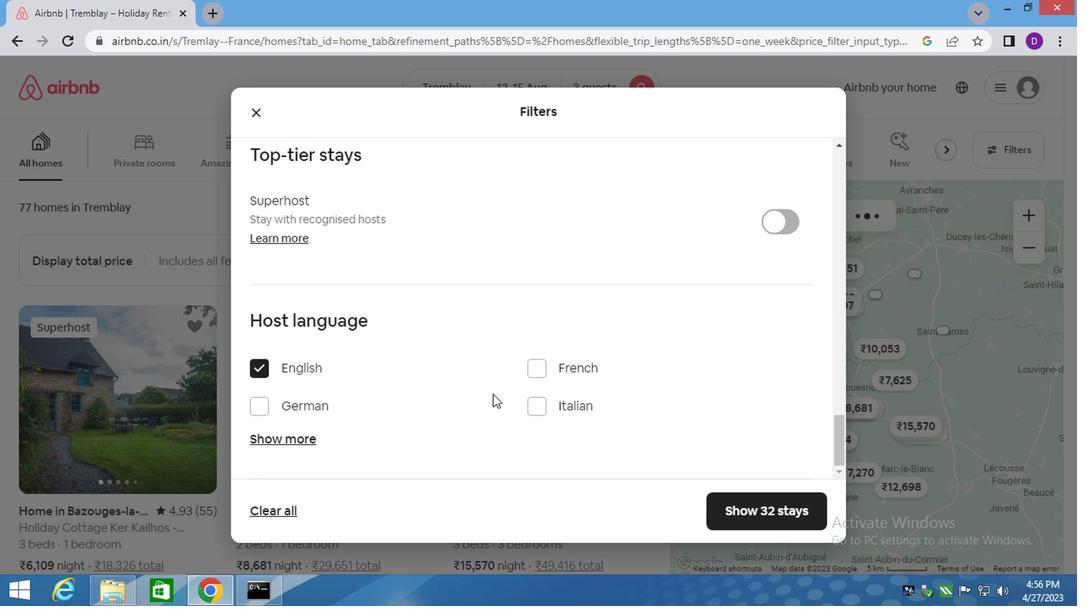 
Action: Mouse moved to (735, 499)
Screenshot: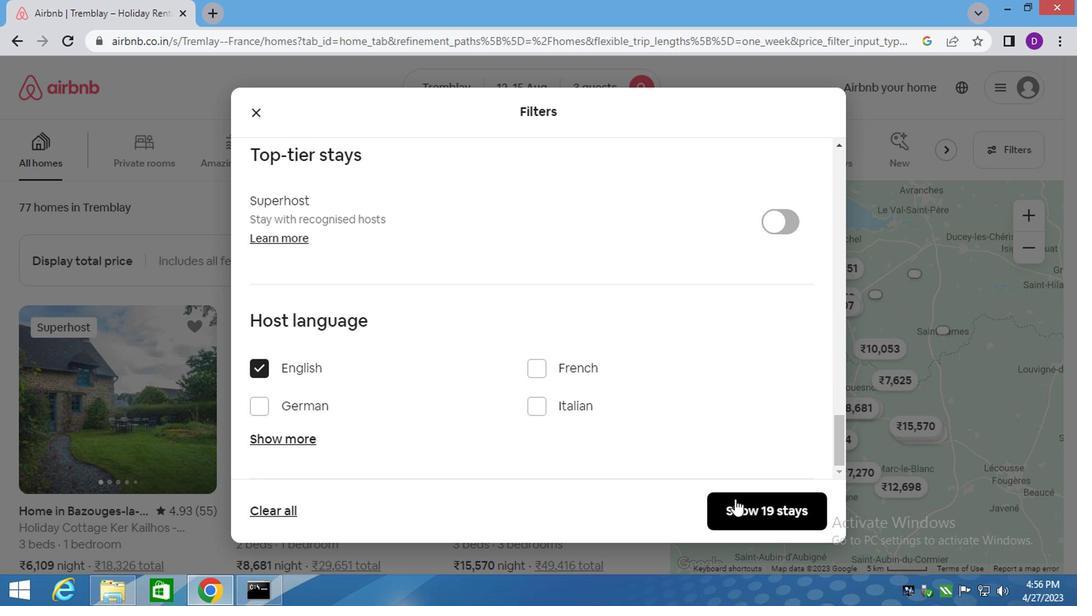 
Action: Mouse pressed left at (735, 499)
Screenshot: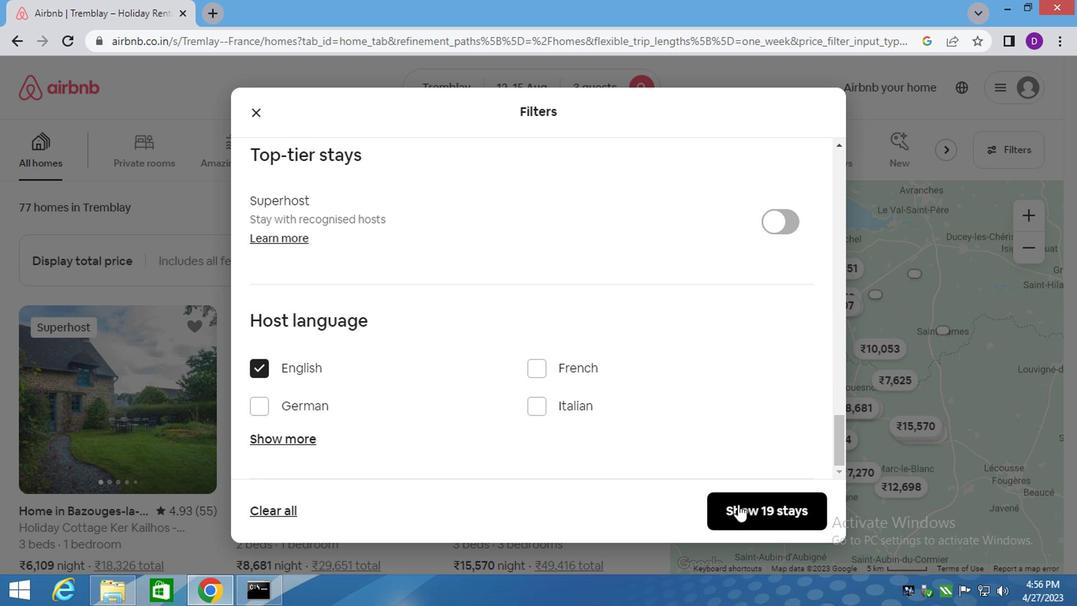 
Action: Mouse moved to (705, 513)
Screenshot: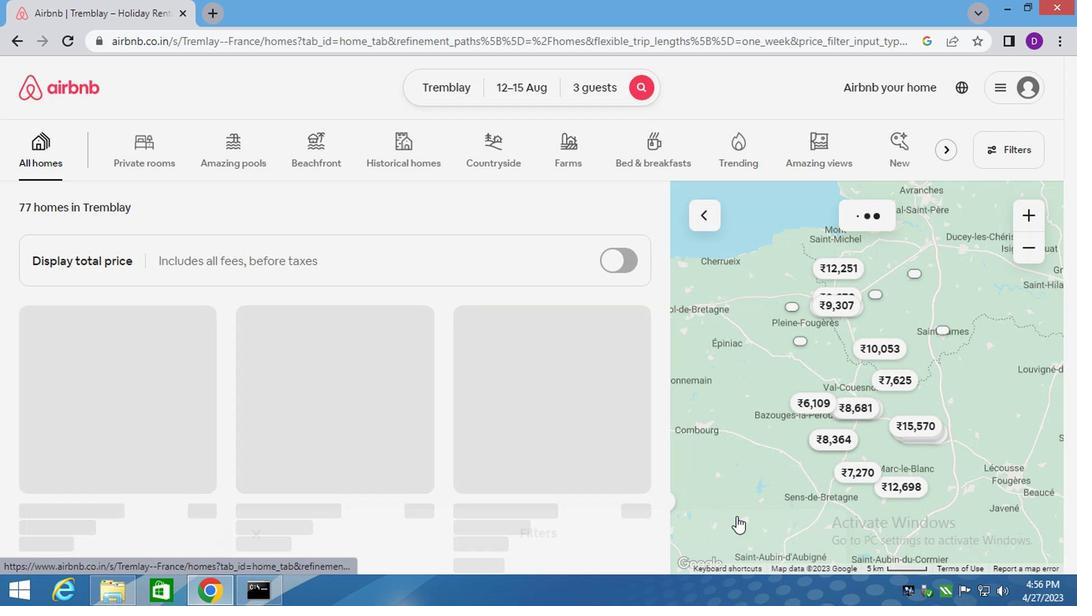
